 Task: Find connections with filter location Acton with filter topic #Jobhunterswith filter profile language English with filter current company Zigsaw with filter school CEPT University with filter industry Wholesale Import and Export with filter service category Coaching & Mentoring with filter keywords title President
Action: Mouse moved to (166, 270)
Screenshot: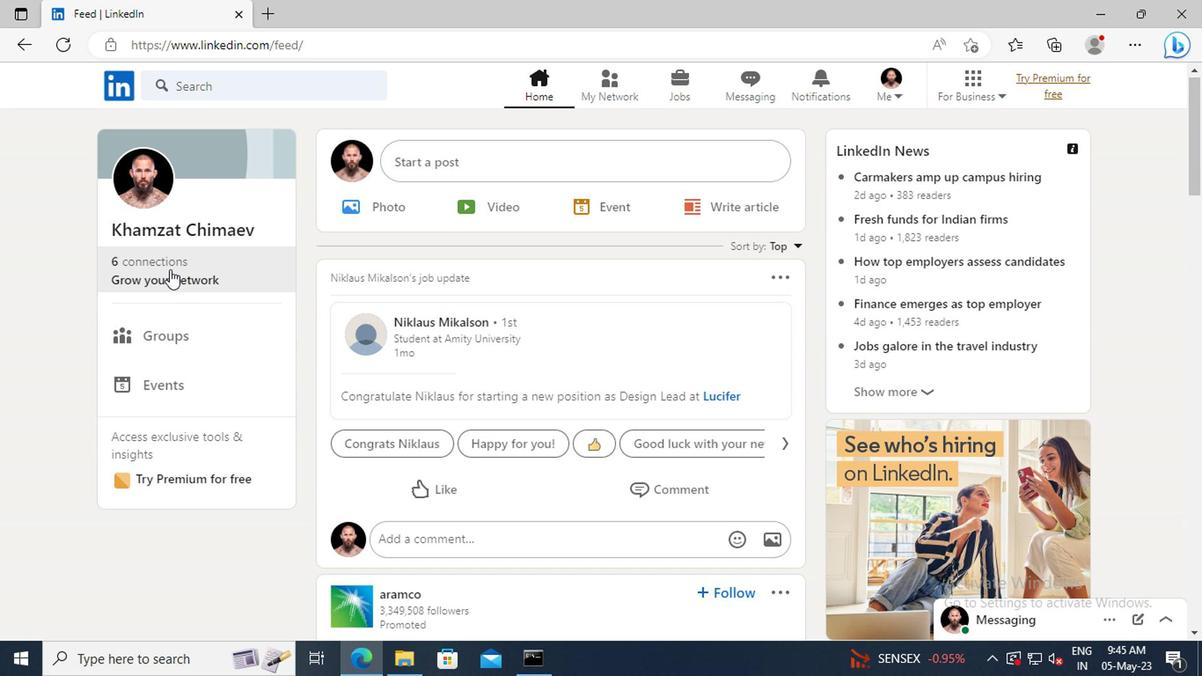 
Action: Mouse pressed left at (166, 270)
Screenshot: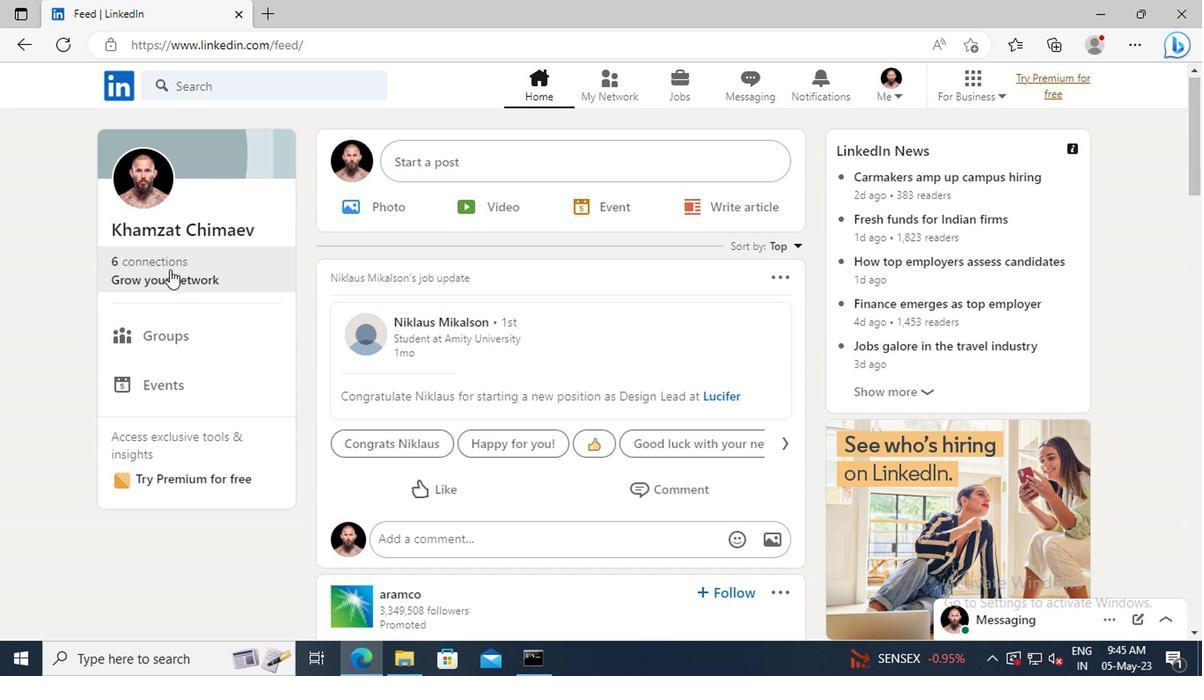 
Action: Mouse moved to (180, 187)
Screenshot: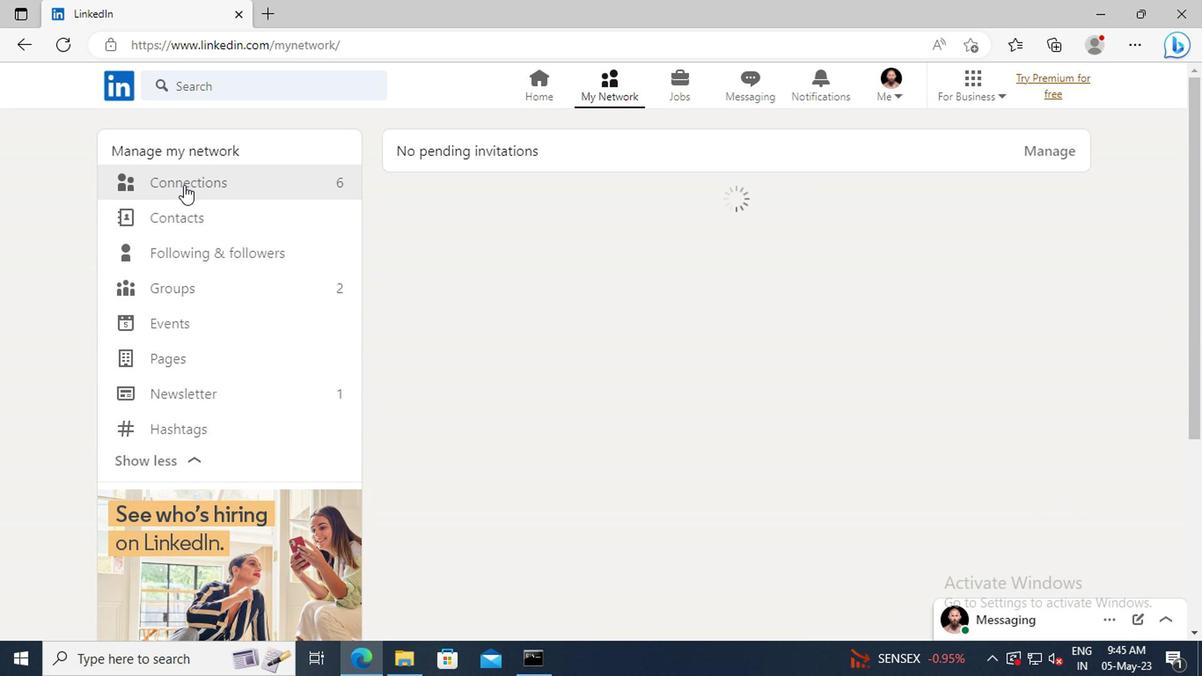 
Action: Mouse pressed left at (180, 187)
Screenshot: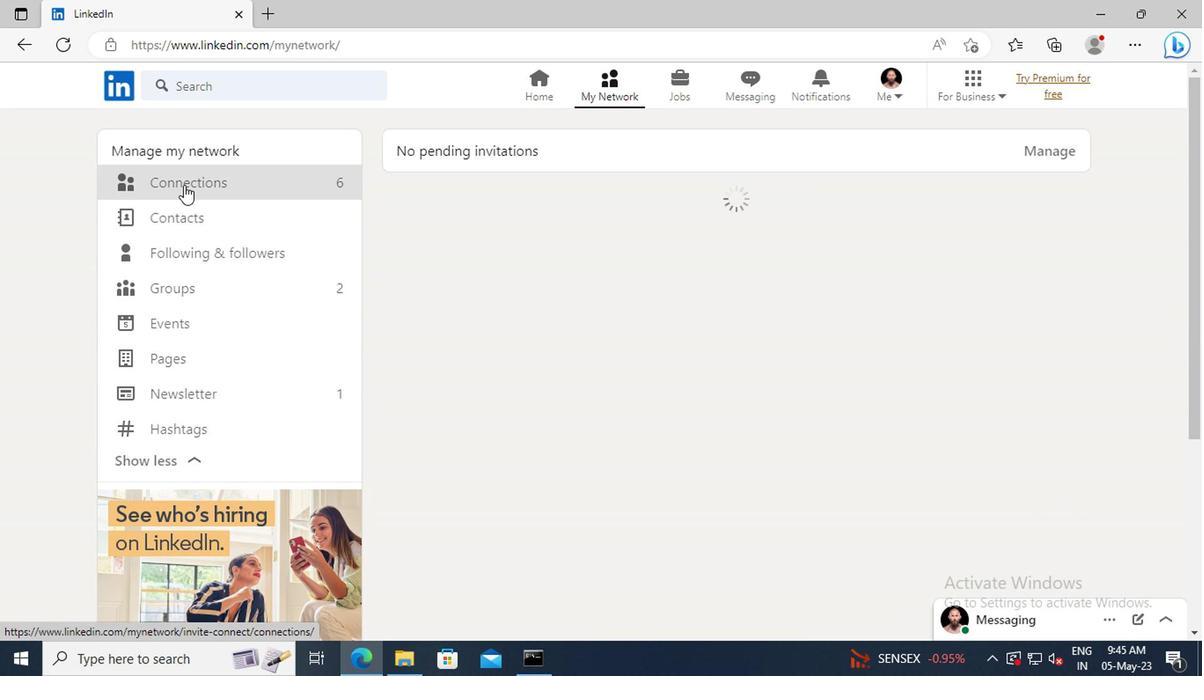 
Action: Mouse moved to (717, 192)
Screenshot: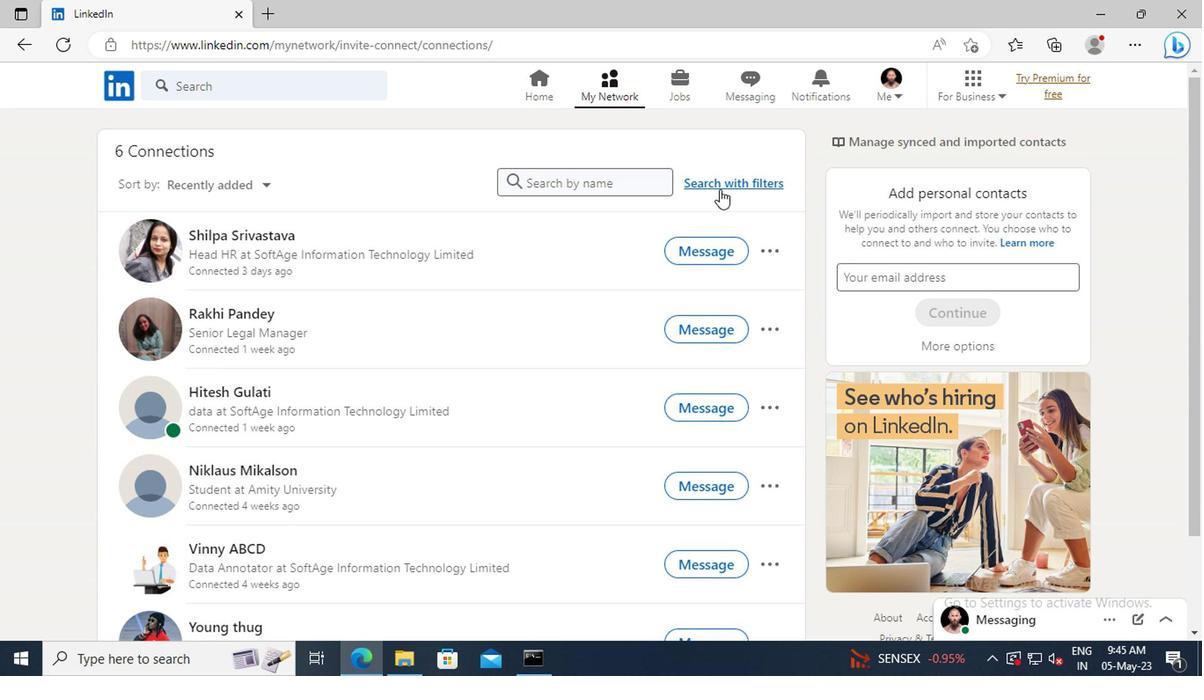 
Action: Mouse pressed left at (717, 192)
Screenshot: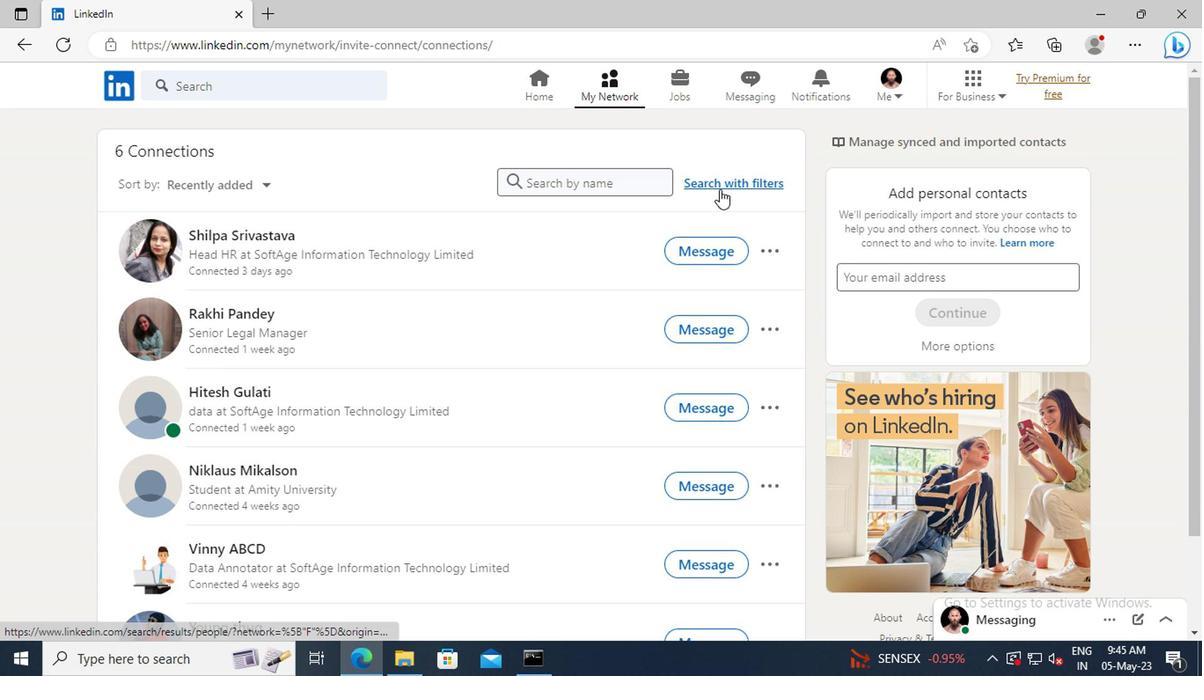 
Action: Mouse moved to (663, 144)
Screenshot: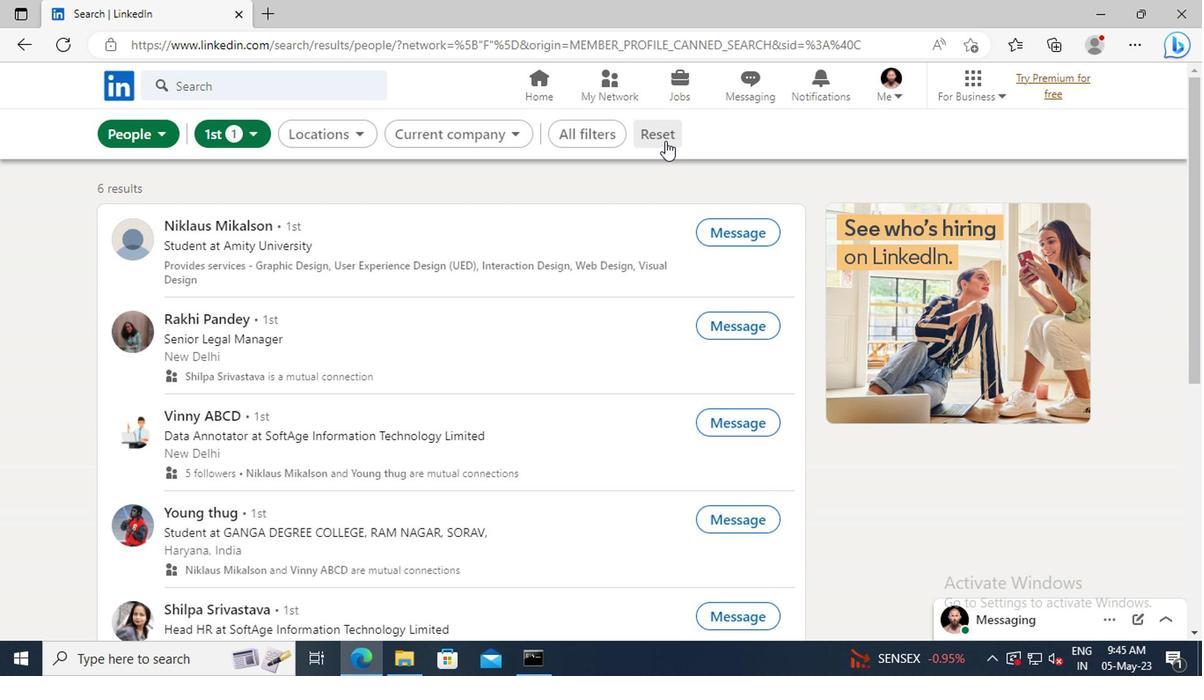 
Action: Mouse pressed left at (663, 144)
Screenshot: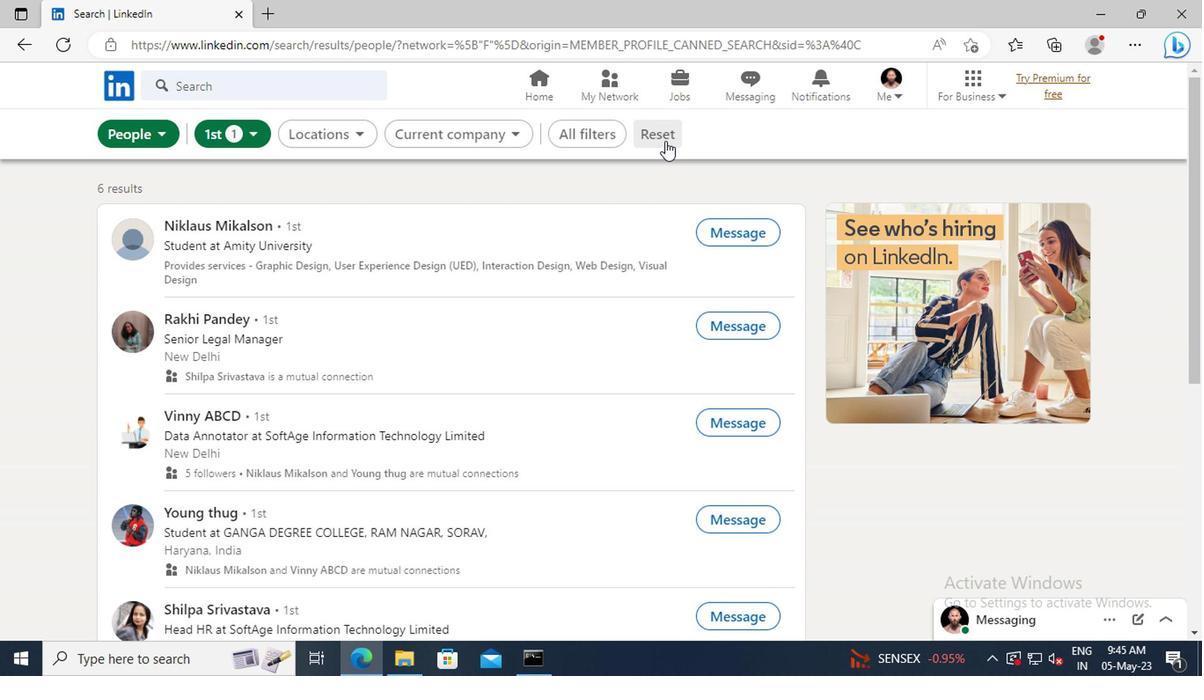 
Action: Mouse moved to (635, 142)
Screenshot: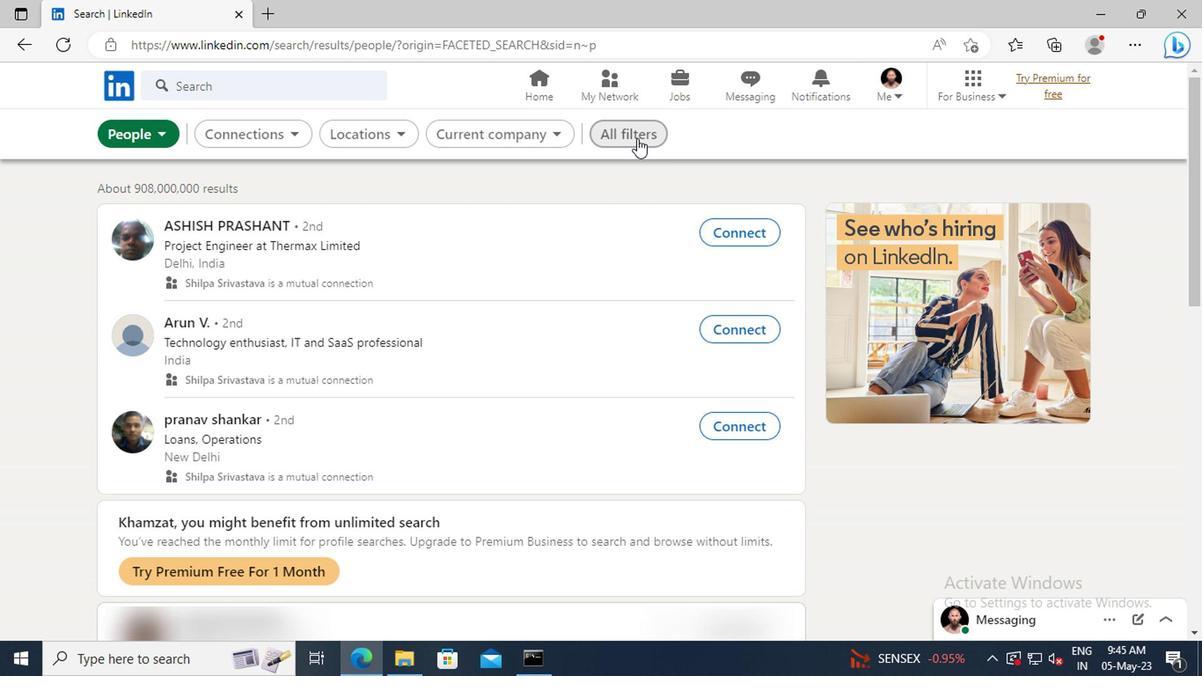 
Action: Mouse pressed left at (635, 142)
Screenshot: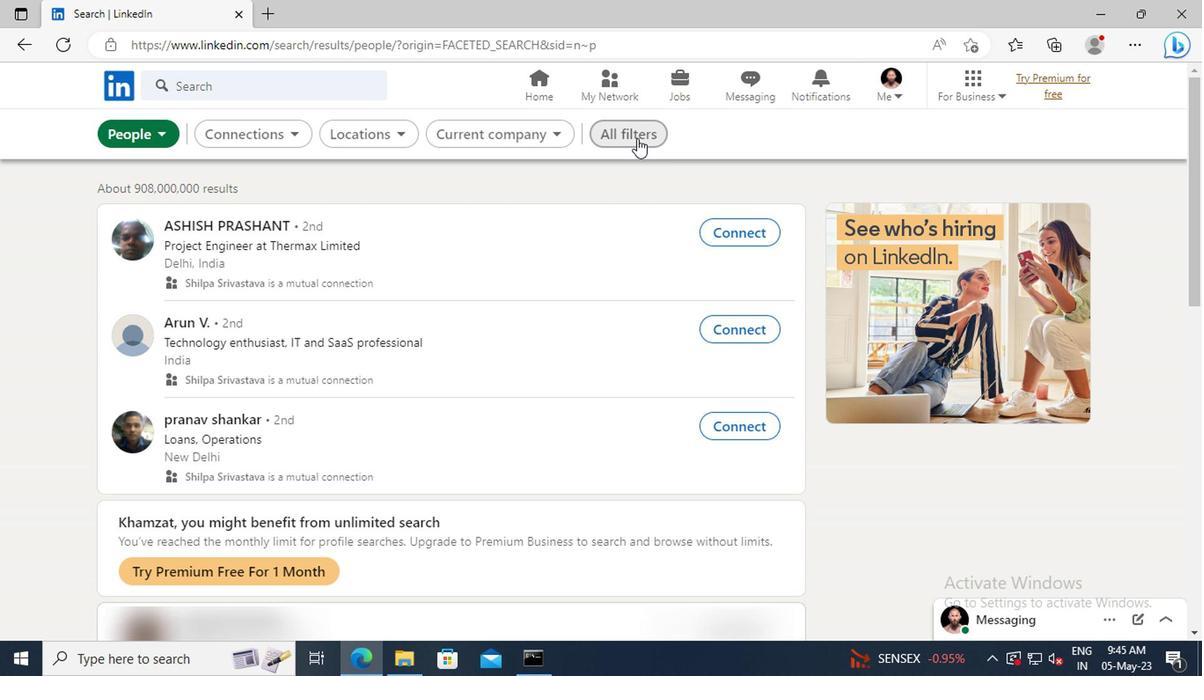 
Action: Mouse moved to (978, 326)
Screenshot: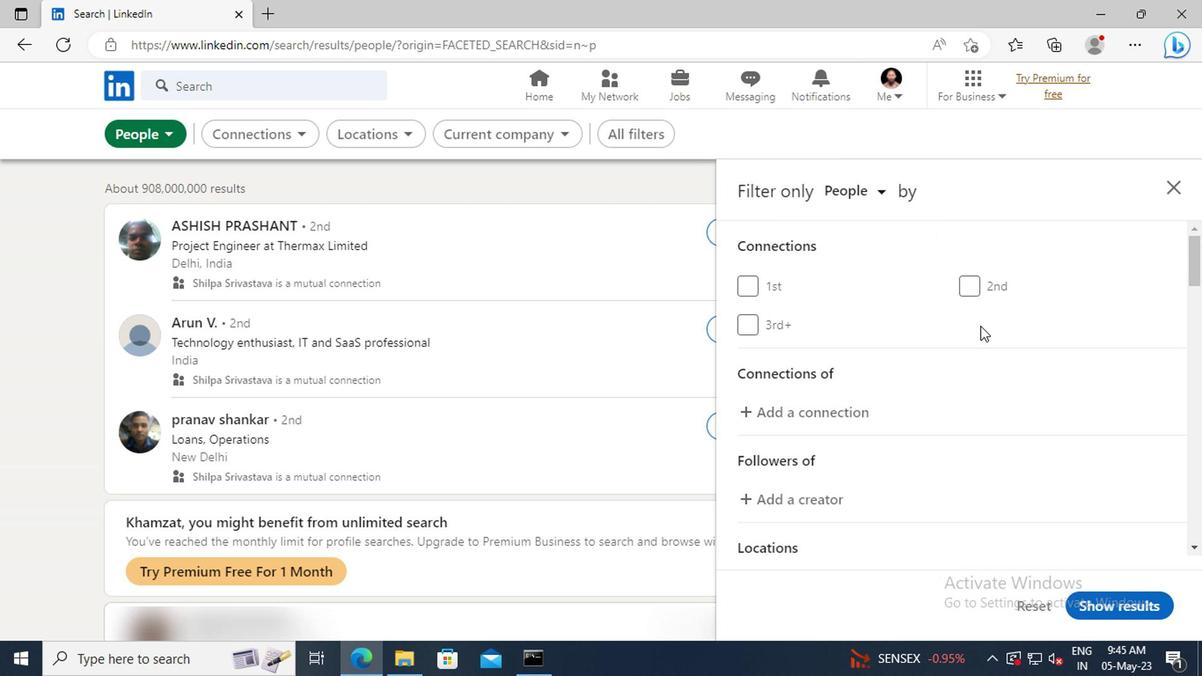 
Action: Mouse scrolled (978, 325) with delta (0, -1)
Screenshot: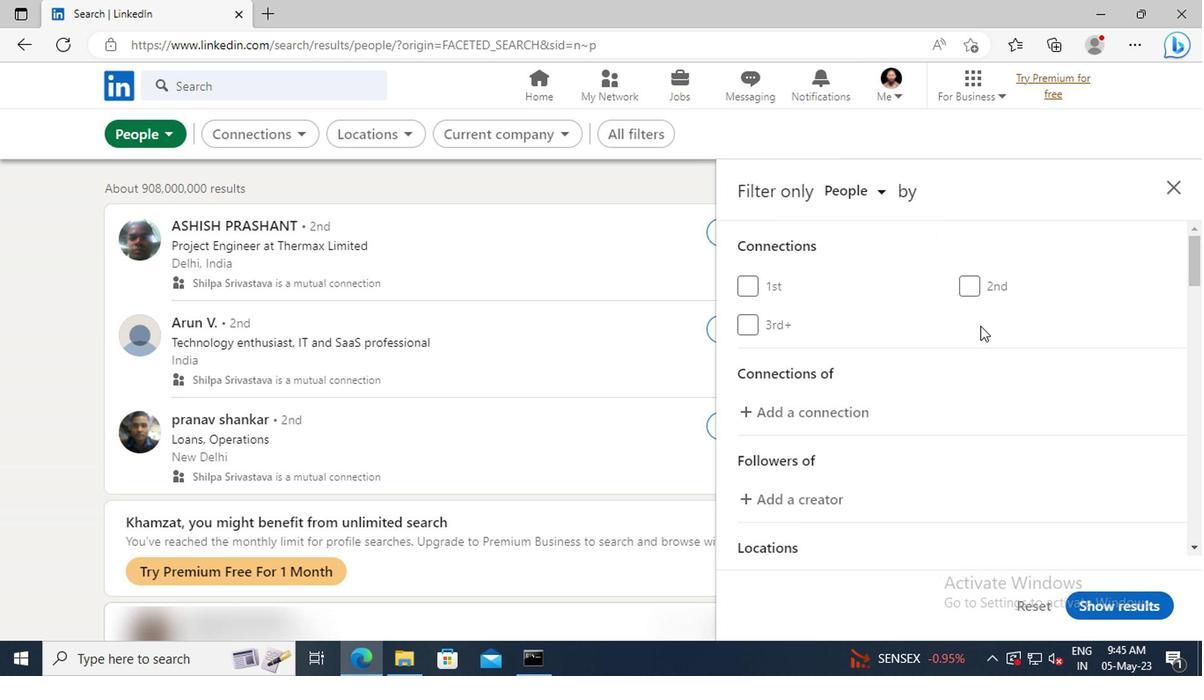 
Action: Mouse scrolled (978, 325) with delta (0, -1)
Screenshot: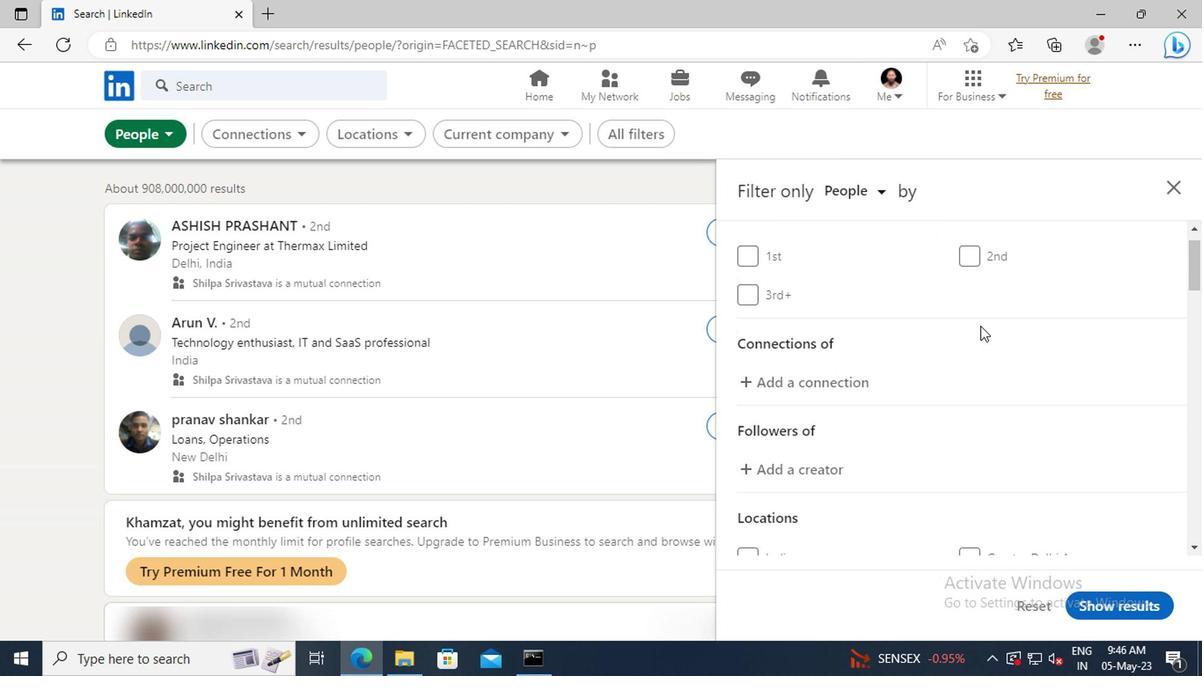 
Action: Mouse scrolled (978, 325) with delta (0, -1)
Screenshot: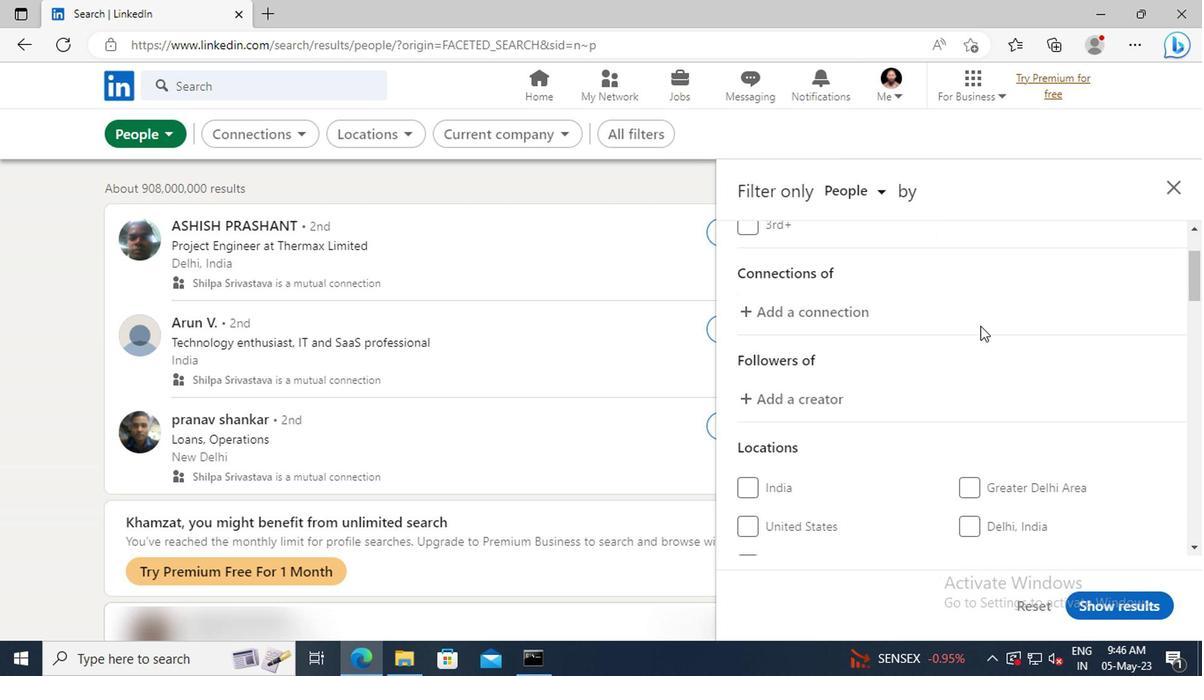 
Action: Mouse scrolled (978, 325) with delta (0, -1)
Screenshot: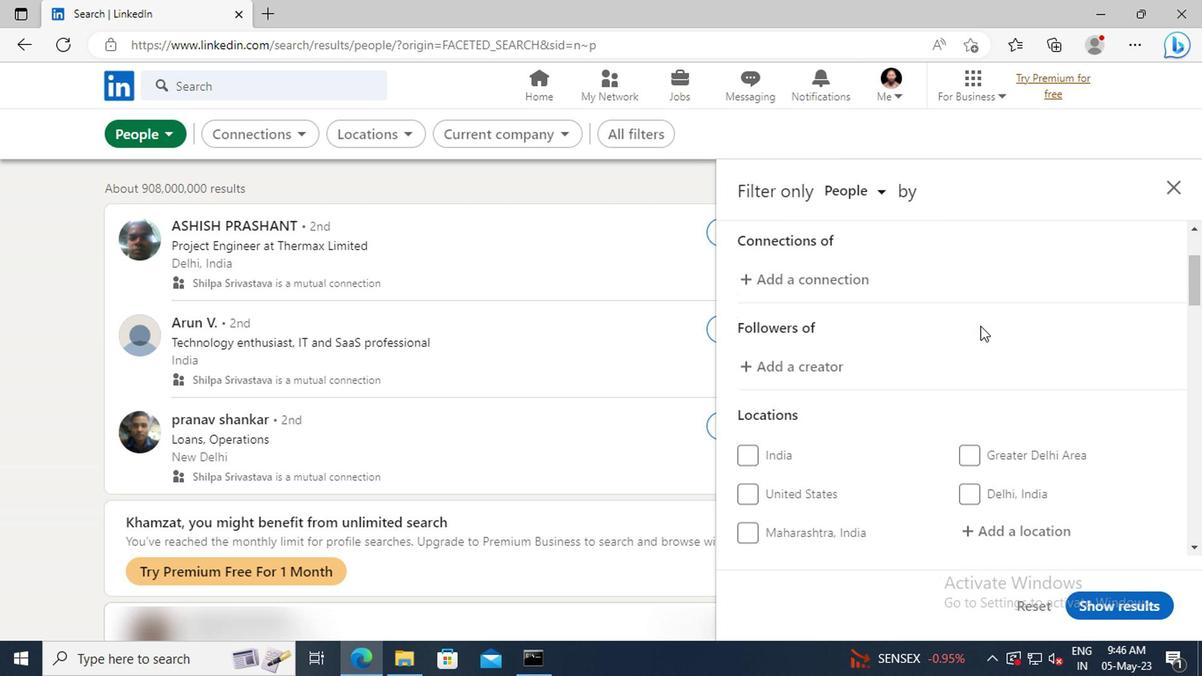 
Action: Mouse scrolled (978, 325) with delta (0, -1)
Screenshot: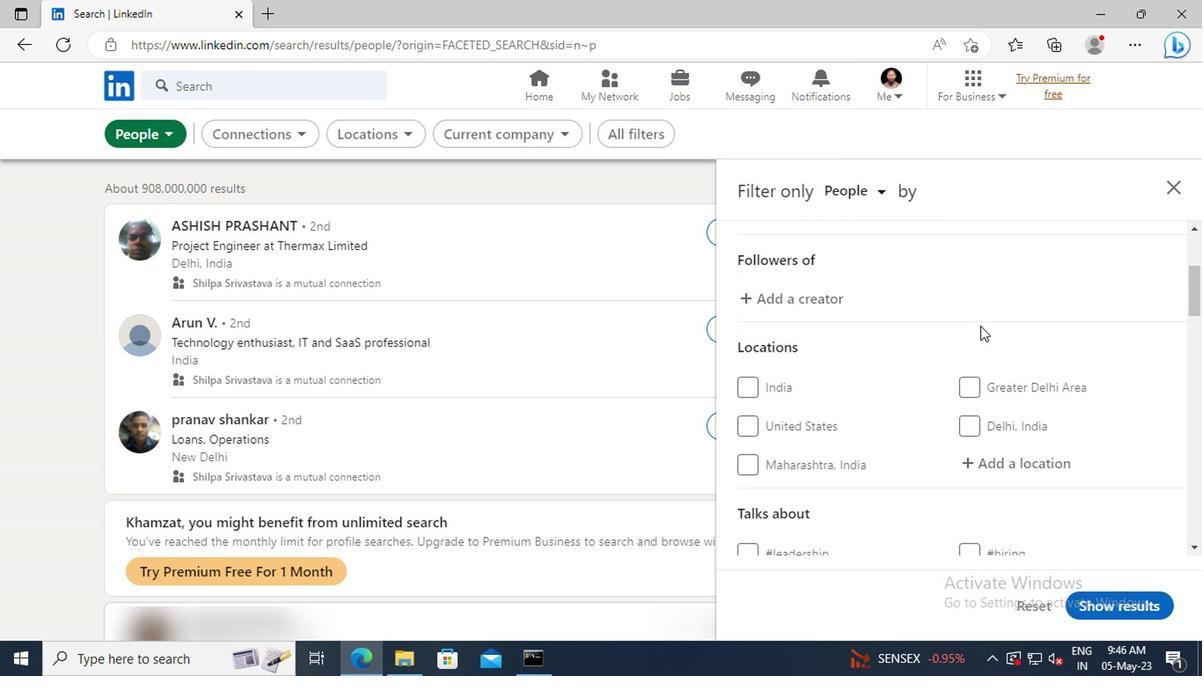 
Action: Mouse scrolled (978, 325) with delta (0, -1)
Screenshot: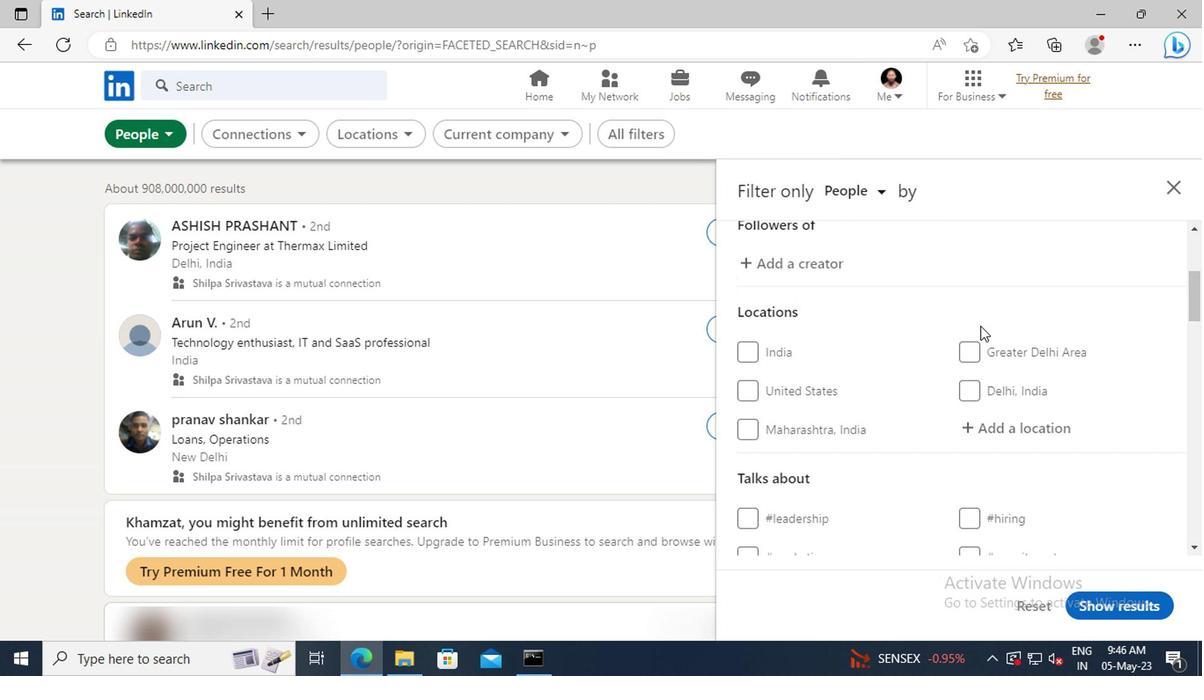 
Action: Mouse moved to (982, 357)
Screenshot: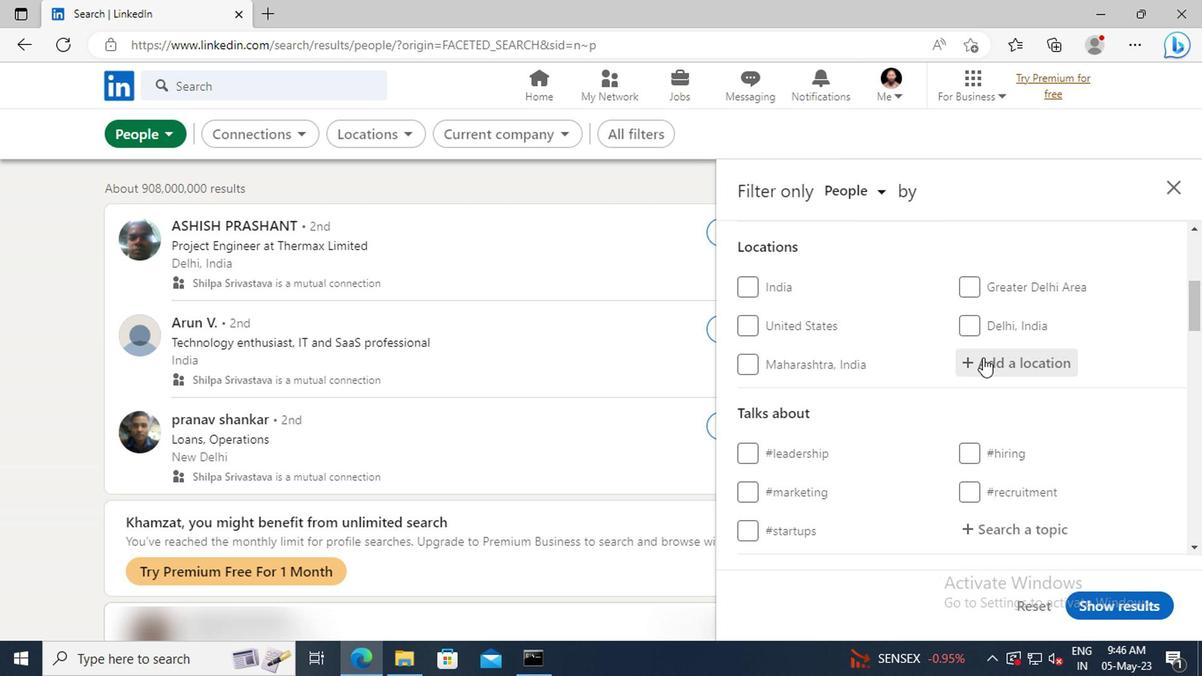 
Action: Mouse pressed left at (982, 357)
Screenshot: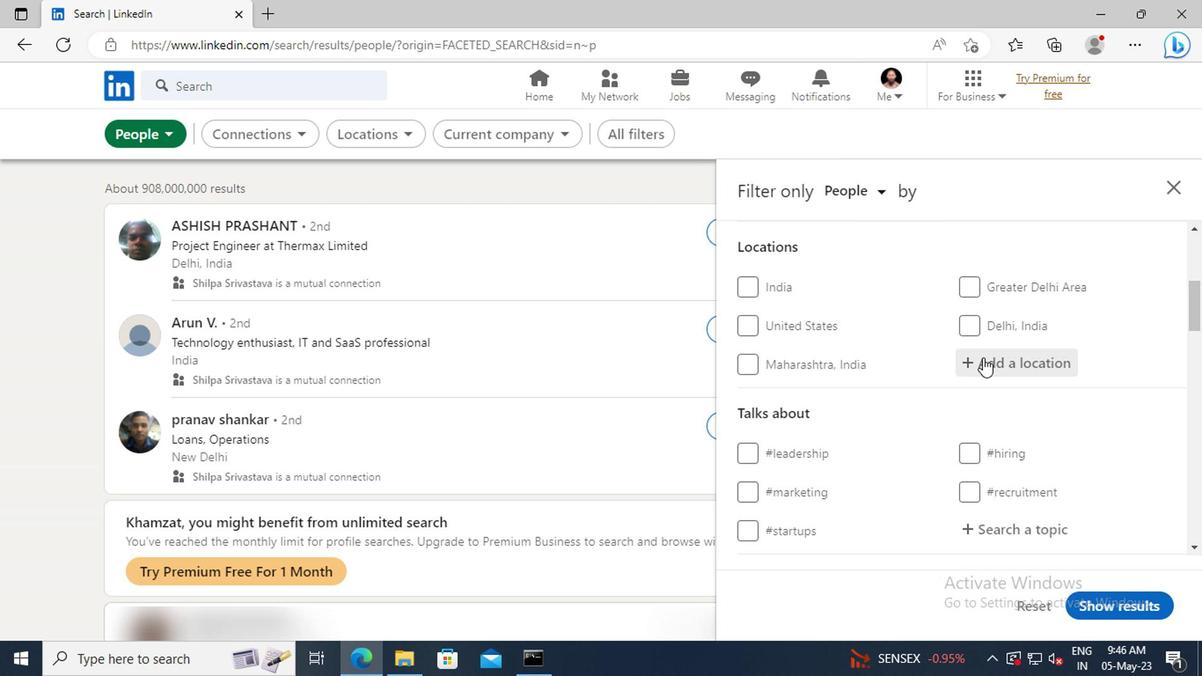 
Action: Key pressed <Key.shift>ACTON
Screenshot: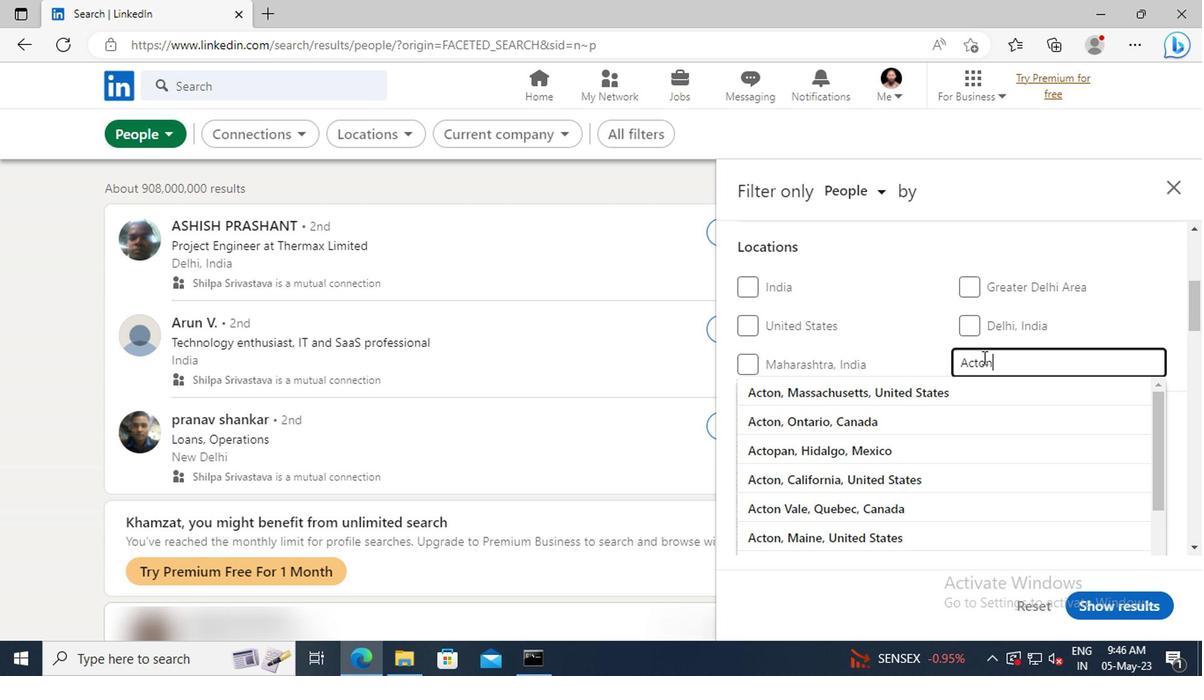 
Action: Mouse moved to (982, 385)
Screenshot: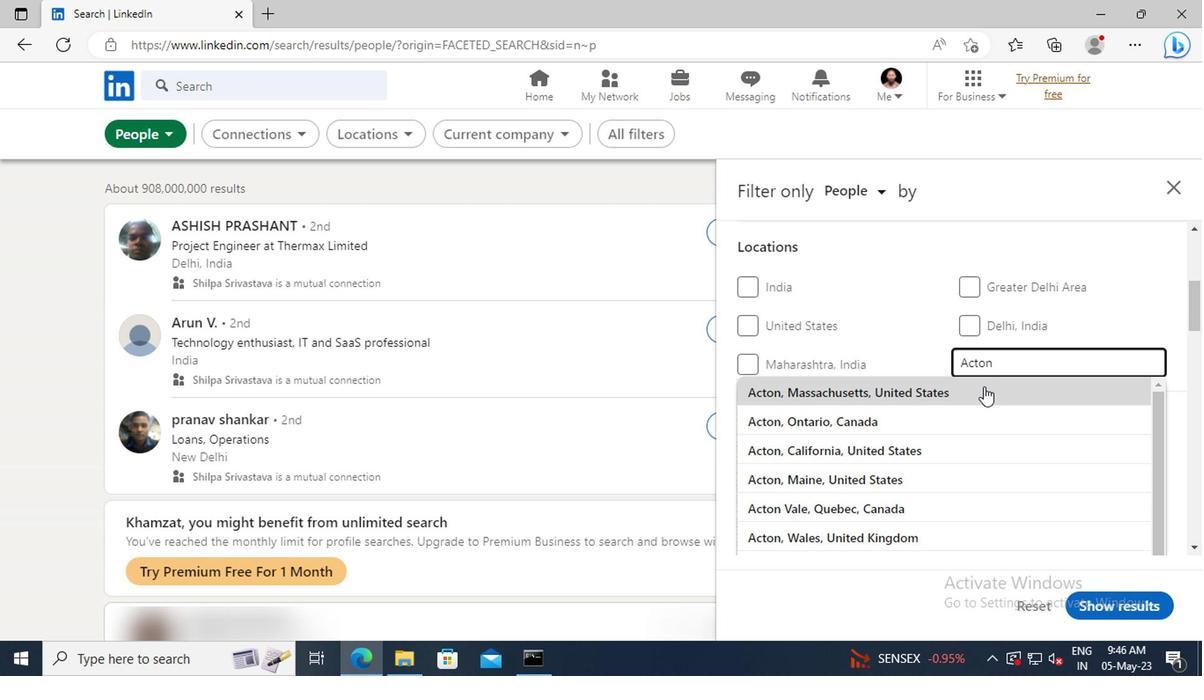 
Action: Mouse pressed left at (982, 385)
Screenshot: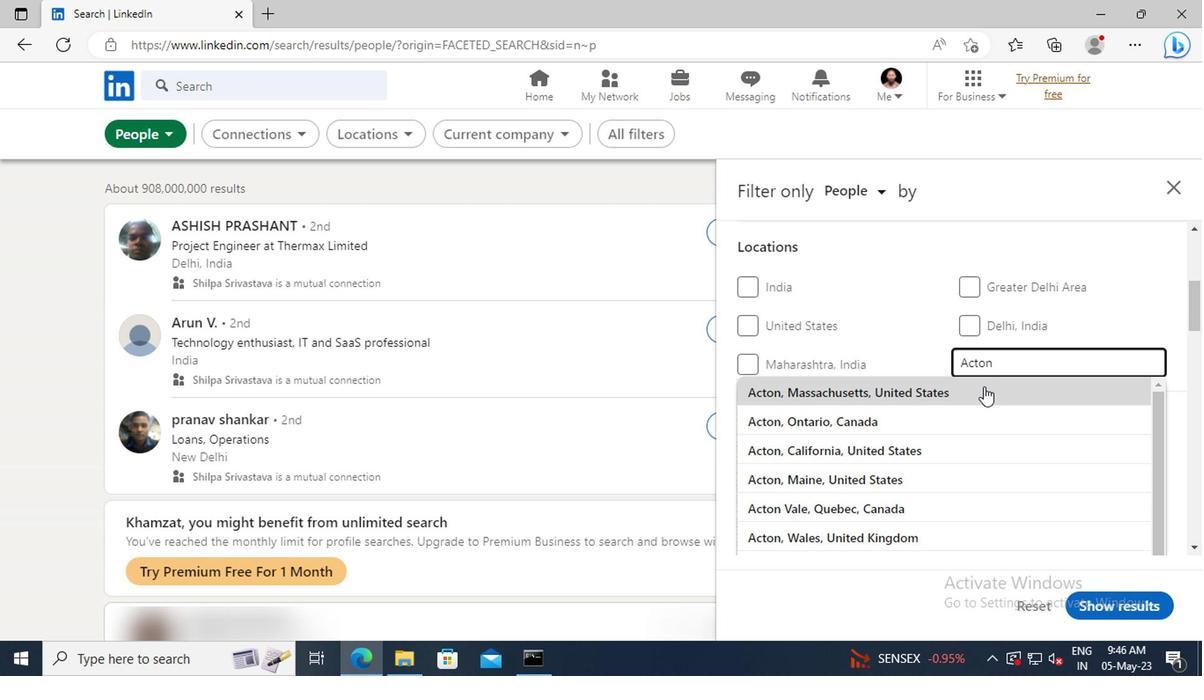 
Action: Mouse scrolled (982, 385) with delta (0, 0)
Screenshot: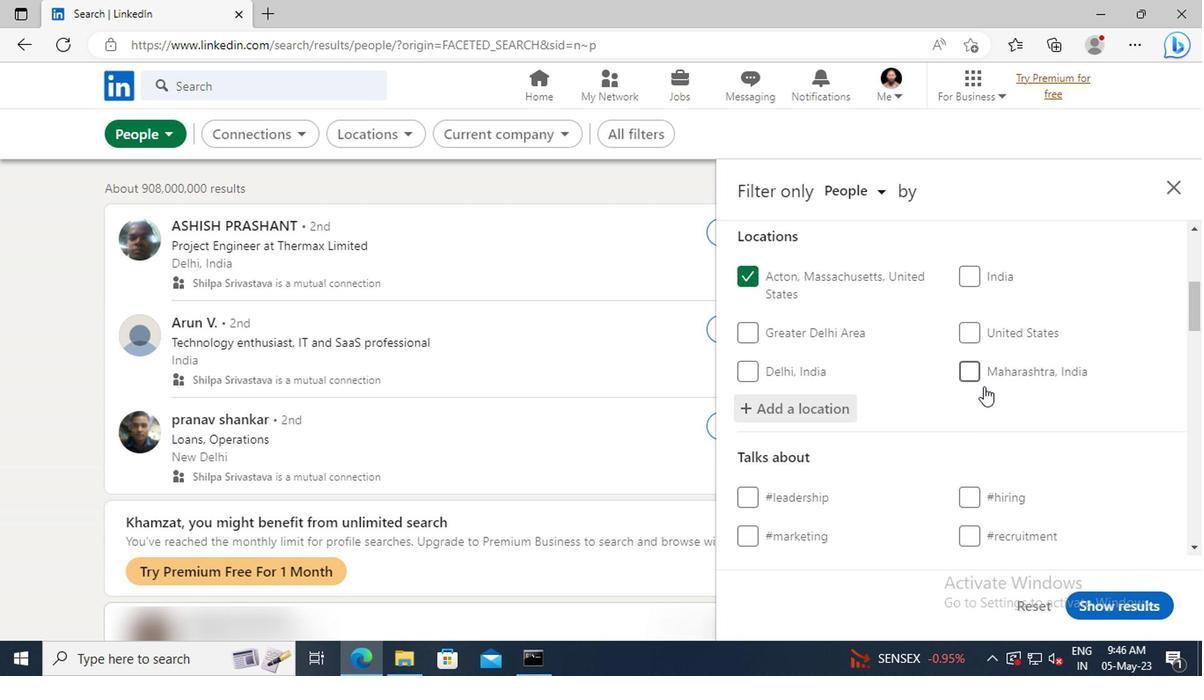 
Action: Mouse moved to (982, 378)
Screenshot: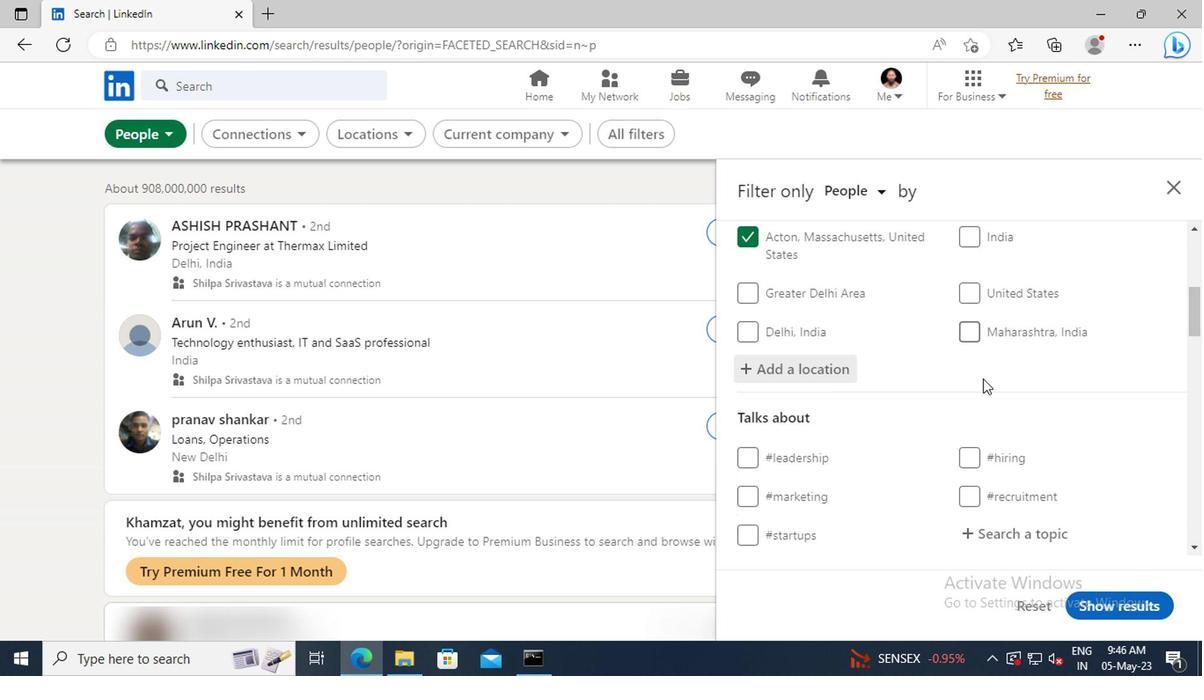 
Action: Mouse scrolled (982, 377) with delta (0, -1)
Screenshot: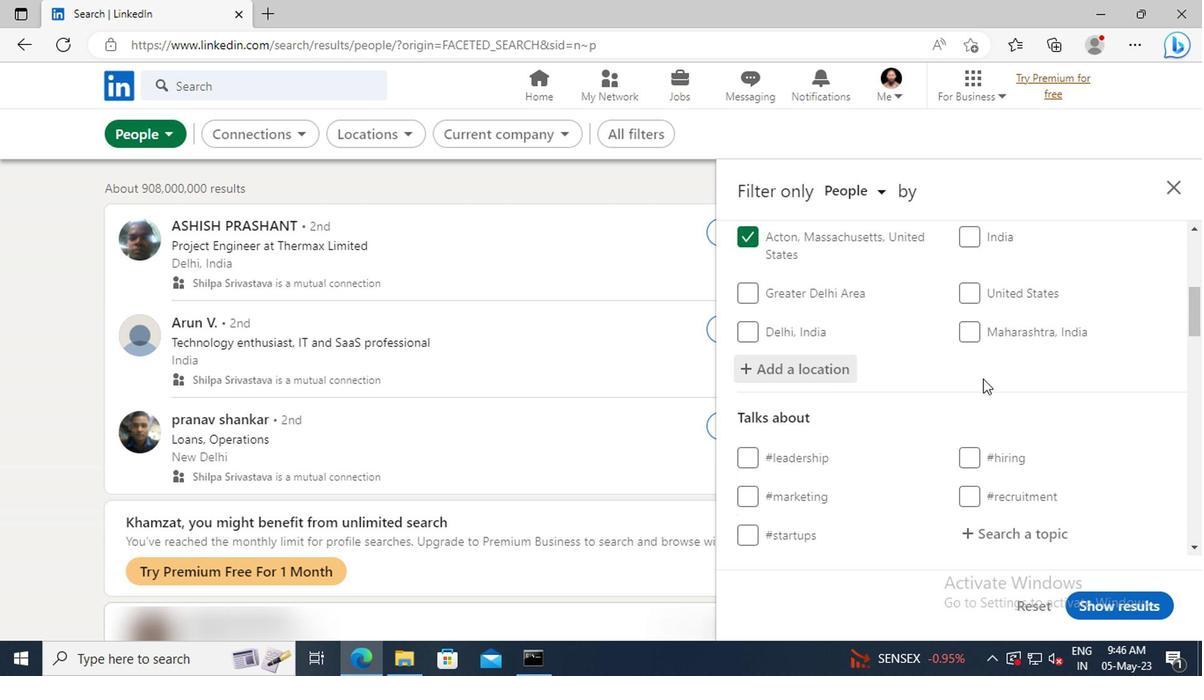 
Action: Mouse scrolled (982, 377) with delta (0, -1)
Screenshot: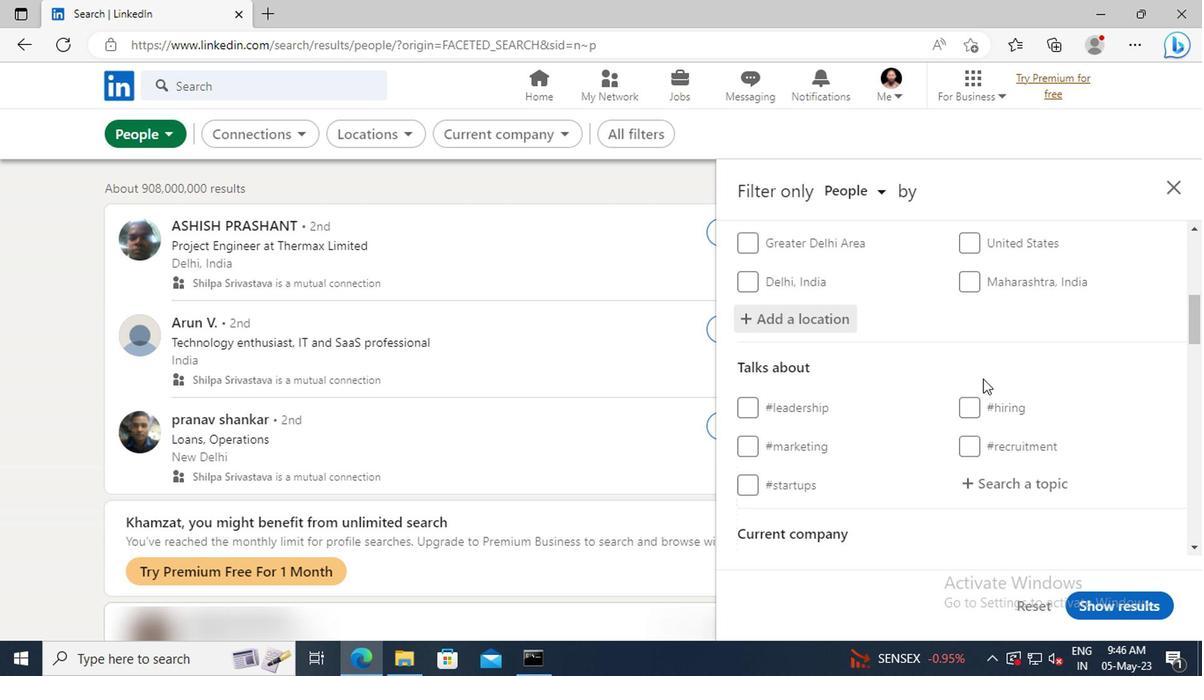 
Action: Mouse scrolled (982, 377) with delta (0, -1)
Screenshot: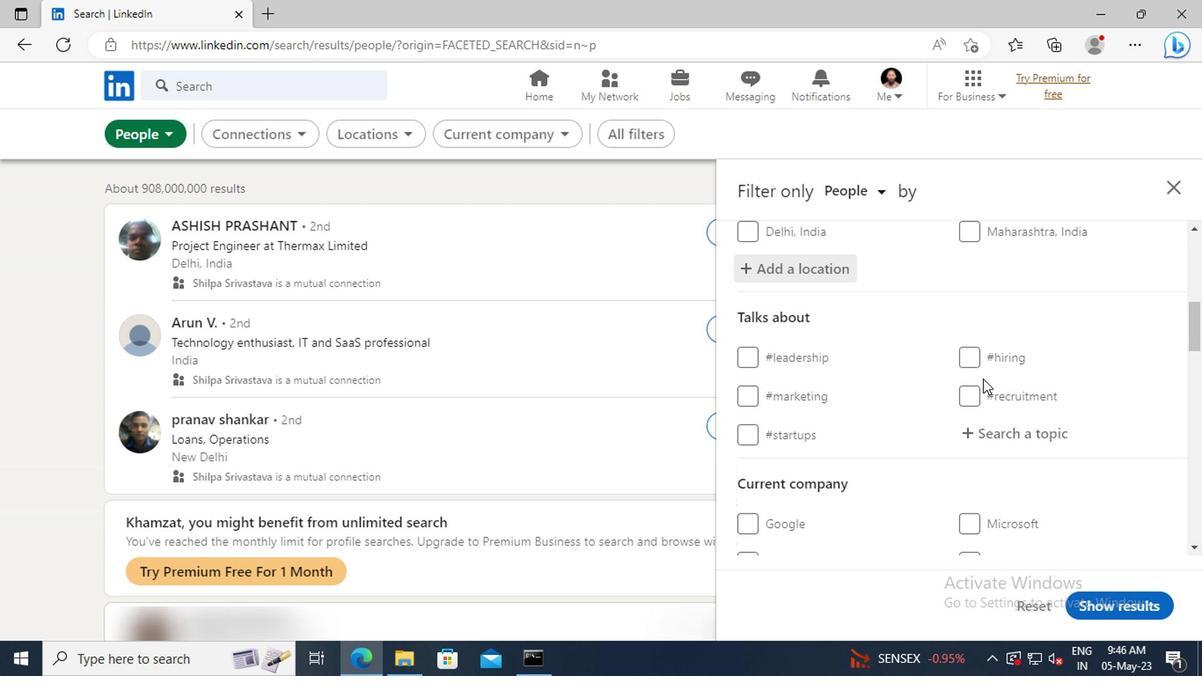 
Action: Mouse moved to (983, 382)
Screenshot: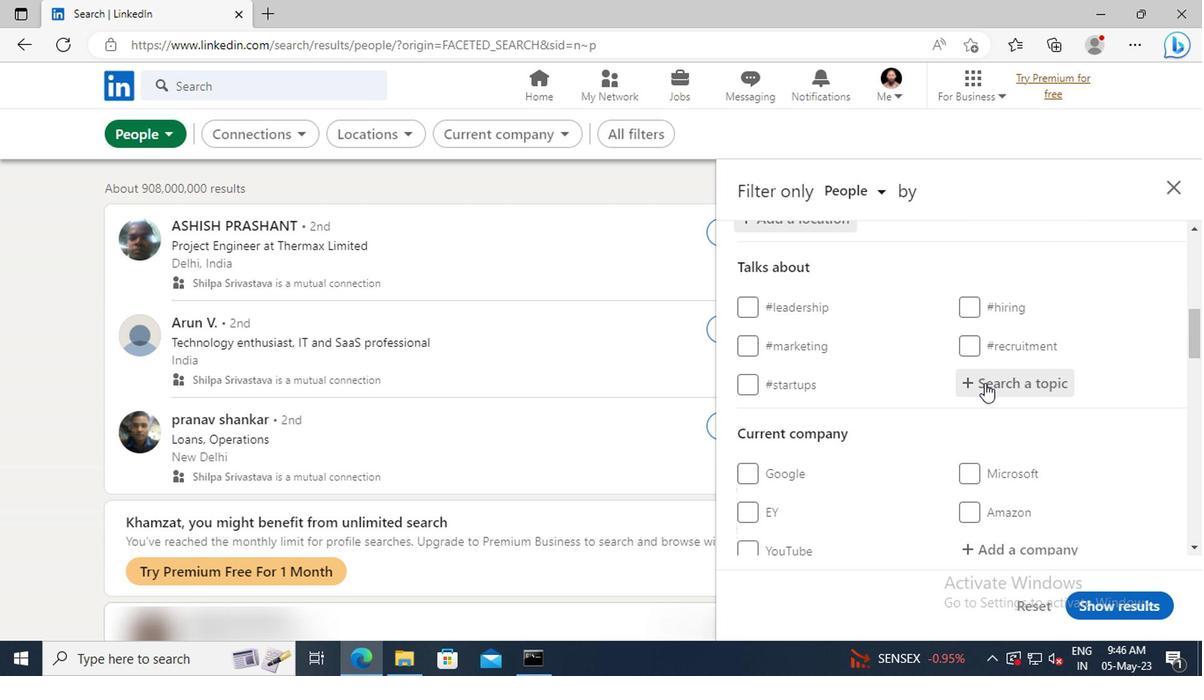 
Action: Mouse pressed left at (983, 382)
Screenshot: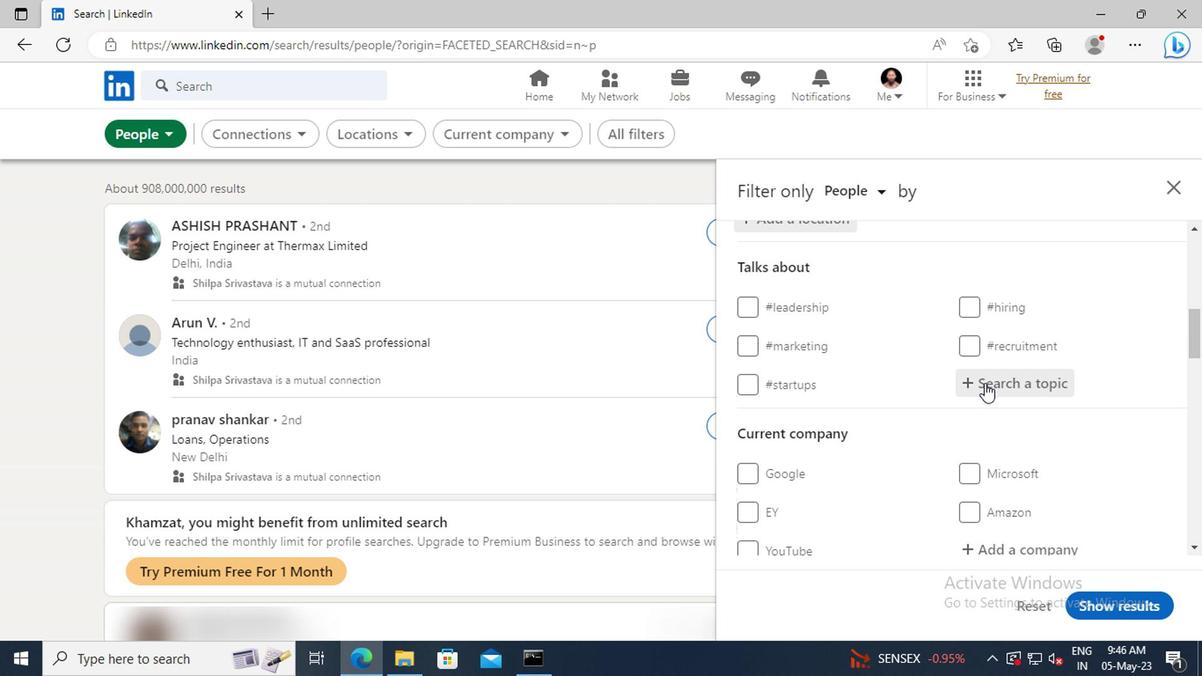
Action: Key pressed <Key.shift>JOBHUNTER
Screenshot: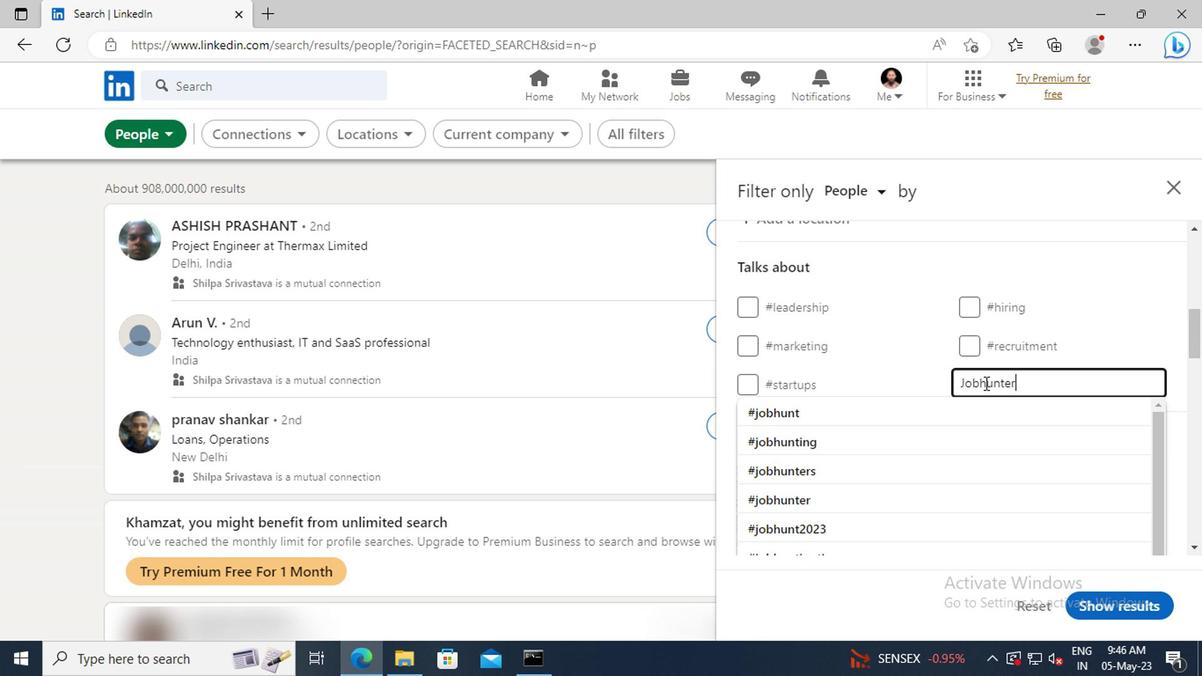 
Action: Mouse moved to (989, 406)
Screenshot: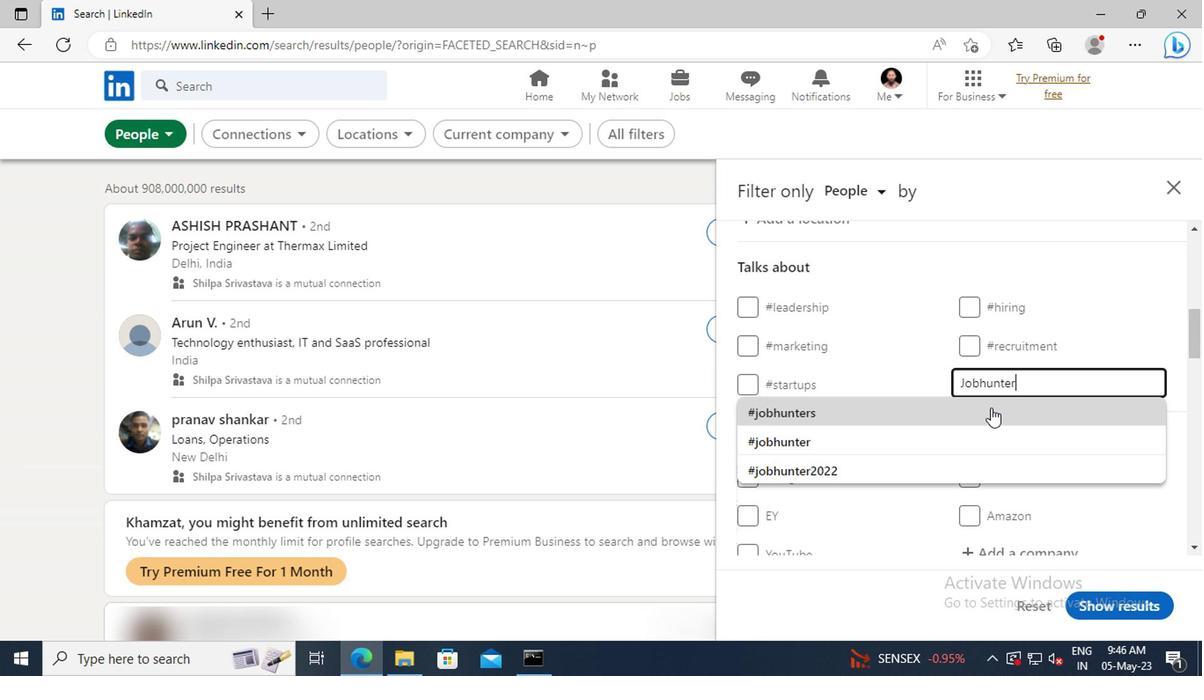 
Action: Mouse pressed left at (989, 406)
Screenshot: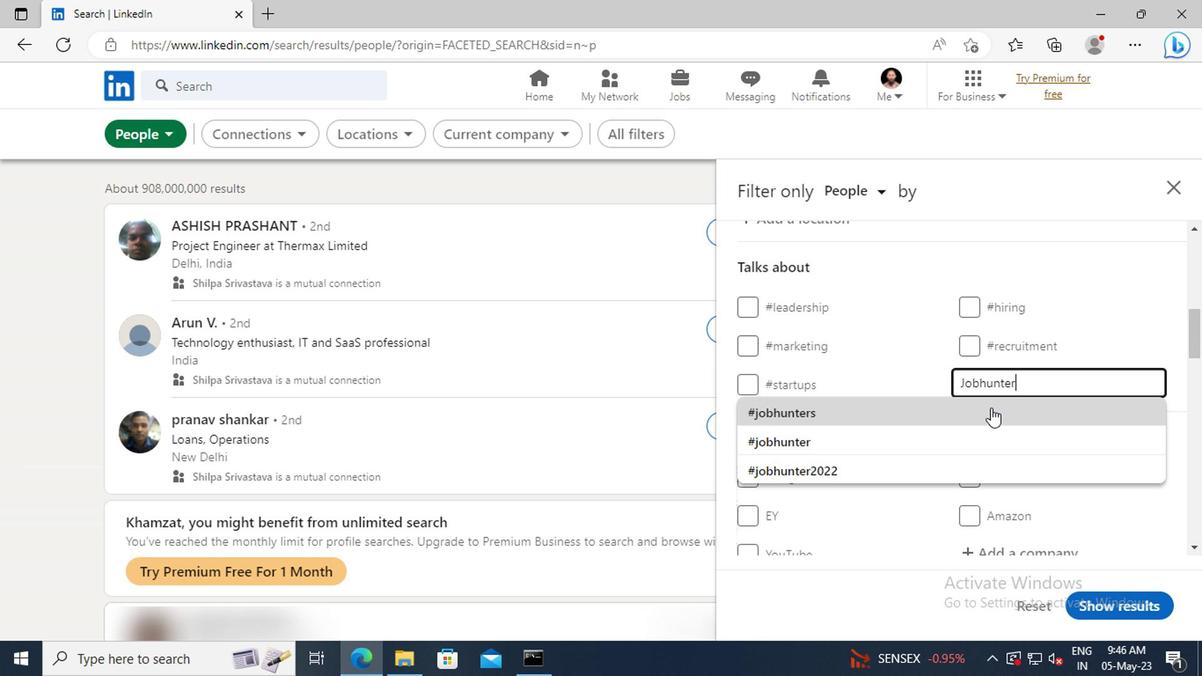 
Action: Mouse scrolled (989, 405) with delta (0, 0)
Screenshot: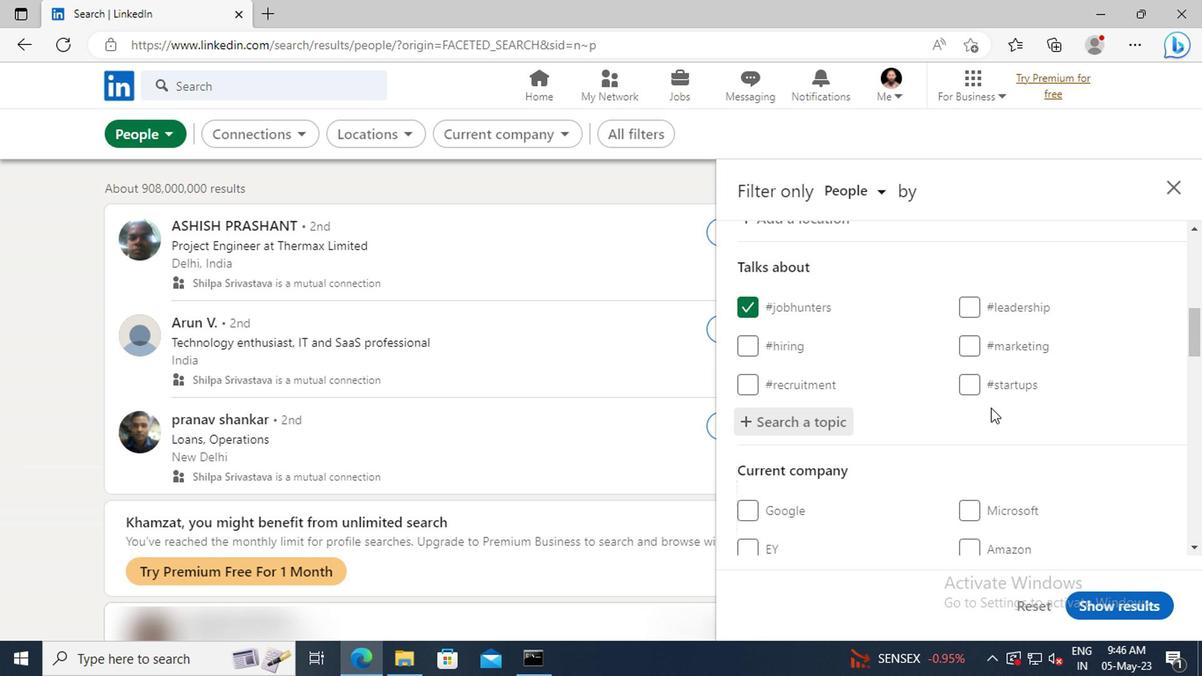 
Action: Mouse scrolled (989, 405) with delta (0, 0)
Screenshot: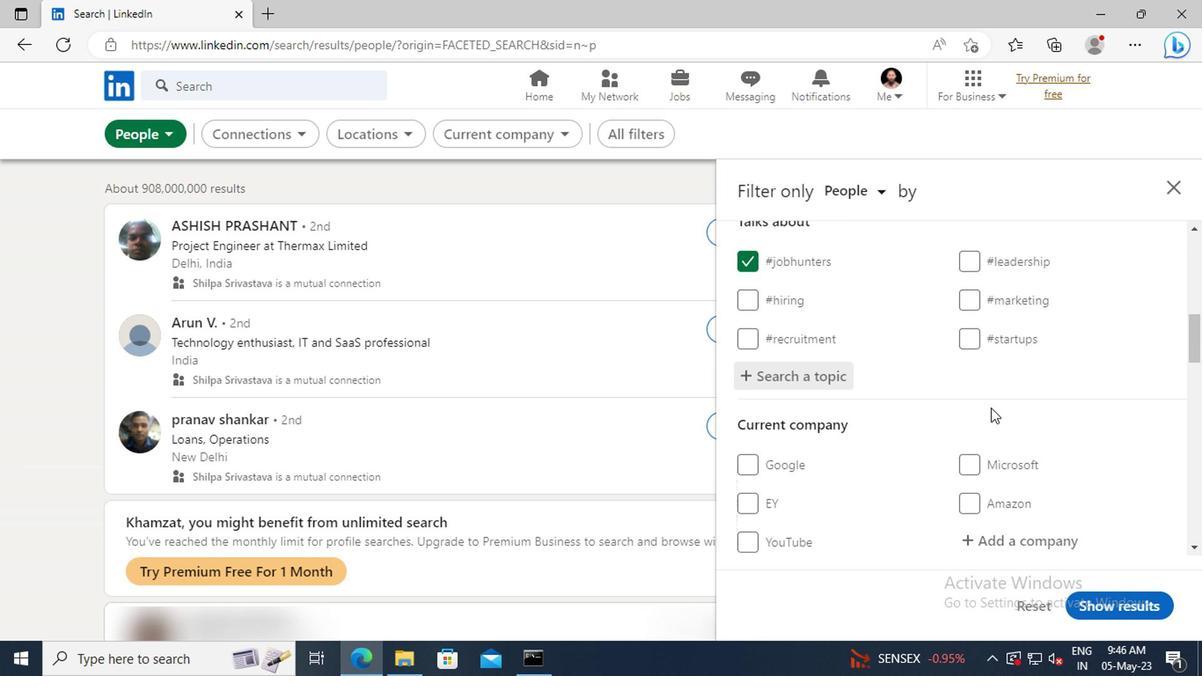 
Action: Mouse scrolled (989, 405) with delta (0, 0)
Screenshot: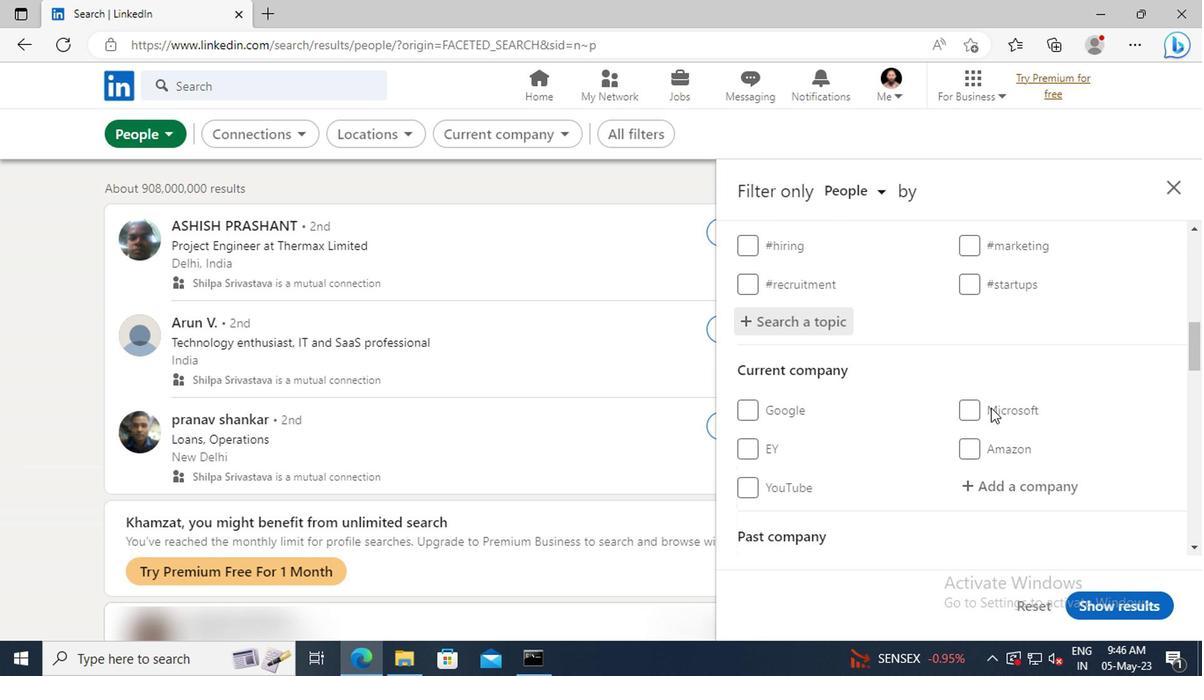
Action: Mouse scrolled (989, 405) with delta (0, 0)
Screenshot: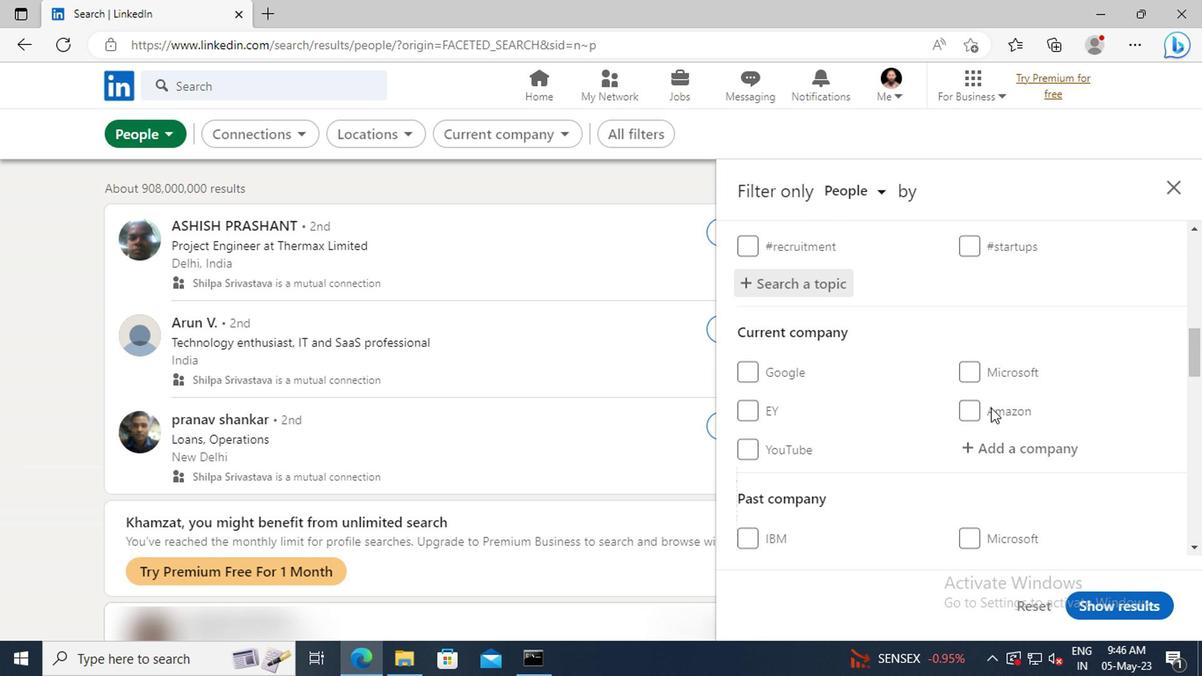 
Action: Mouse scrolled (989, 405) with delta (0, 0)
Screenshot: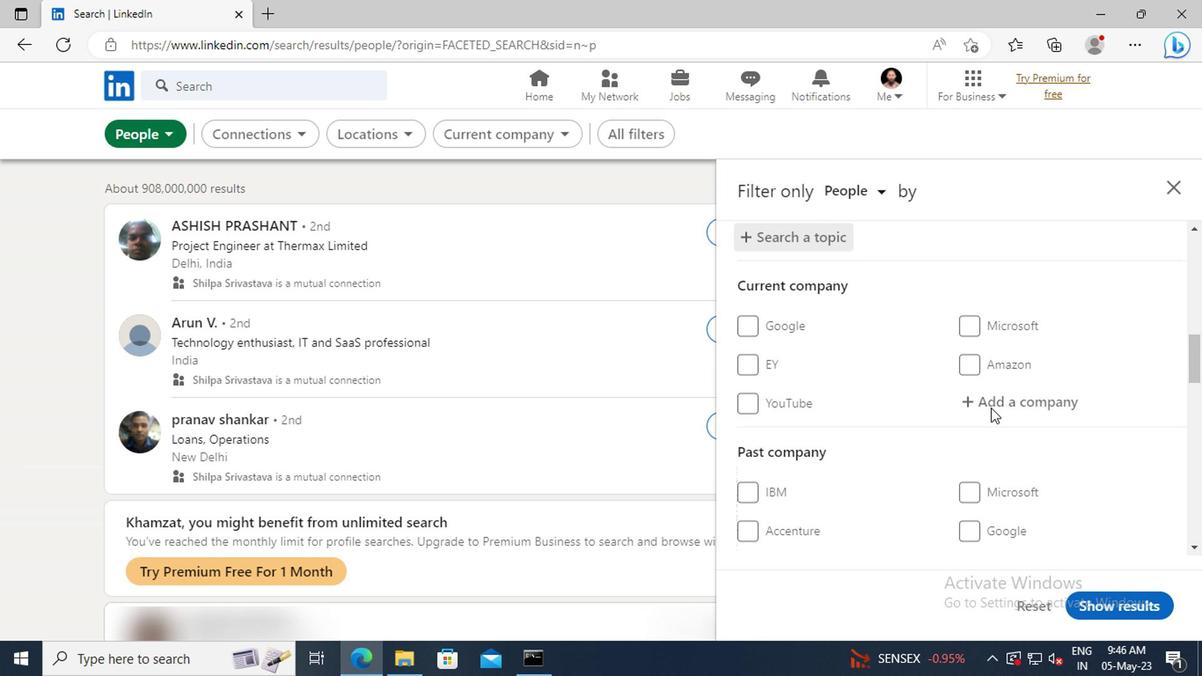 
Action: Mouse scrolled (989, 405) with delta (0, 0)
Screenshot: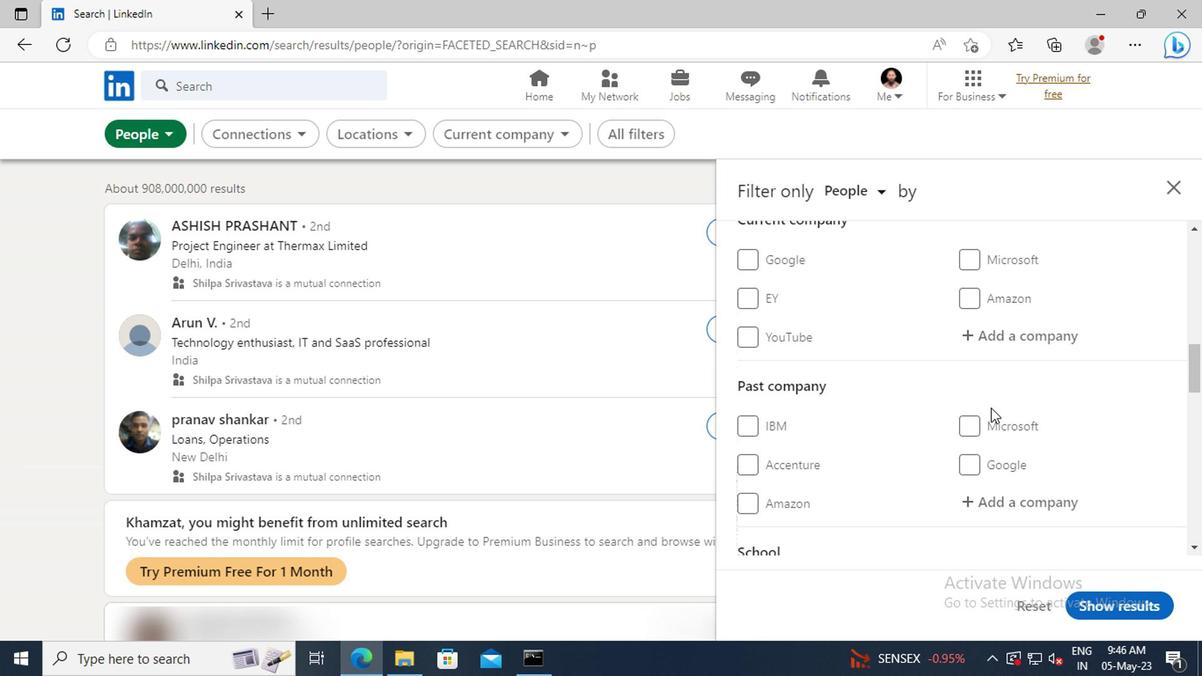 
Action: Mouse scrolled (989, 405) with delta (0, 0)
Screenshot: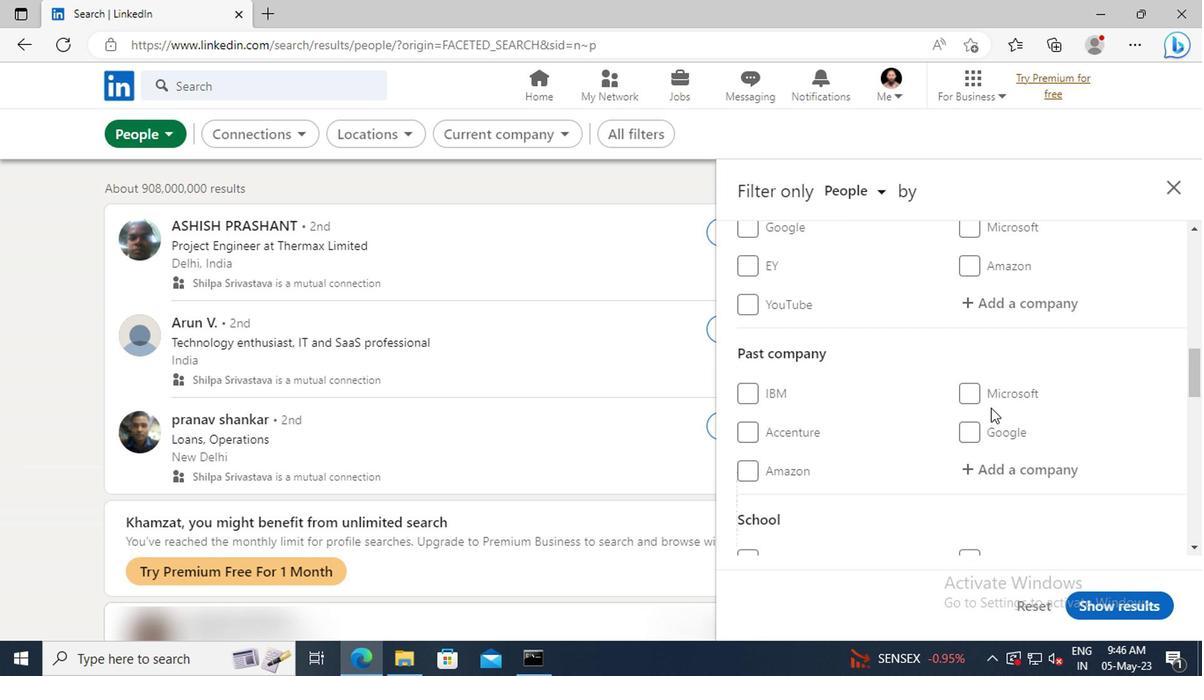 
Action: Mouse scrolled (989, 405) with delta (0, 0)
Screenshot: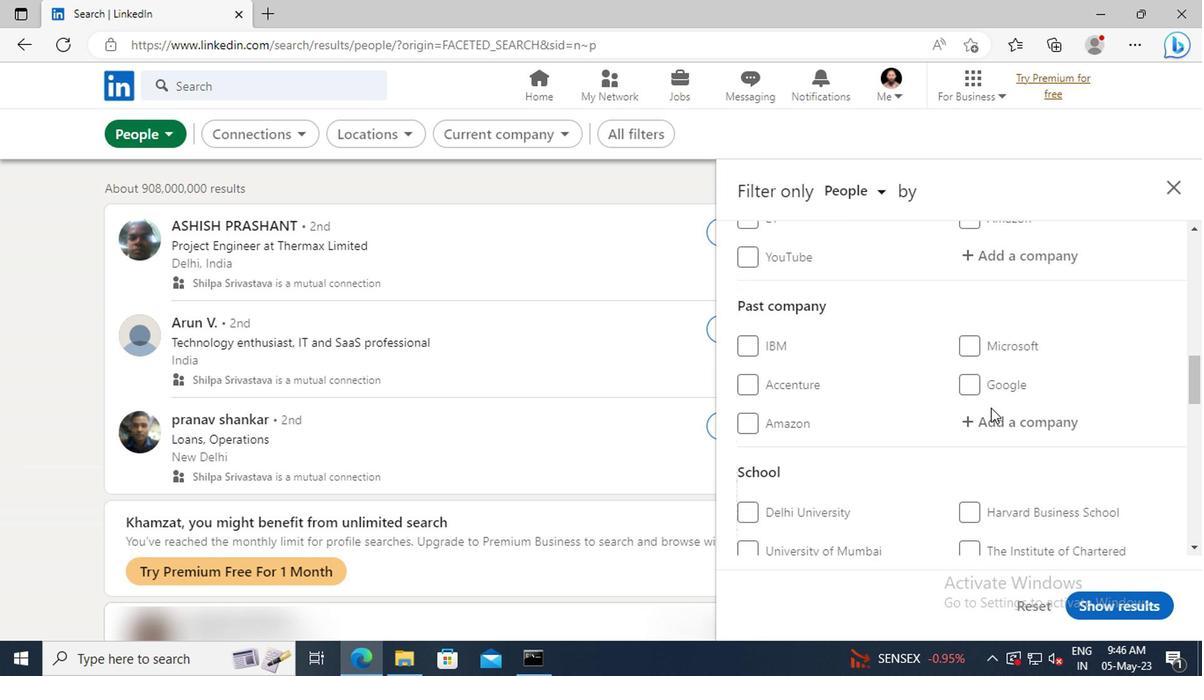 
Action: Mouse scrolled (989, 405) with delta (0, 0)
Screenshot: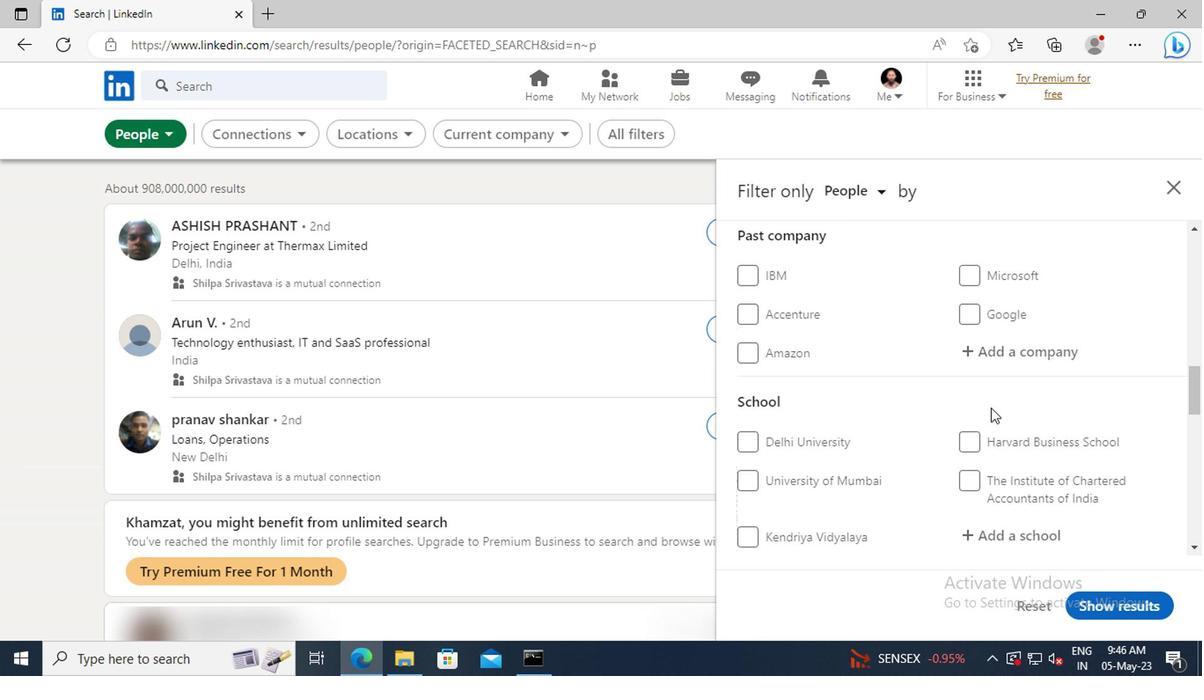 
Action: Mouse scrolled (989, 405) with delta (0, 0)
Screenshot: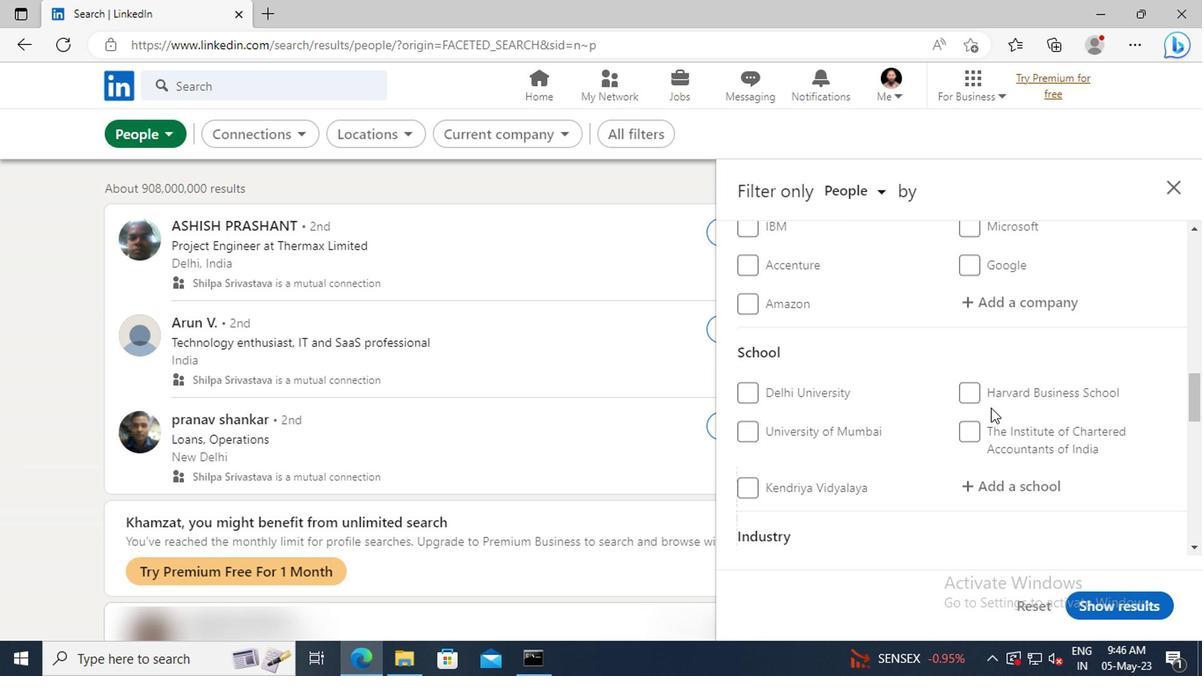 
Action: Mouse scrolled (989, 405) with delta (0, 0)
Screenshot: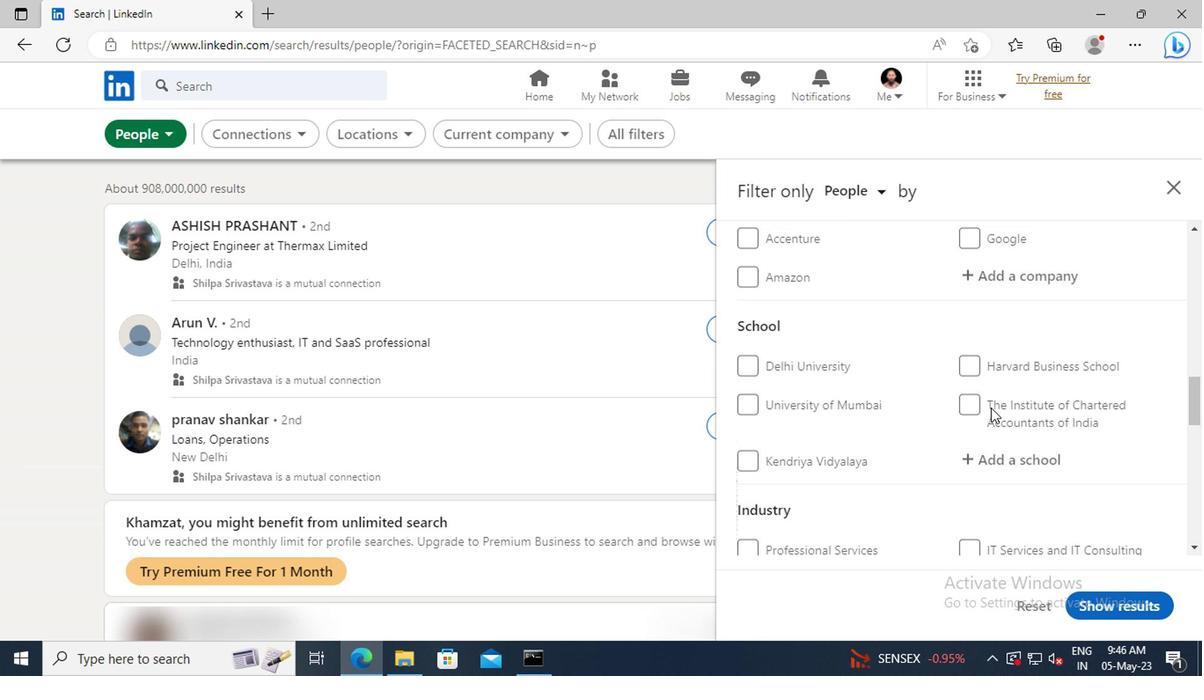 
Action: Mouse scrolled (989, 405) with delta (0, 0)
Screenshot: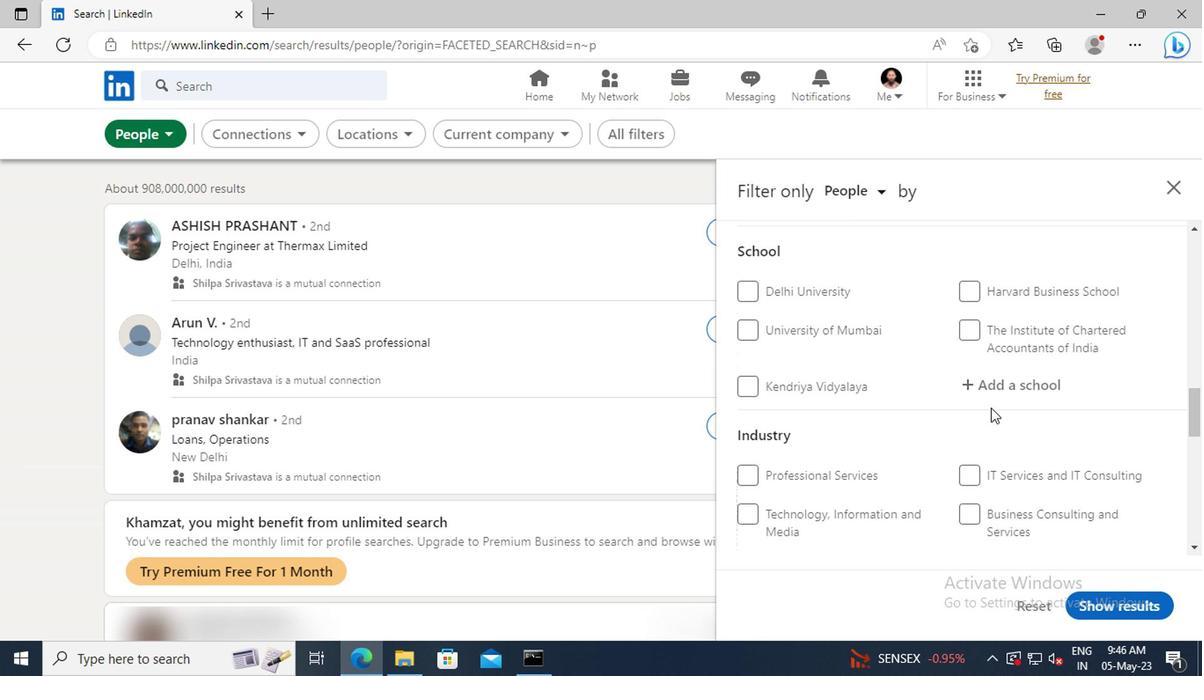 
Action: Mouse scrolled (989, 405) with delta (0, 0)
Screenshot: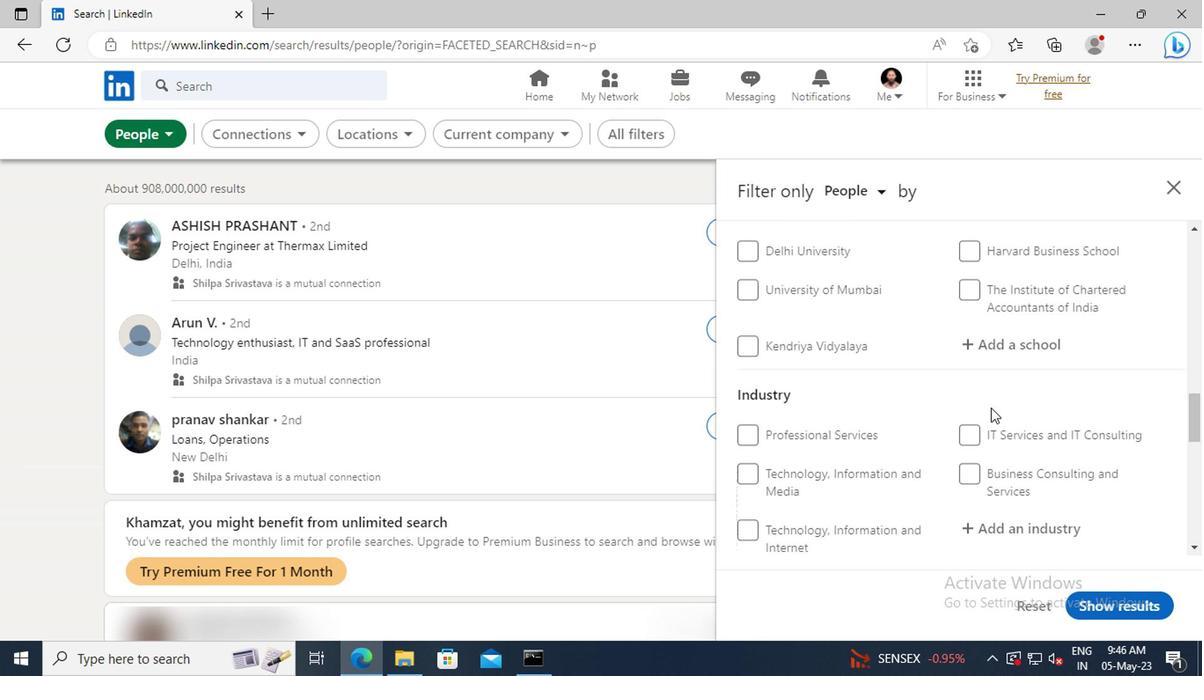 
Action: Mouse scrolled (989, 405) with delta (0, 0)
Screenshot: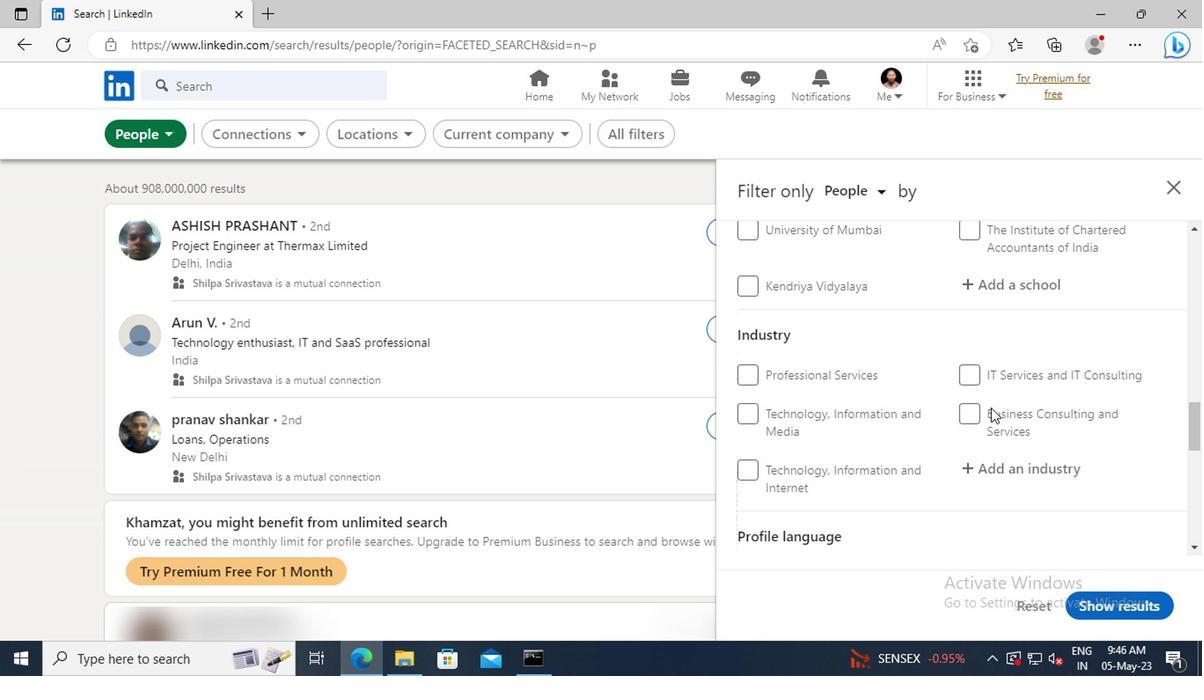 
Action: Mouse scrolled (989, 405) with delta (0, 0)
Screenshot: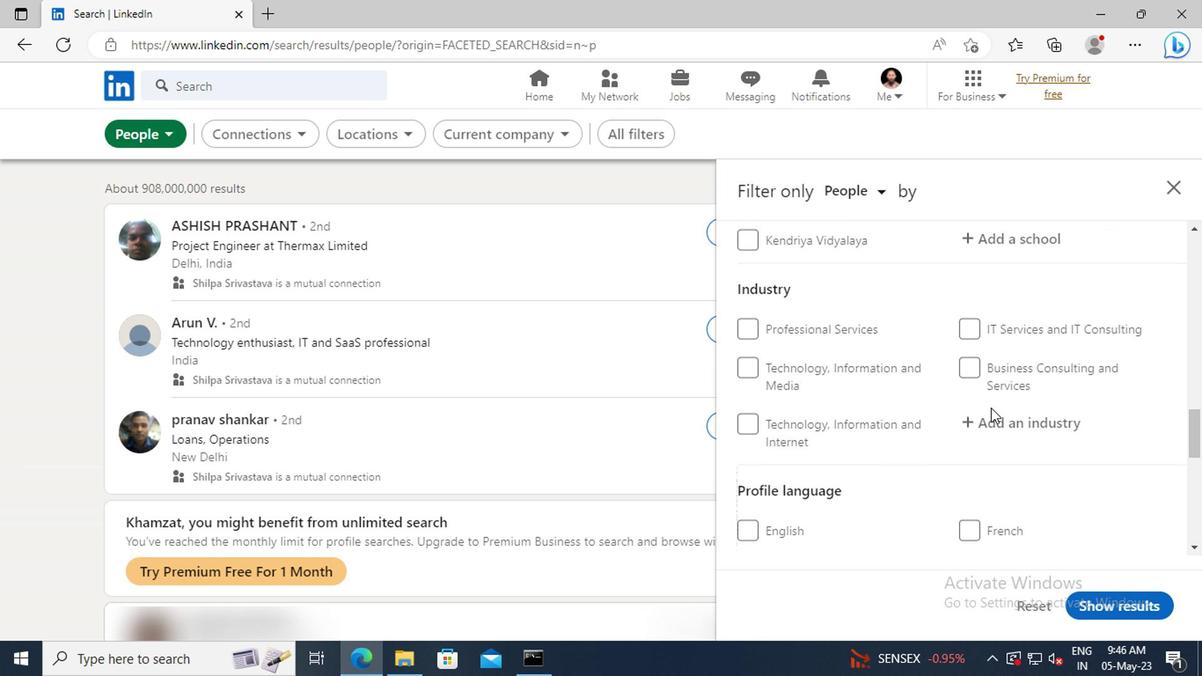 
Action: Mouse moved to (740, 474)
Screenshot: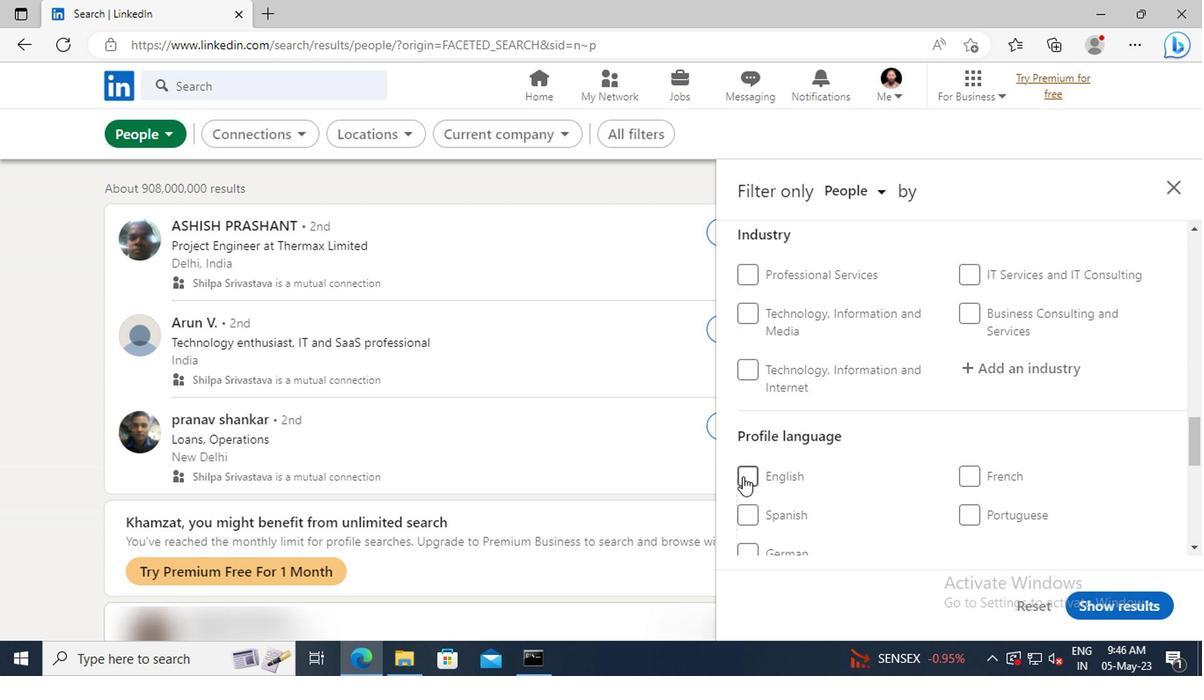 
Action: Mouse pressed left at (740, 474)
Screenshot: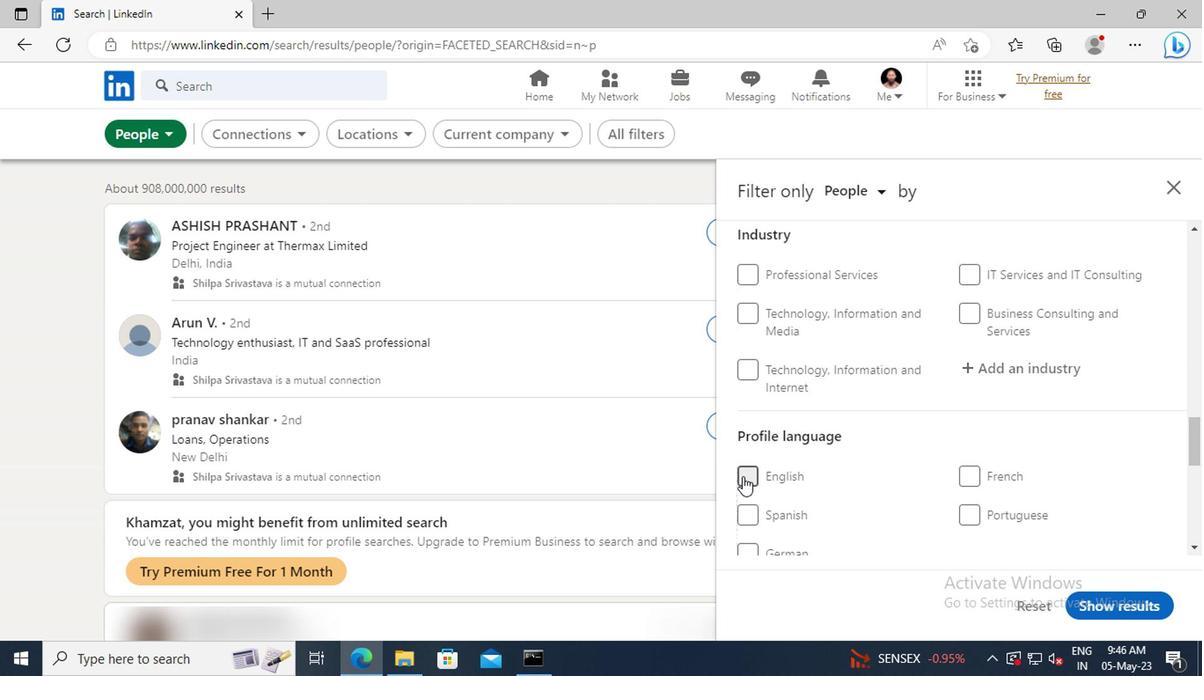 
Action: Mouse moved to (956, 444)
Screenshot: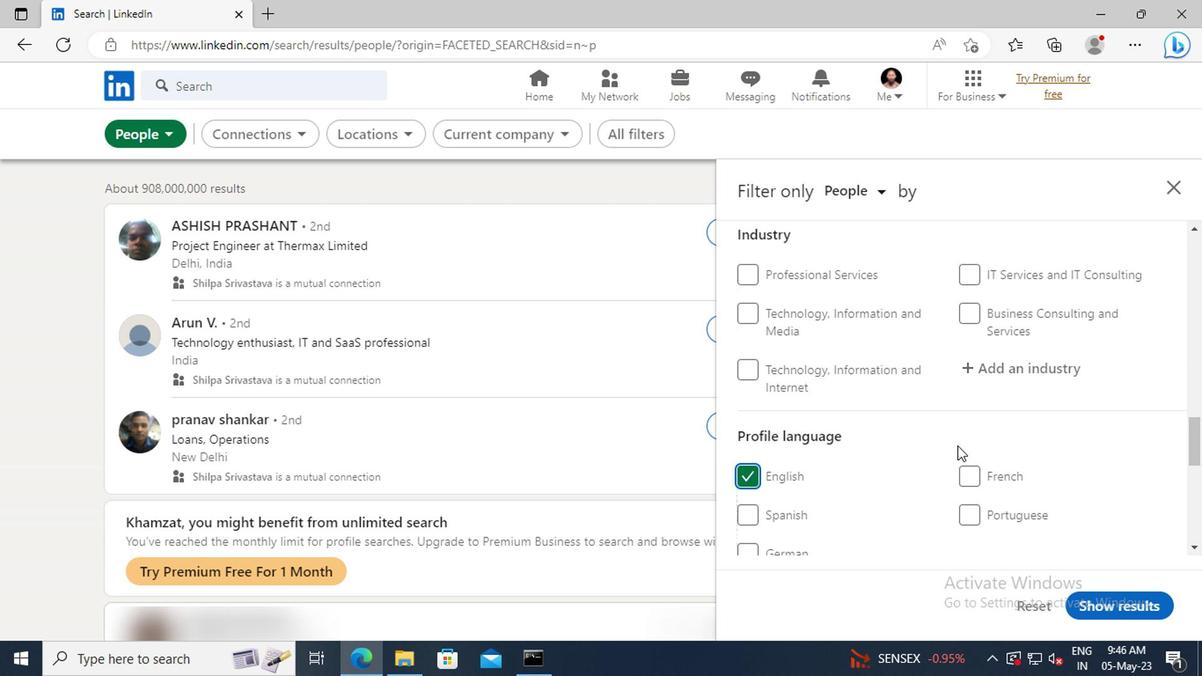 
Action: Mouse scrolled (956, 444) with delta (0, 0)
Screenshot: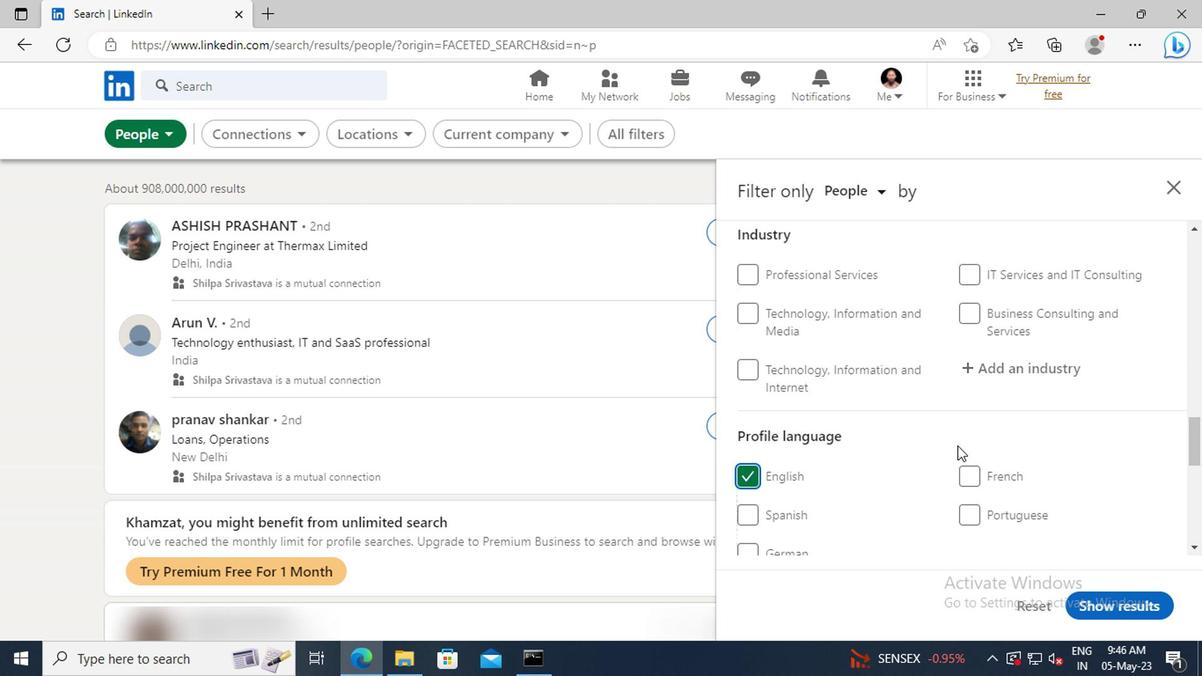 
Action: Mouse scrolled (956, 444) with delta (0, 0)
Screenshot: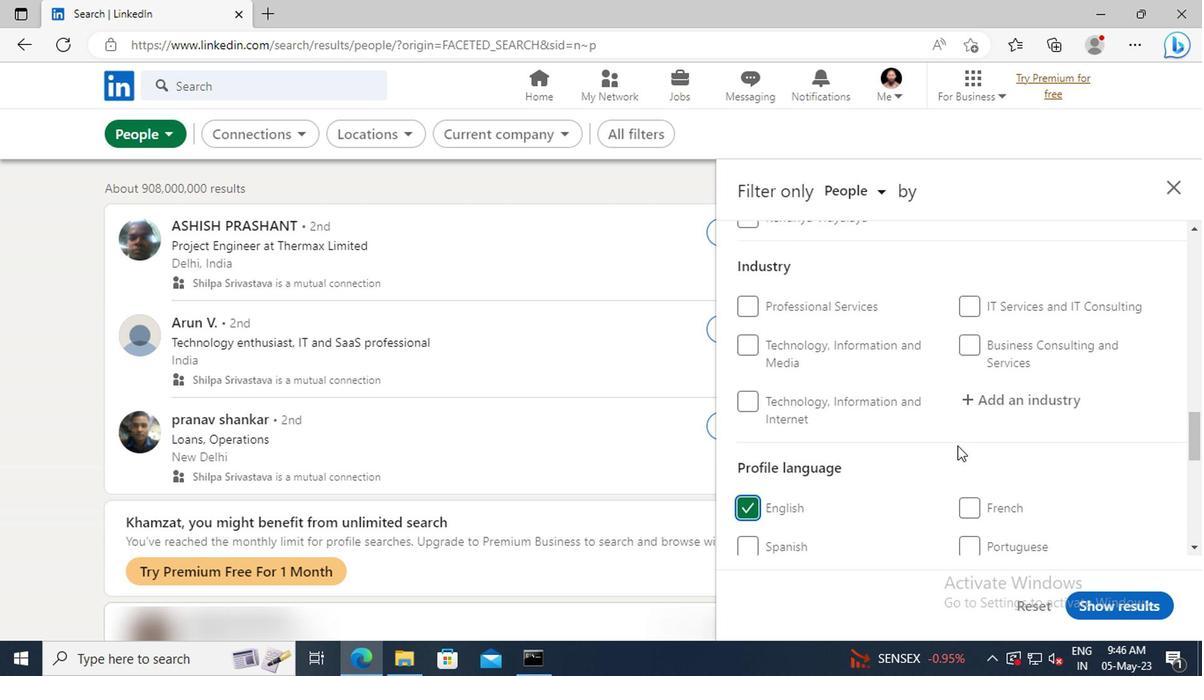 
Action: Mouse scrolled (956, 444) with delta (0, 0)
Screenshot: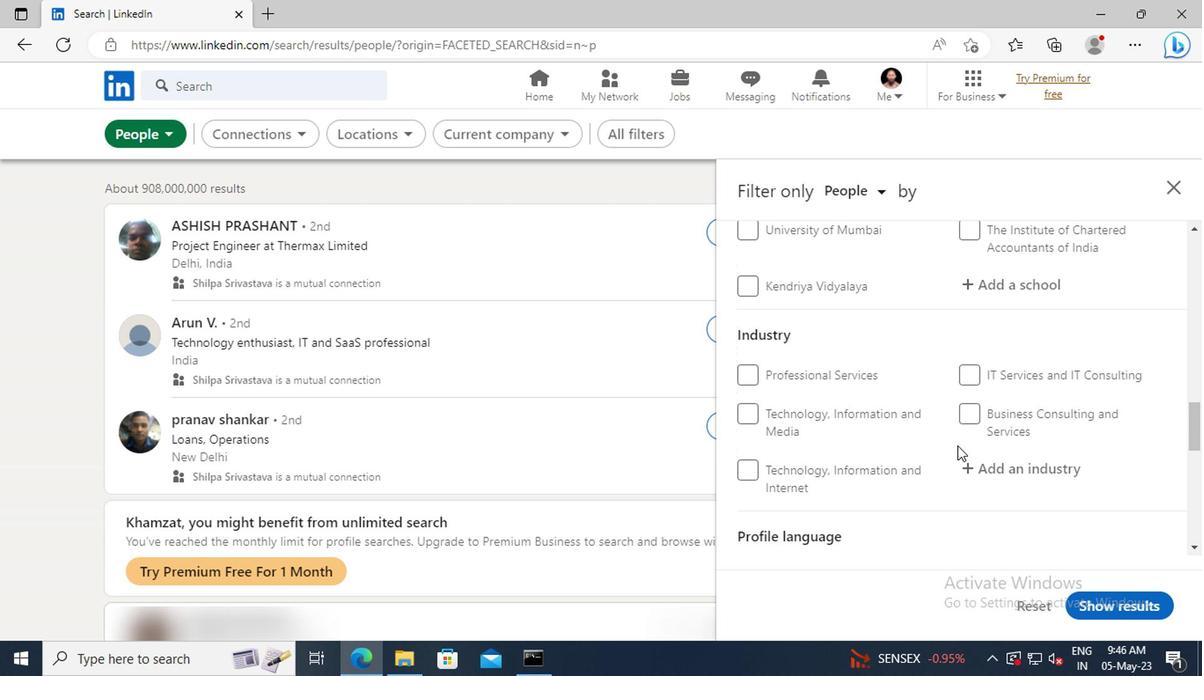 
Action: Mouse scrolled (956, 444) with delta (0, 0)
Screenshot: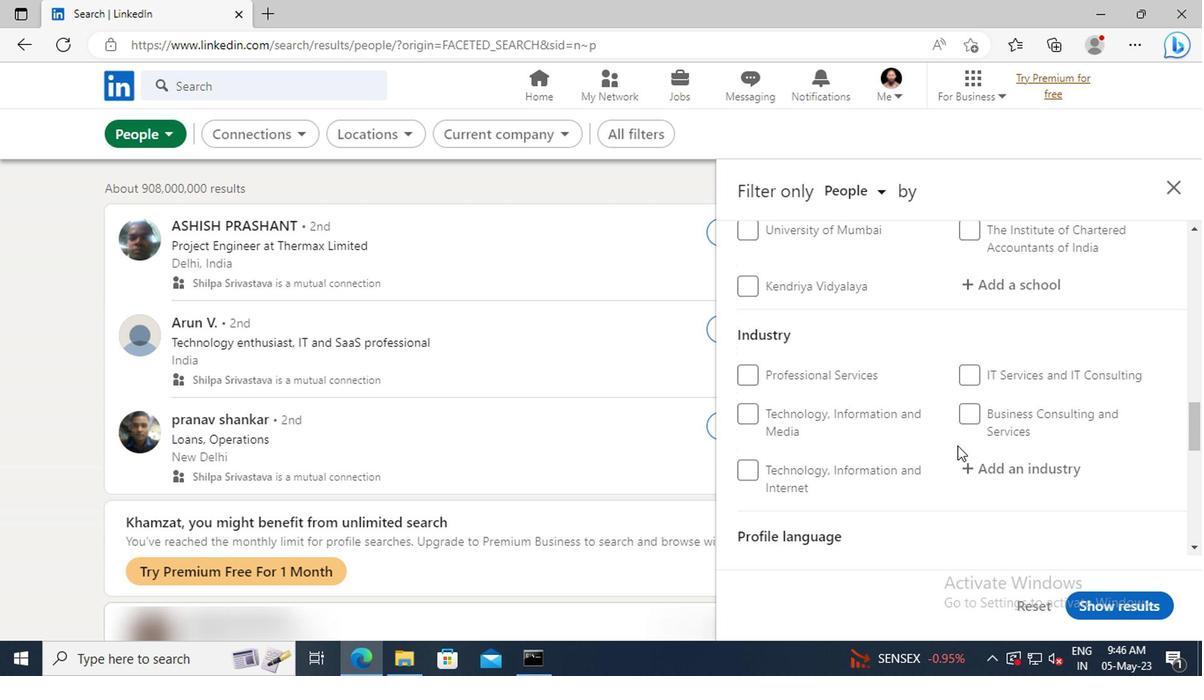 
Action: Mouse scrolled (956, 444) with delta (0, 0)
Screenshot: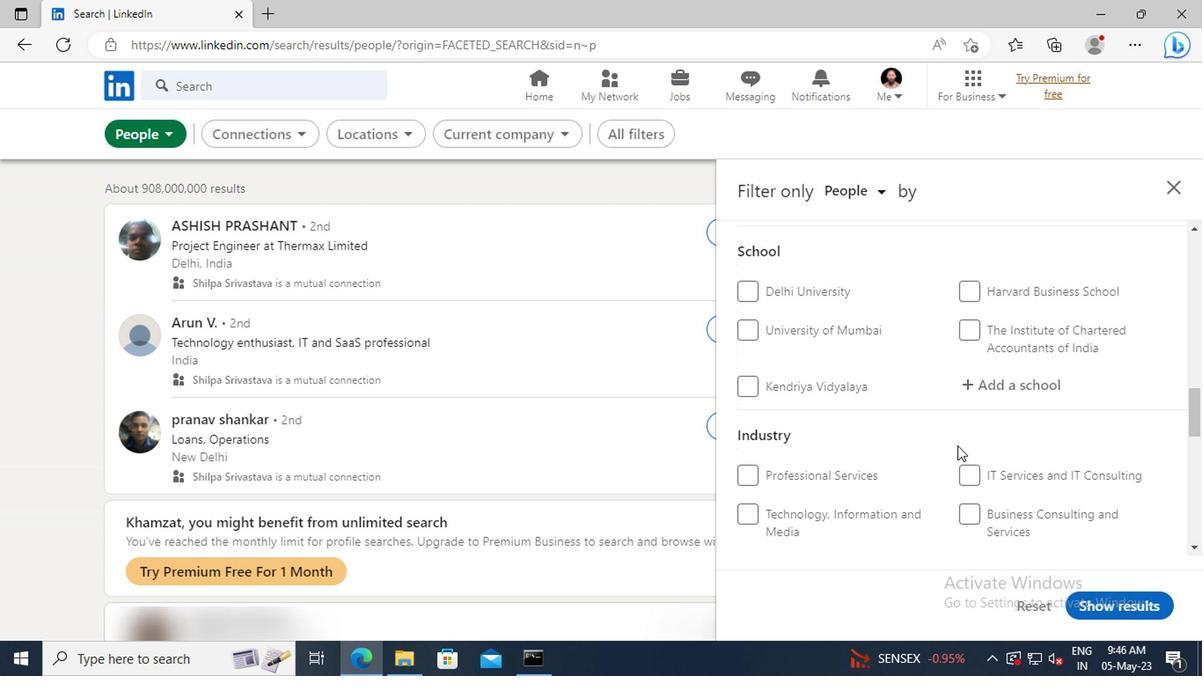 
Action: Mouse scrolled (956, 444) with delta (0, 0)
Screenshot: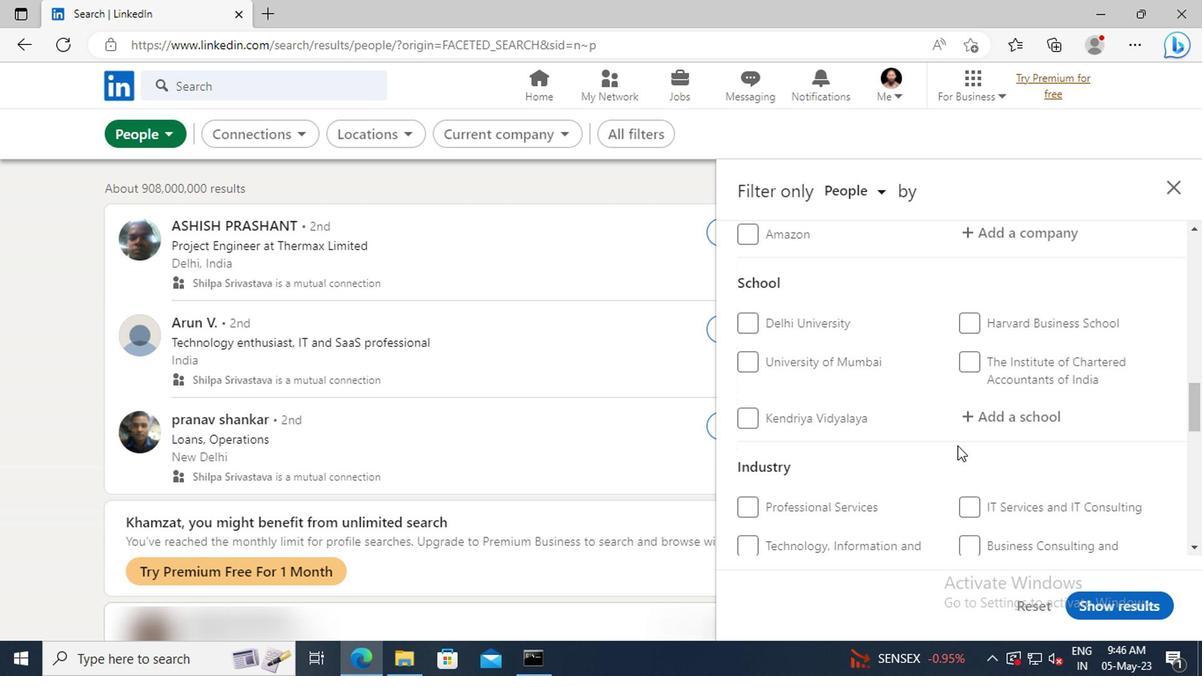 
Action: Mouse scrolled (956, 444) with delta (0, 0)
Screenshot: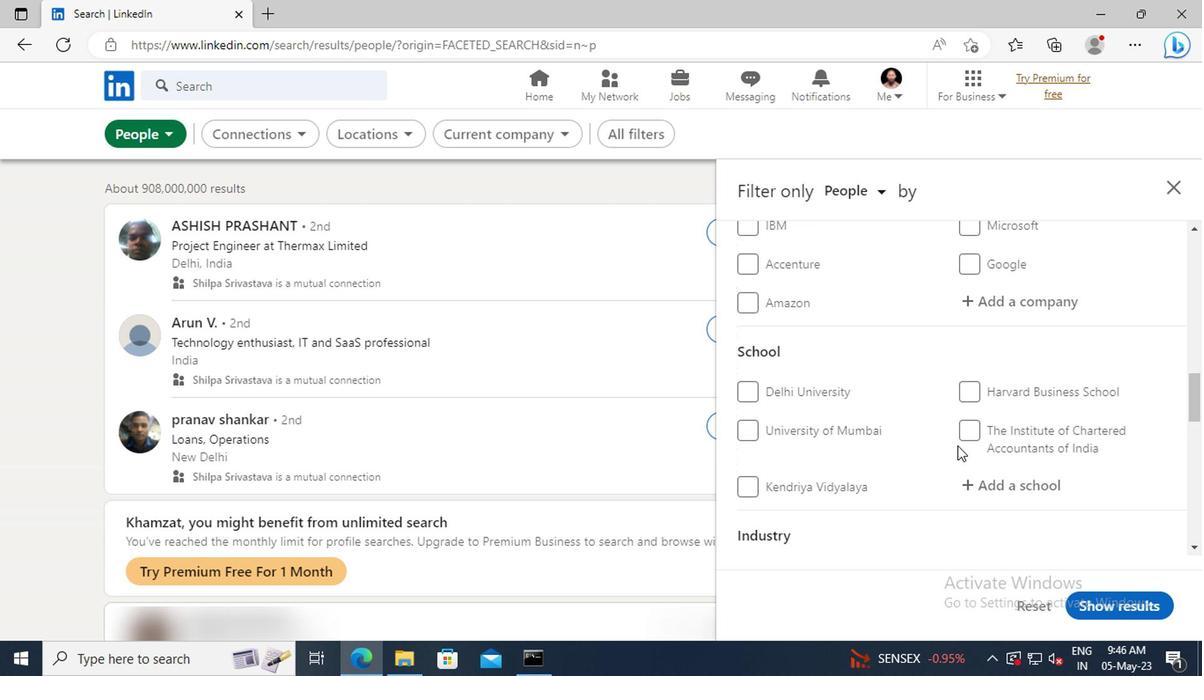 
Action: Mouse scrolled (956, 444) with delta (0, 0)
Screenshot: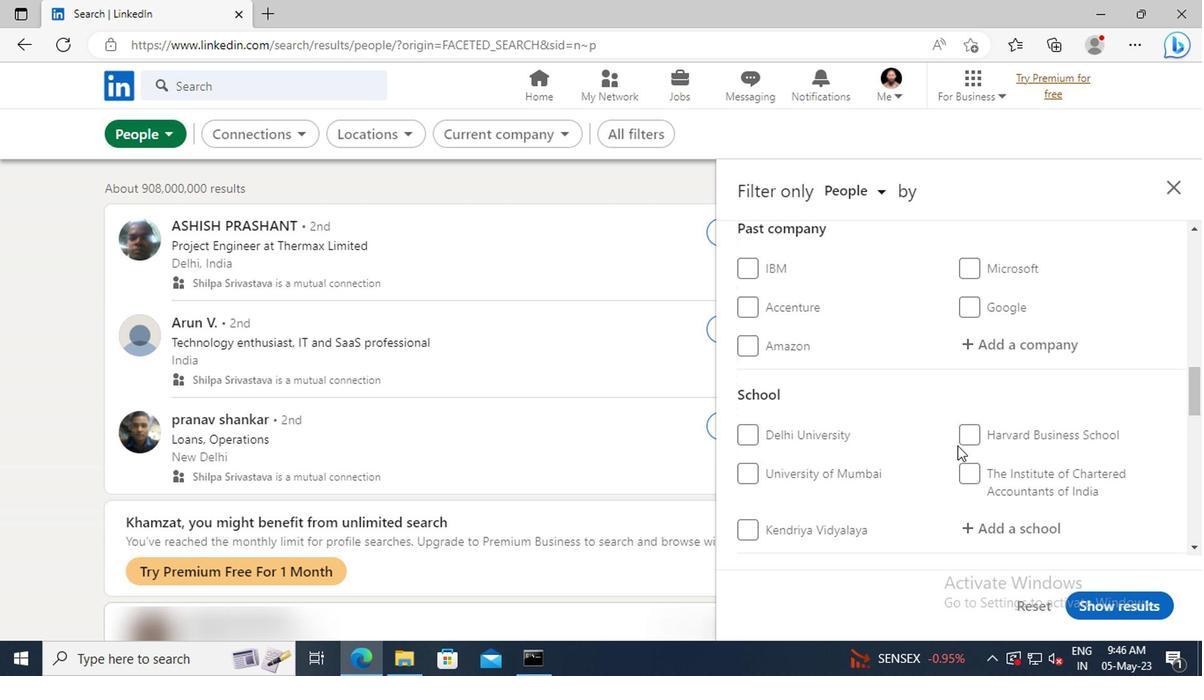 
Action: Mouse scrolled (956, 444) with delta (0, 0)
Screenshot: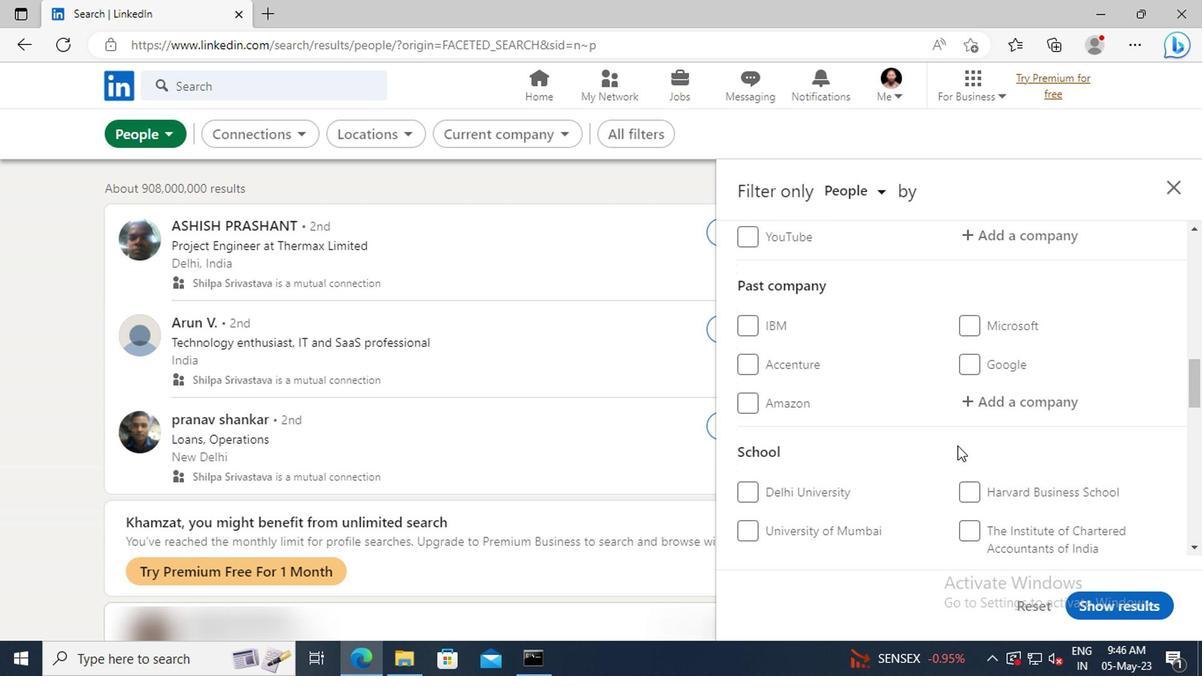 
Action: Mouse scrolled (956, 444) with delta (0, 0)
Screenshot: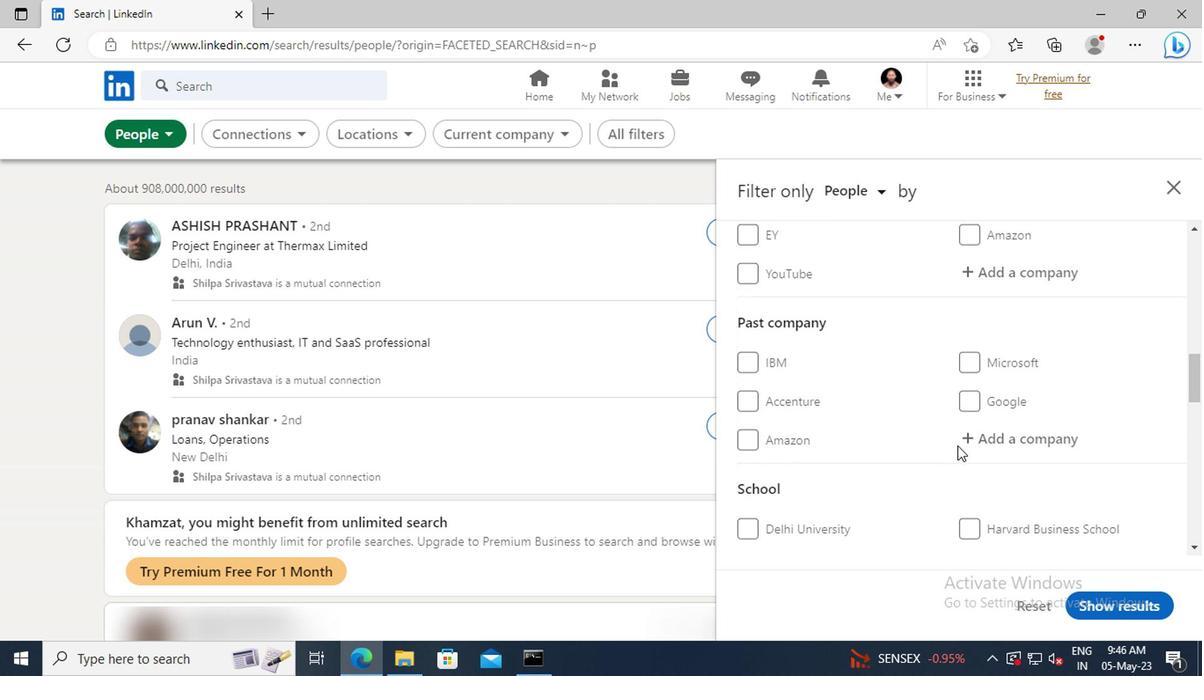 
Action: Mouse scrolled (956, 444) with delta (0, 0)
Screenshot: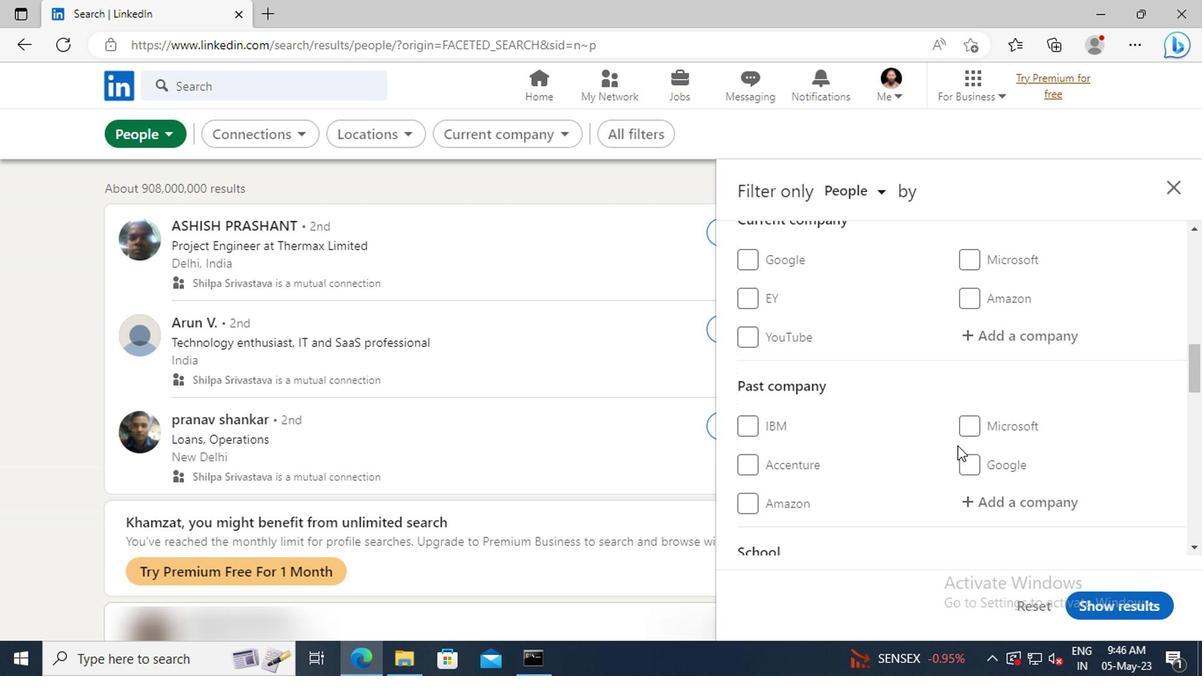 
Action: Mouse scrolled (956, 444) with delta (0, 0)
Screenshot: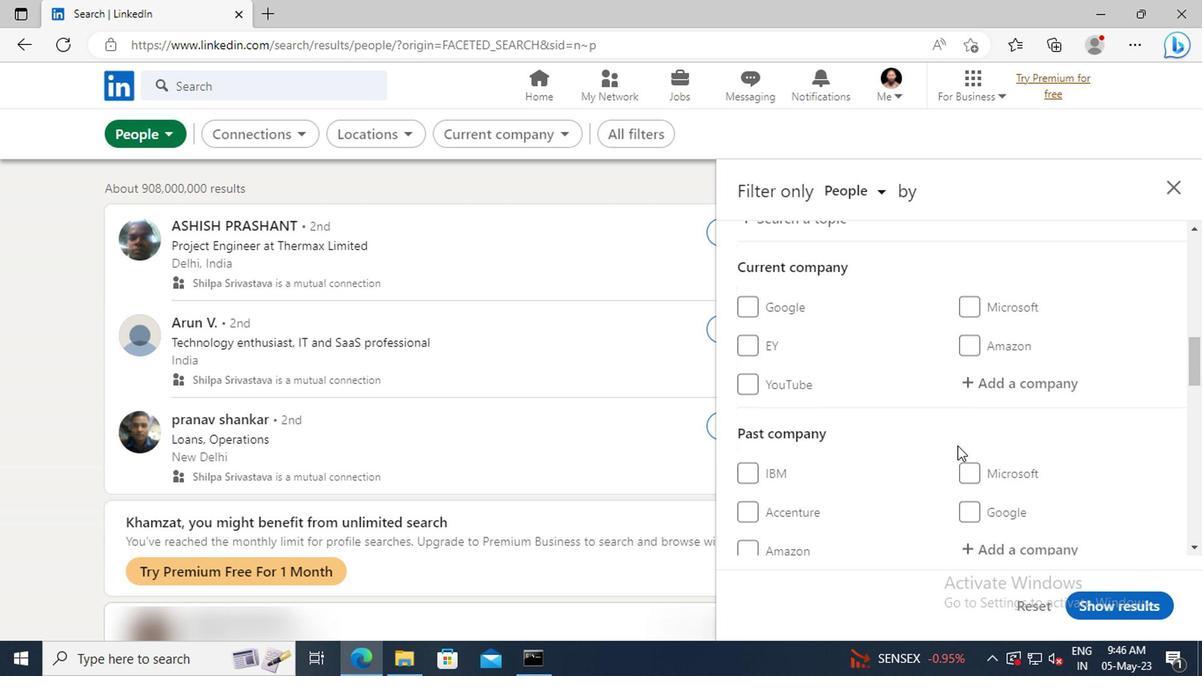 
Action: Mouse moved to (967, 437)
Screenshot: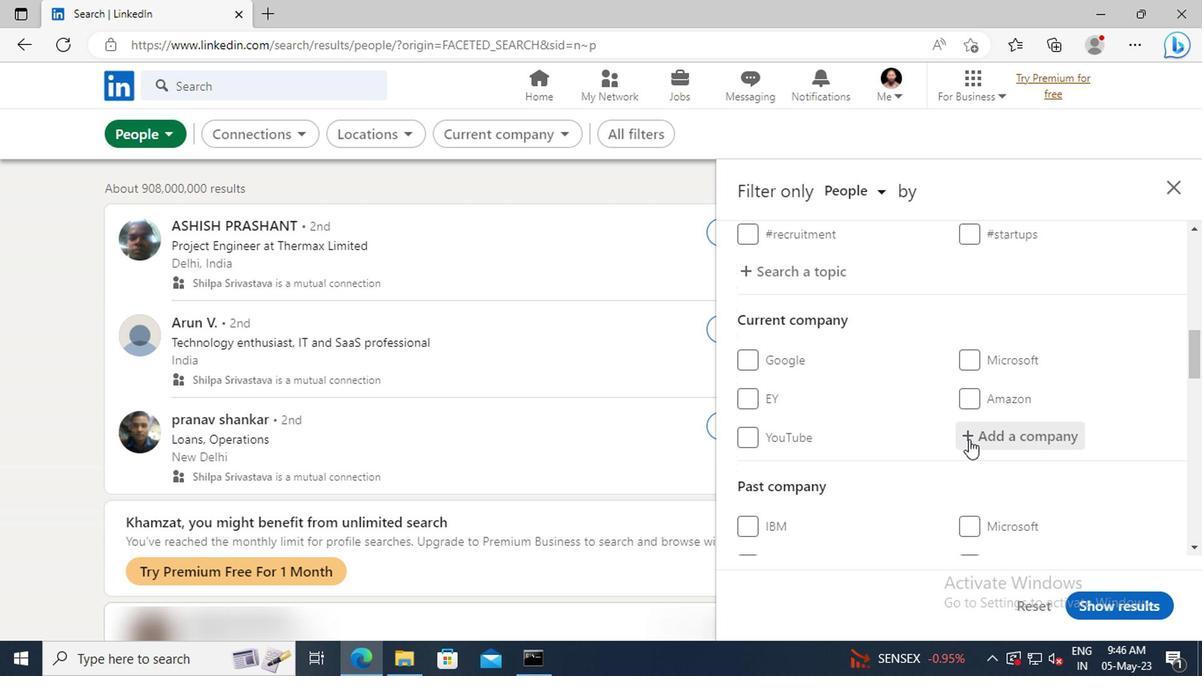 
Action: Mouse pressed left at (967, 437)
Screenshot: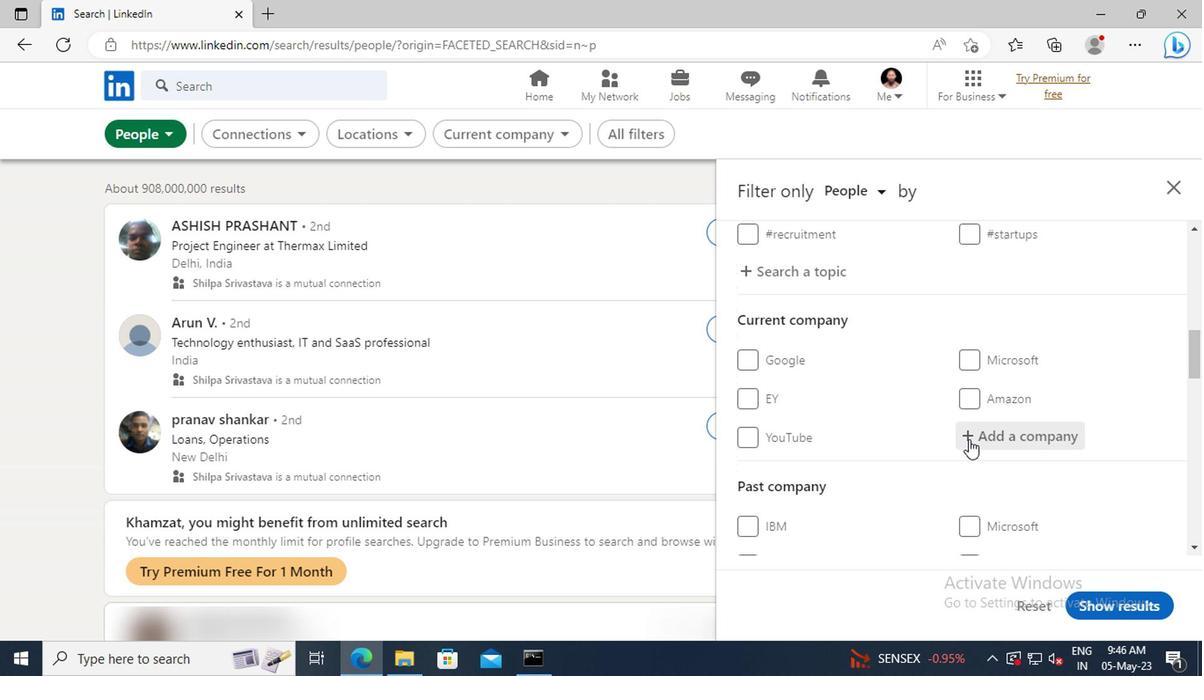 
Action: Key pressed <Key.shift>ZIGSAW
Screenshot: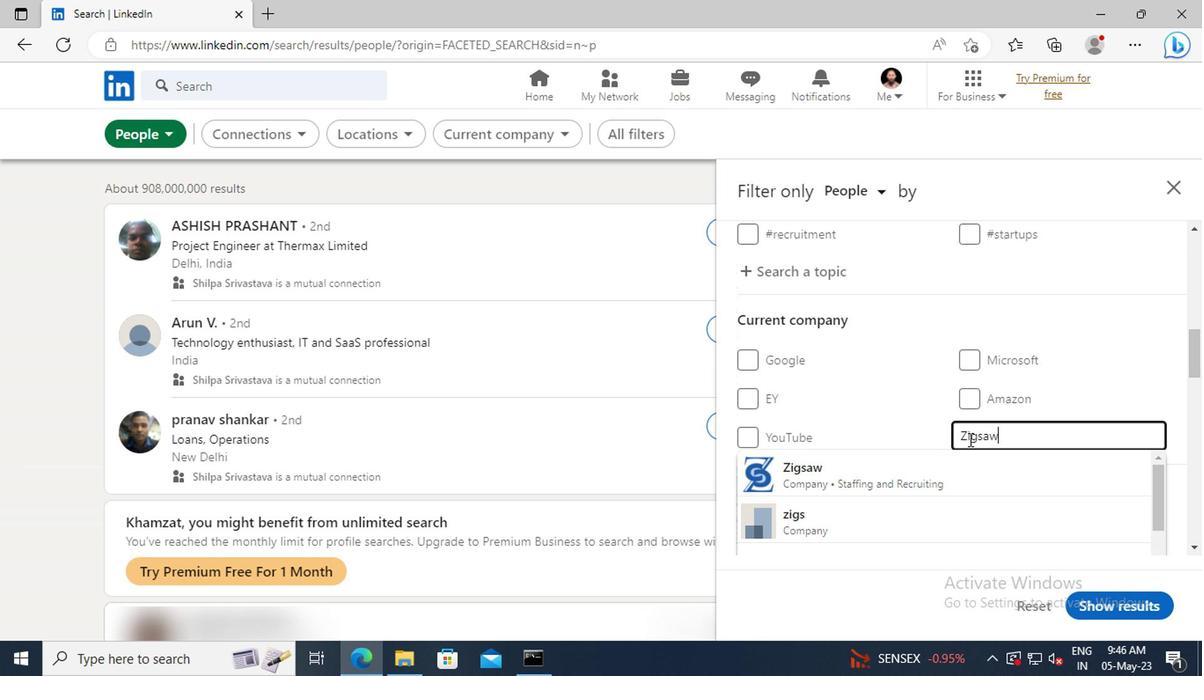 
Action: Mouse moved to (972, 462)
Screenshot: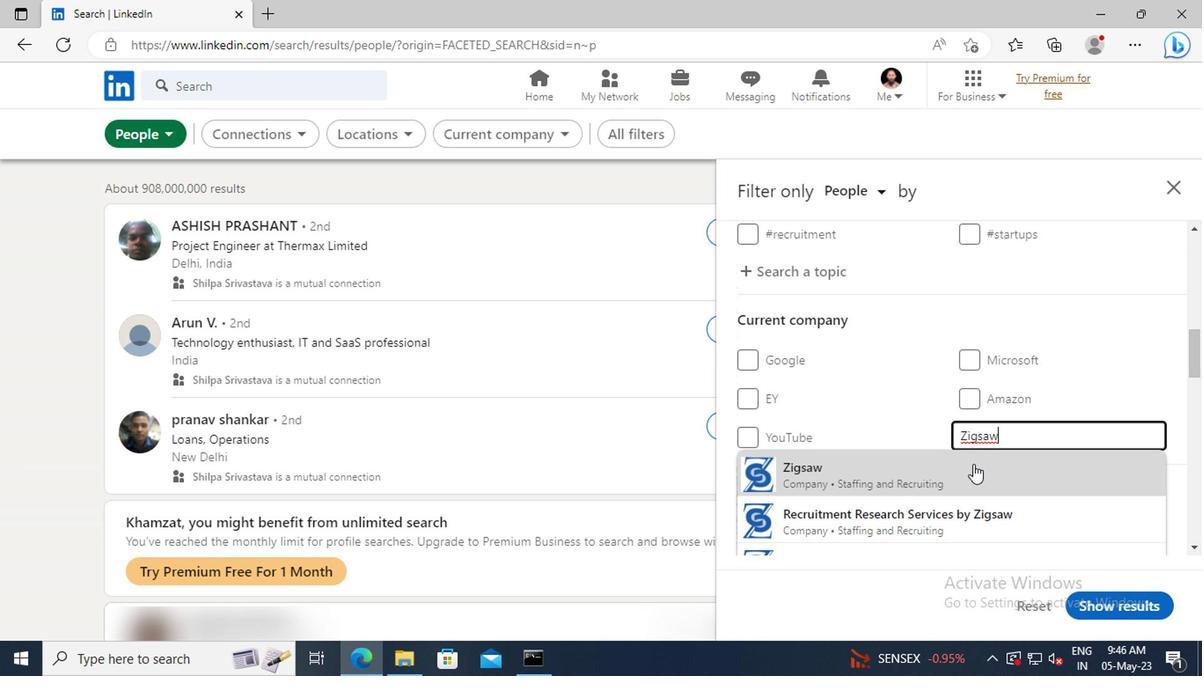 
Action: Mouse pressed left at (972, 462)
Screenshot: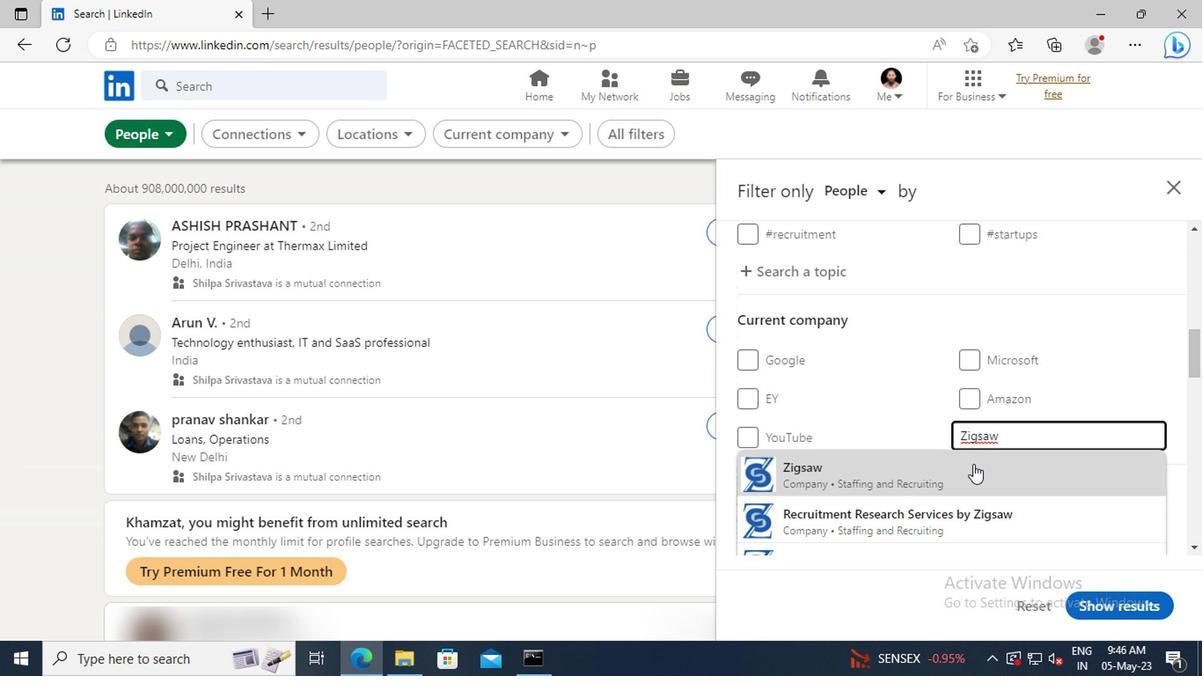 
Action: Mouse scrolled (972, 460) with delta (0, -1)
Screenshot: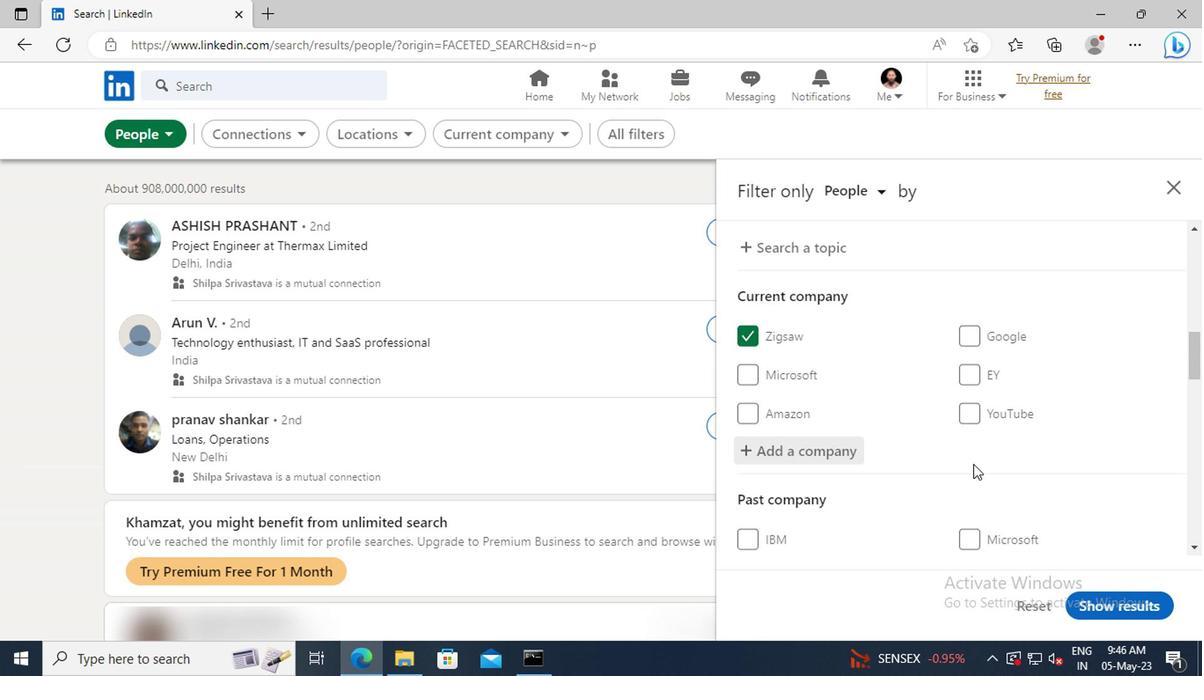 
Action: Mouse moved to (961, 431)
Screenshot: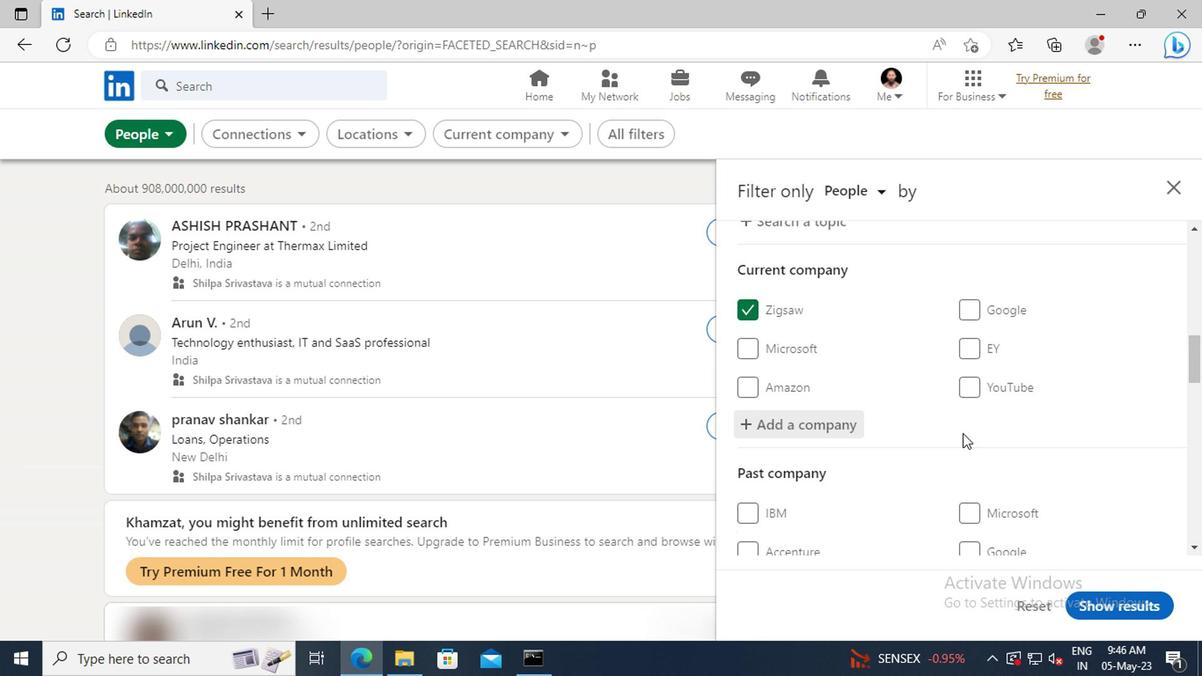 
Action: Mouse scrolled (961, 430) with delta (0, 0)
Screenshot: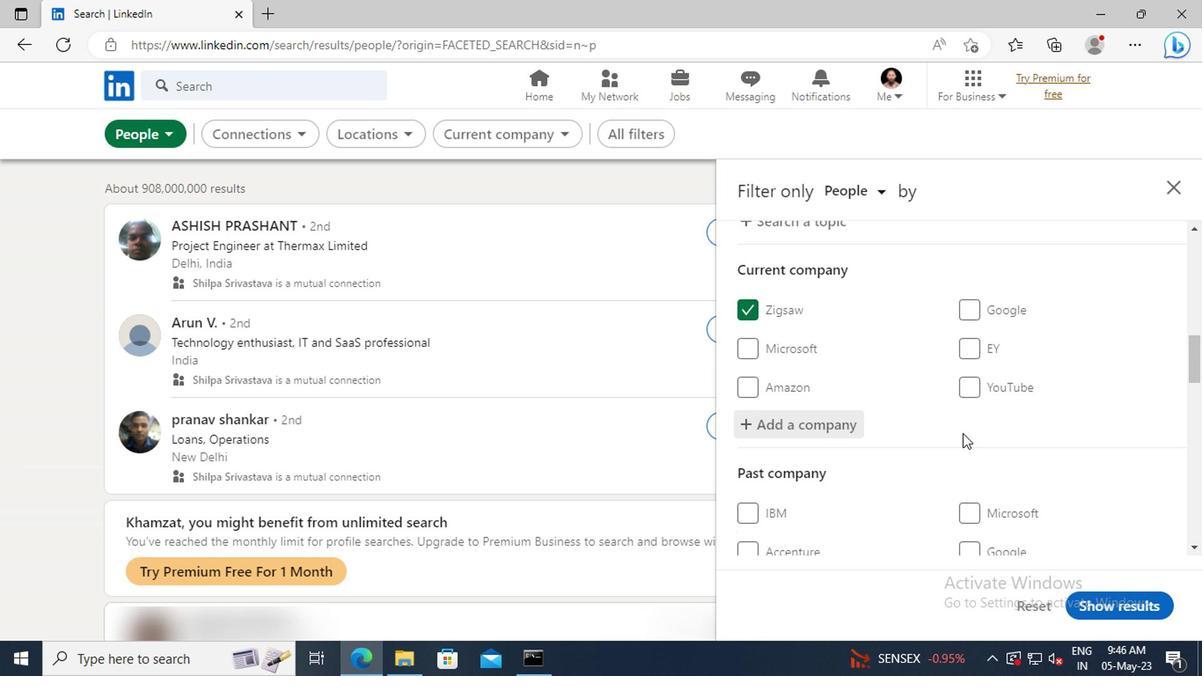 
Action: Mouse moved to (960, 429)
Screenshot: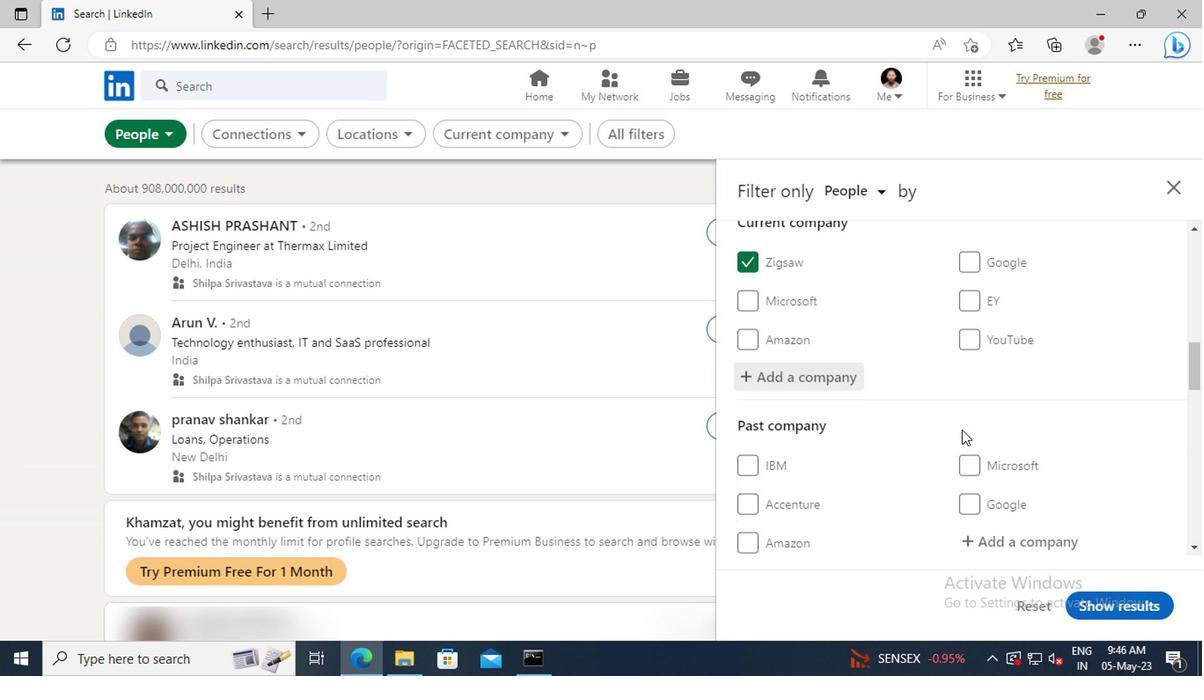
Action: Mouse scrolled (960, 428) with delta (0, 0)
Screenshot: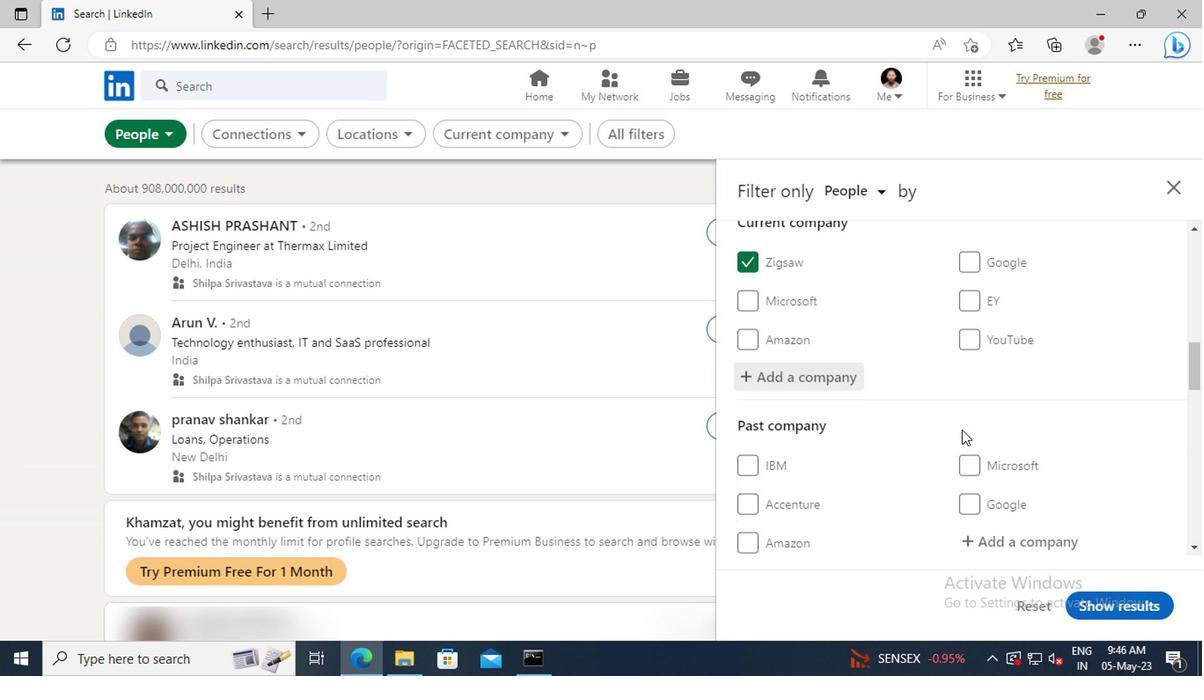 
Action: Mouse moved to (952, 380)
Screenshot: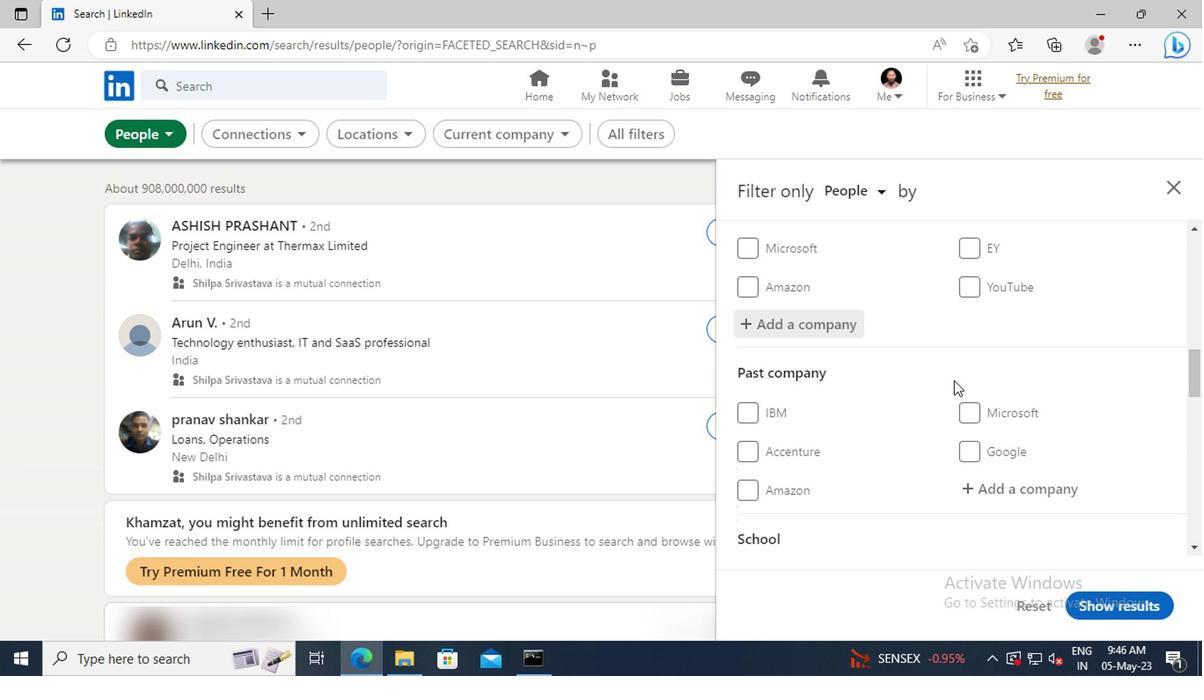 
Action: Mouse scrolled (952, 378) with delta (0, -1)
Screenshot: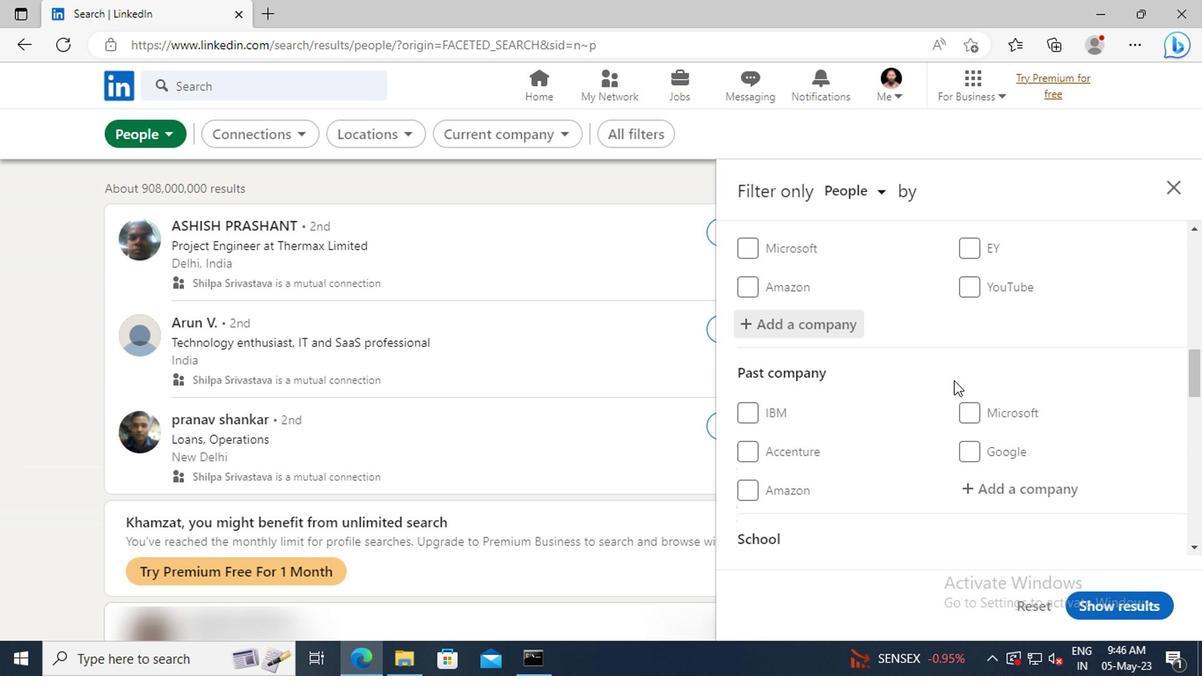 
Action: Mouse scrolled (952, 378) with delta (0, -1)
Screenshot: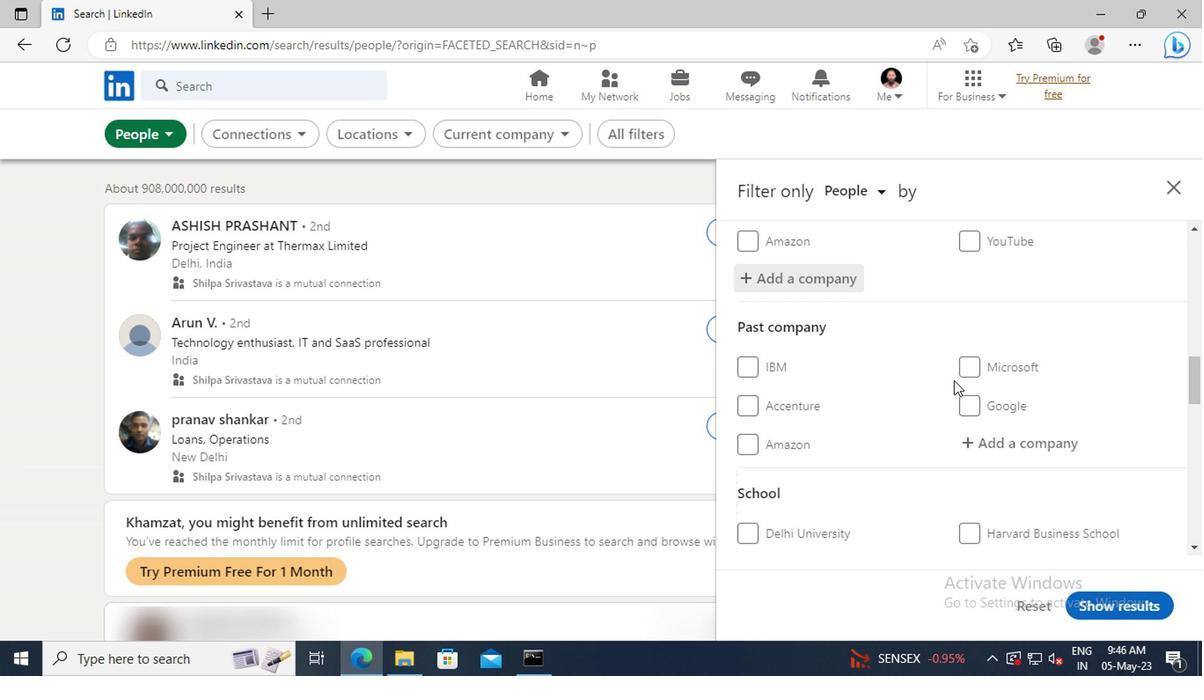 
Action: Mouse moved to (952, 369)
Screenshot: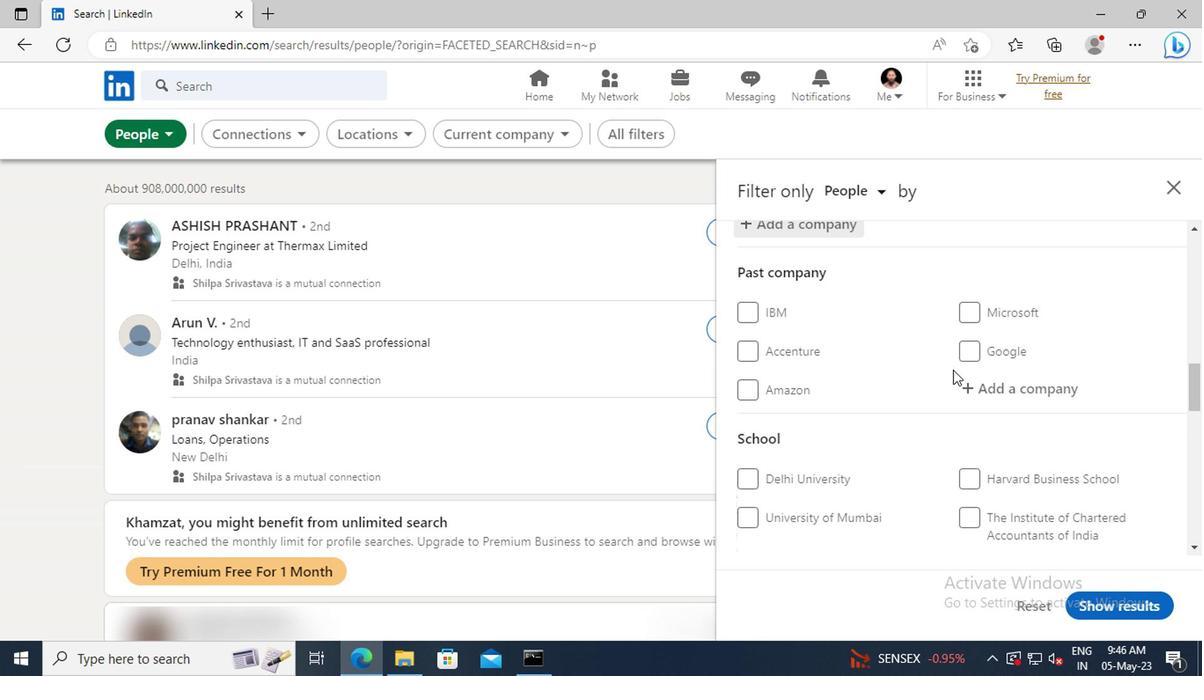 
Action: Mouse scrolled (952, 368) with delta (0, 0)
Screenshot: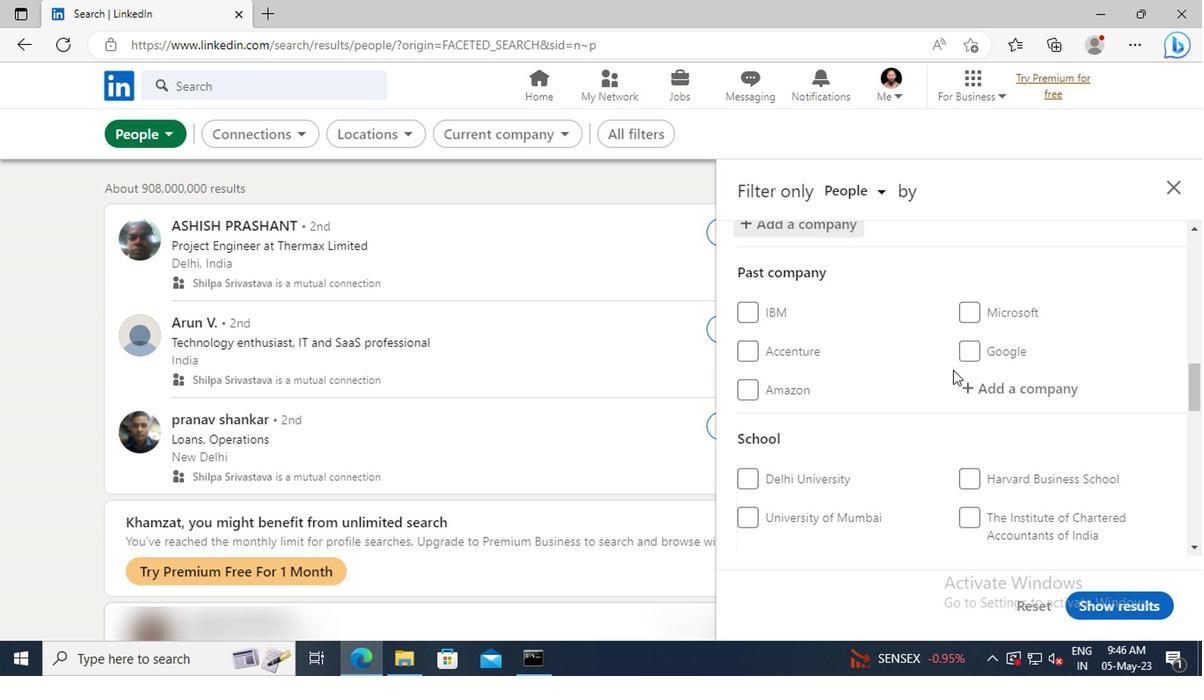 
Action: Mouse scrolled (952, 368) with delta (0, 0)
Screenshot: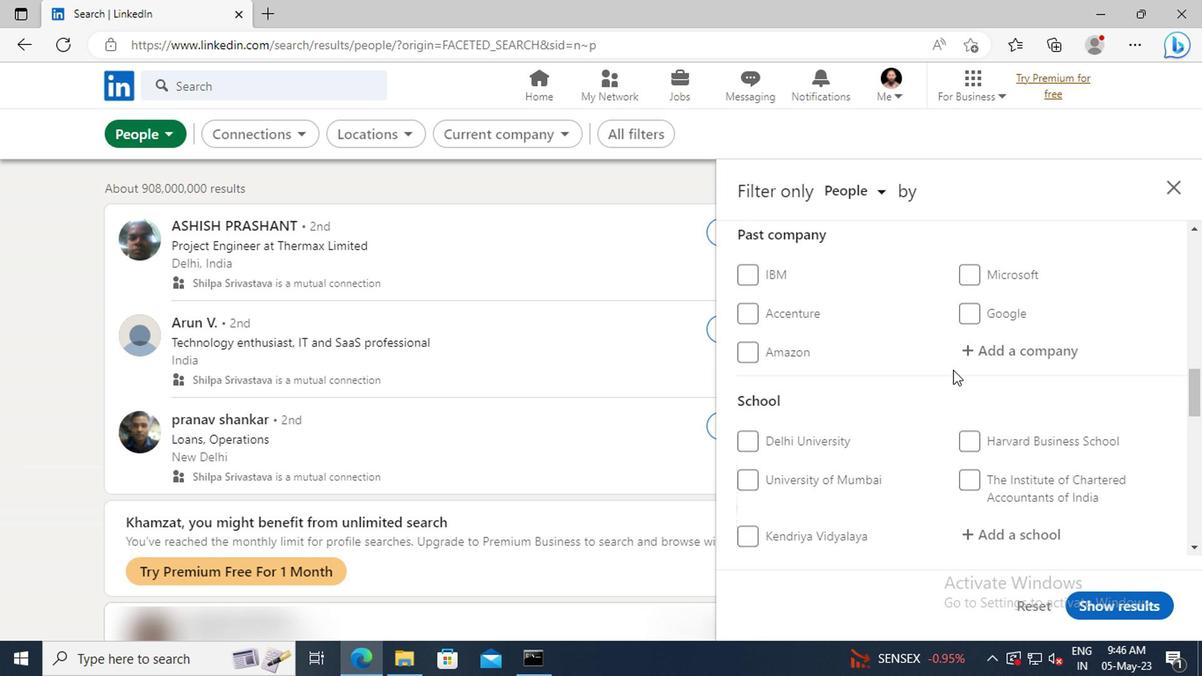 
Action: Mouse moved to (952, 368)
Screenshot: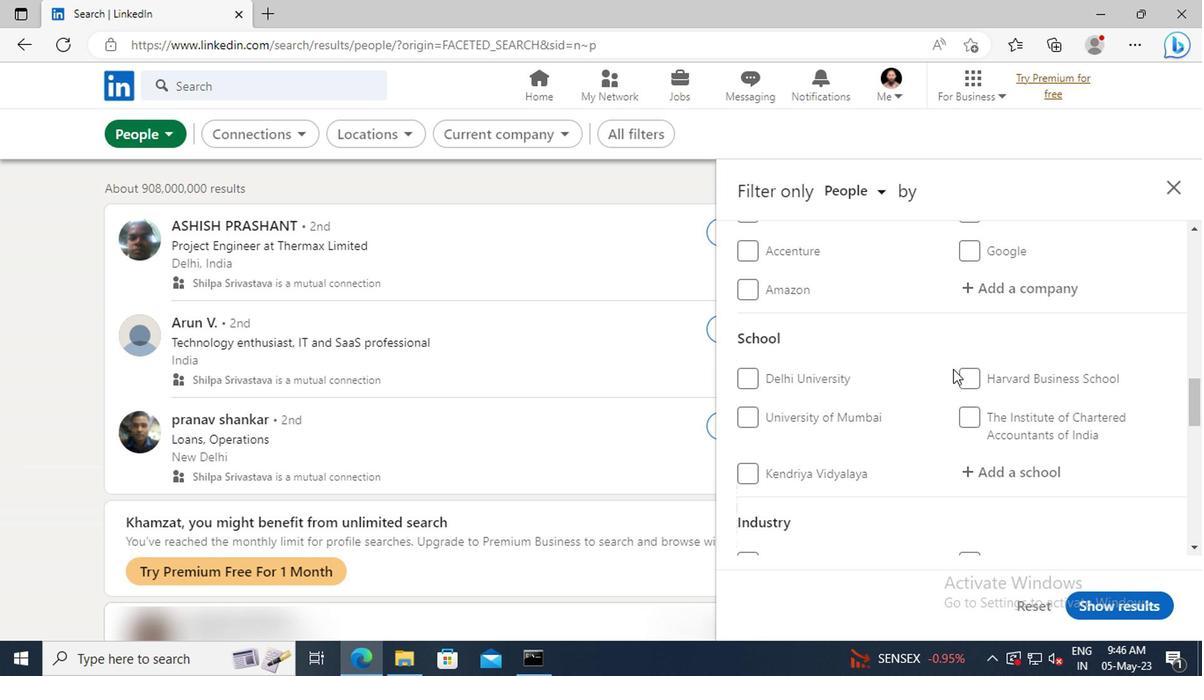 
Action: Mouse scrolled (952, 367) with delta (0, -1)
Screenshot: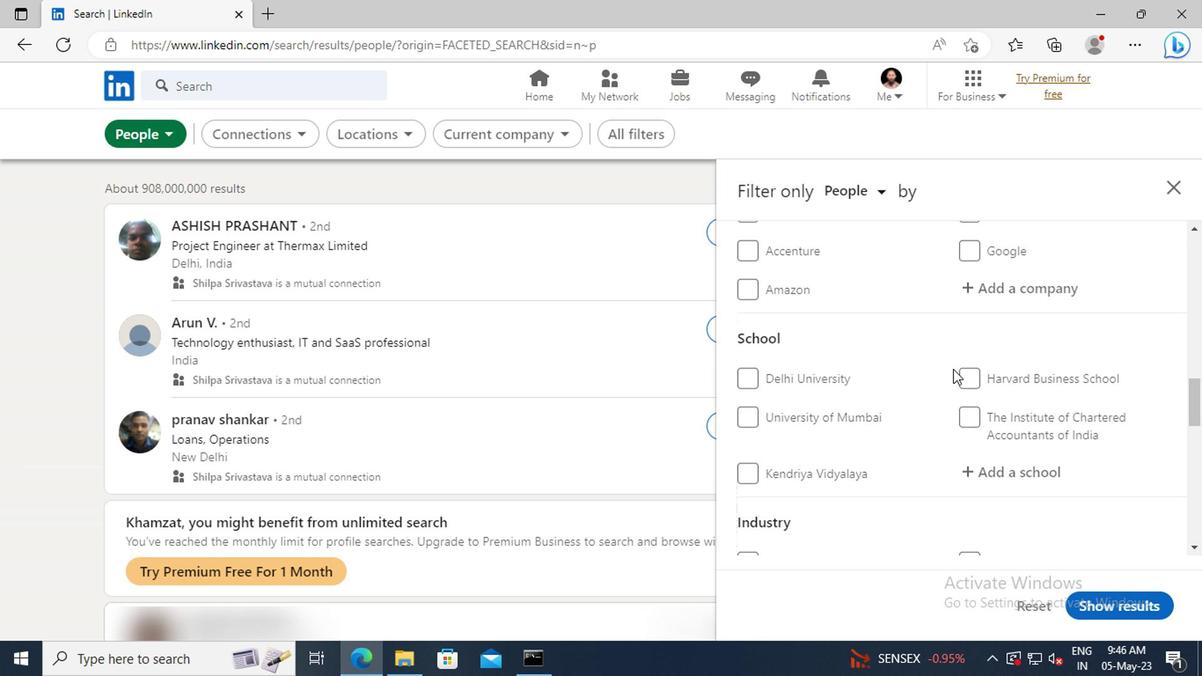 
Action: Mouse scrolled (952, 367) with delta (0, -1)
Screenshot: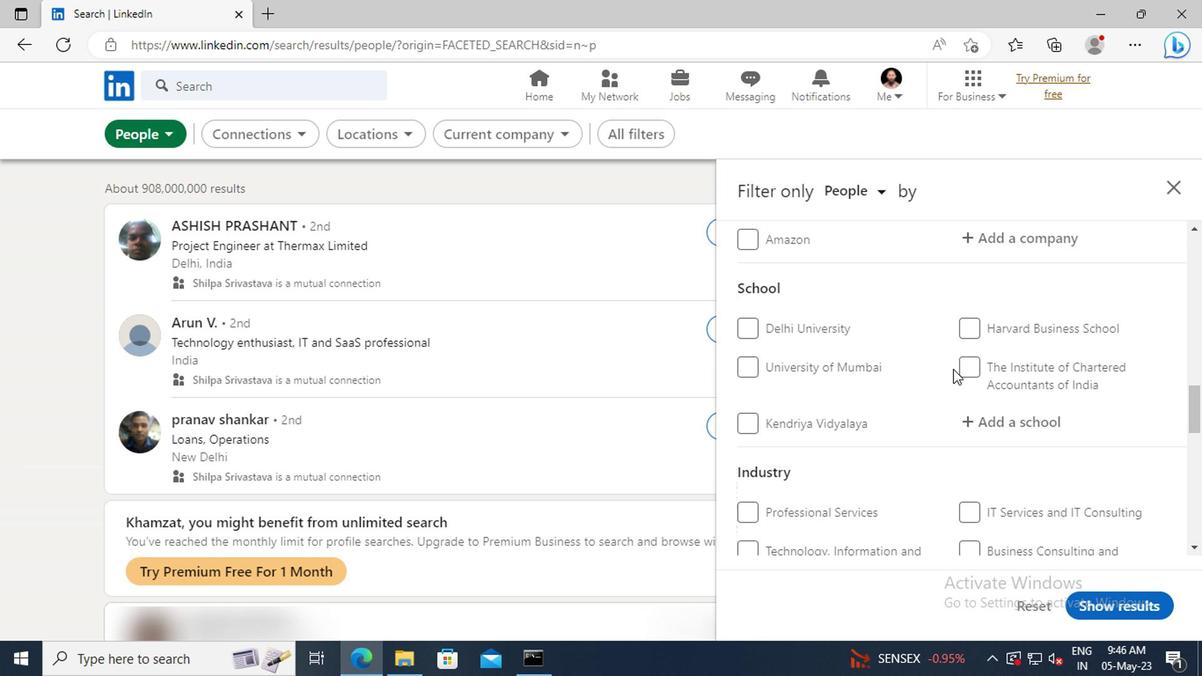 
Action: Mouse moved to (976, 369)
Screenshot: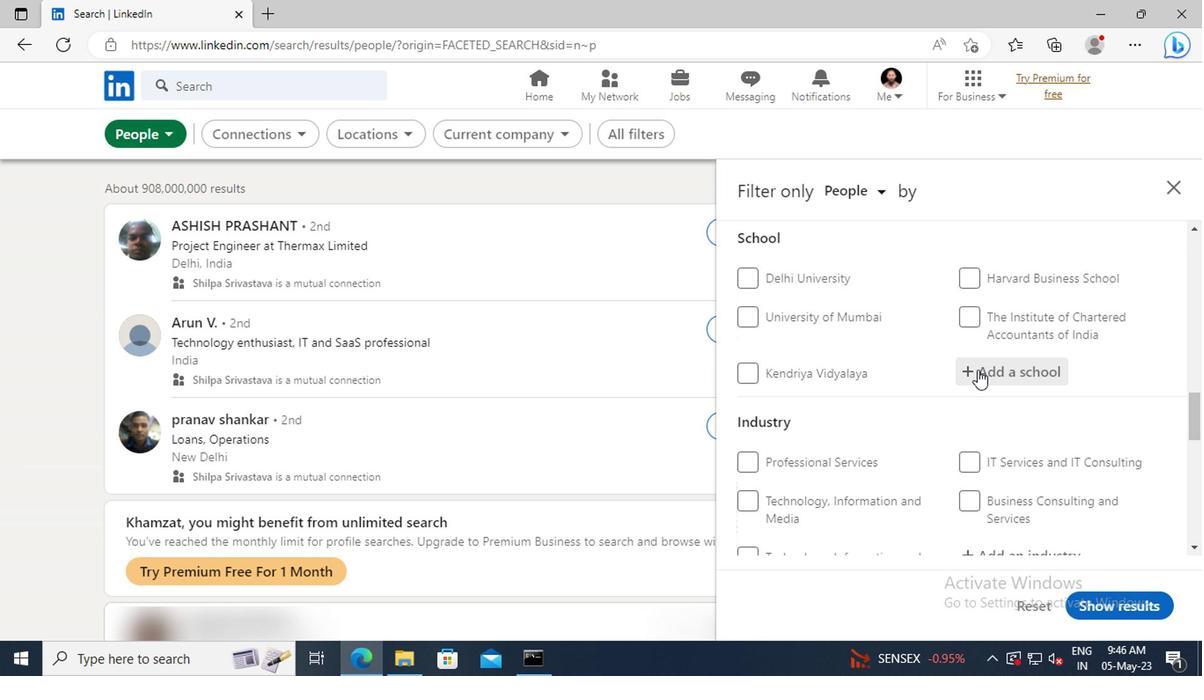 
Action: Mouse pressed left at (976, 369)
Screenshot: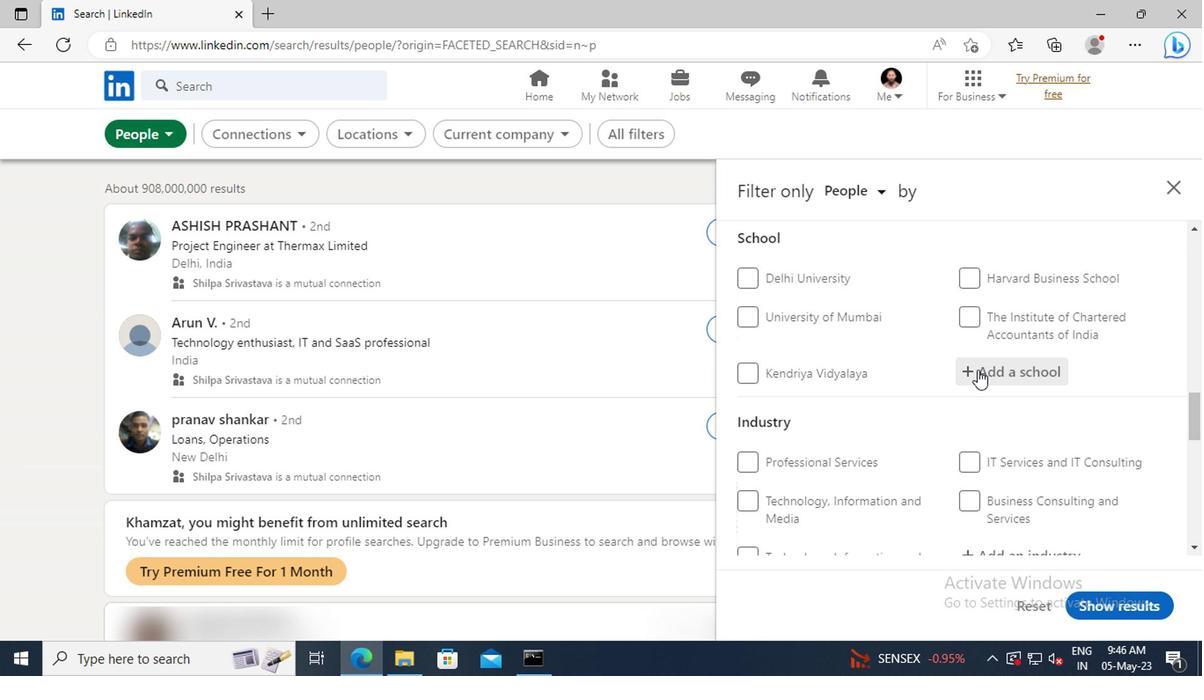 
Action: Key pressed <Key.shift>CEPT<Key.space><Key.shift>U
Screenshot: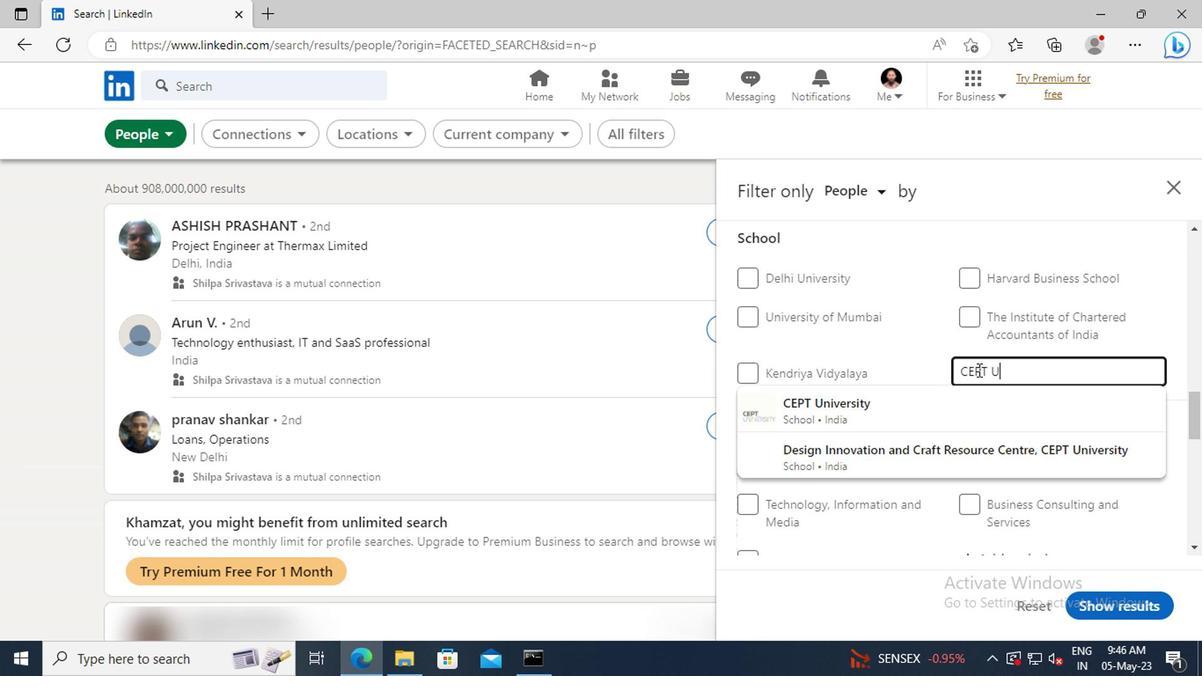 
Action: Mouse moved to (978, 403)
Screenshot: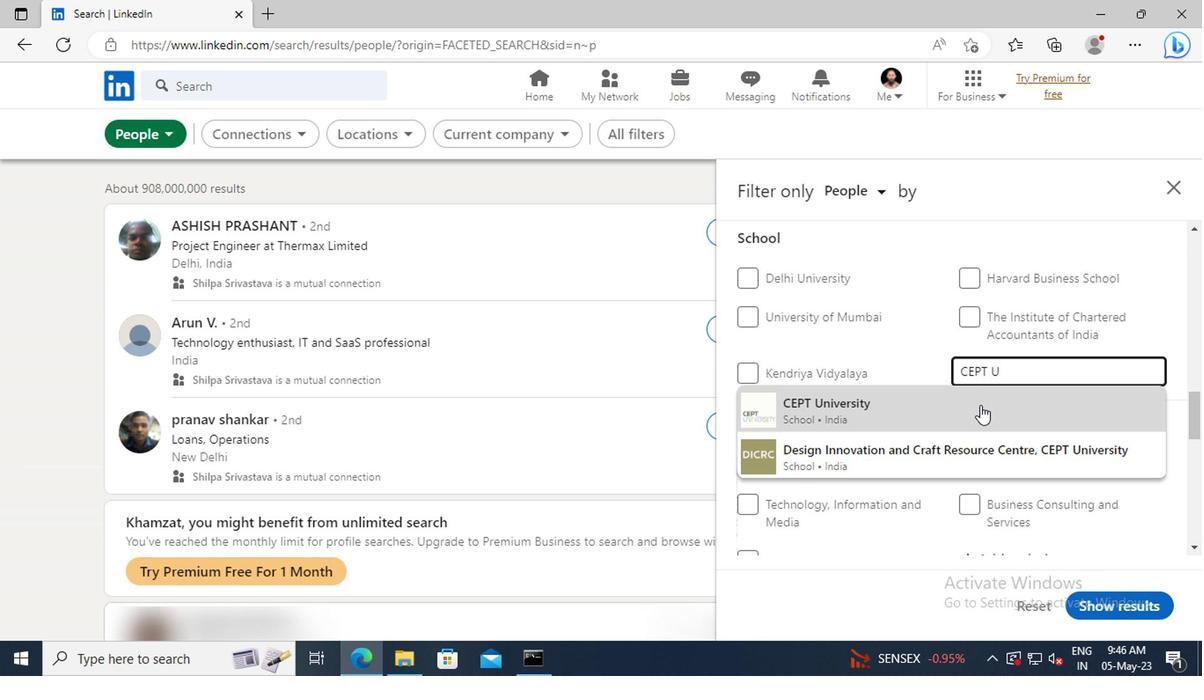 
Action: Mouse pressed left at (978, 403)
Screenshot: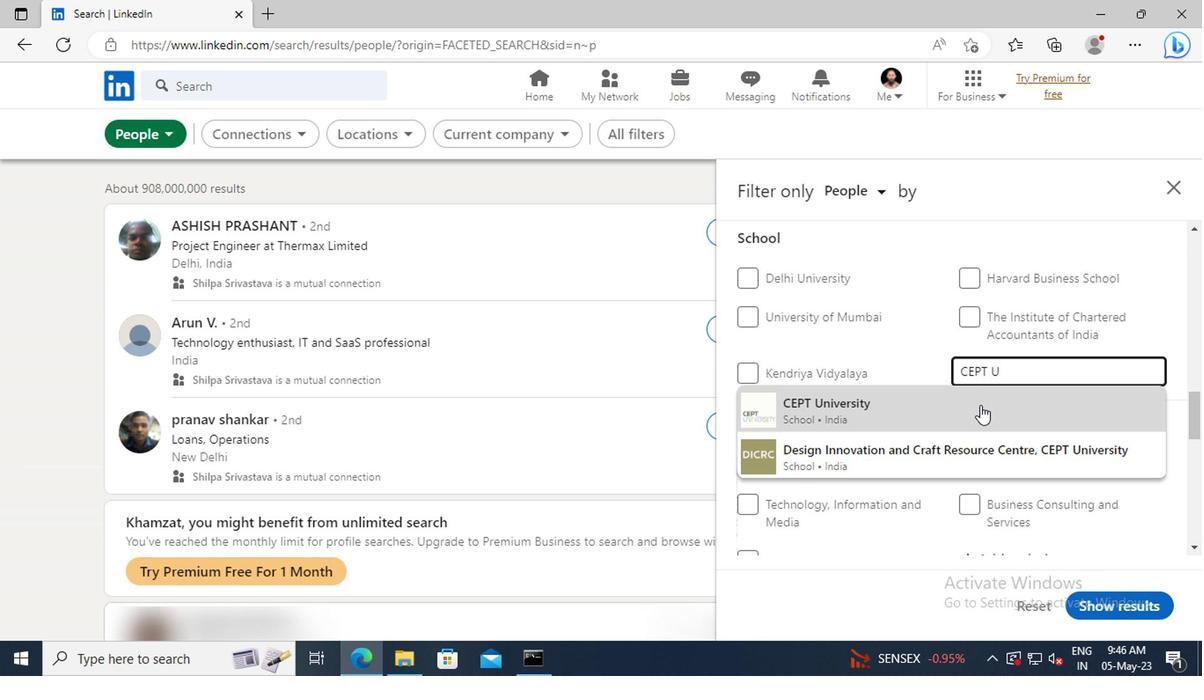 
Action: Mouse scrolled (978, 403) with delta (0, 0)
Screenshot: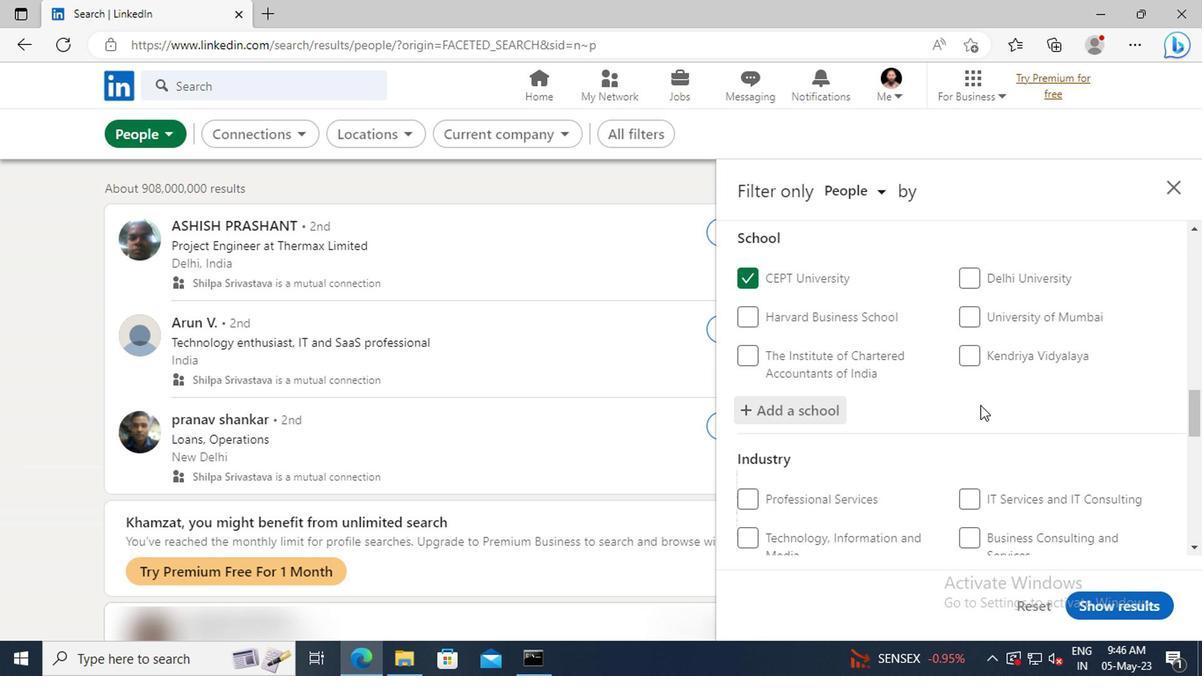 
Action: Mouse moved to (978, 405)
Screenshot: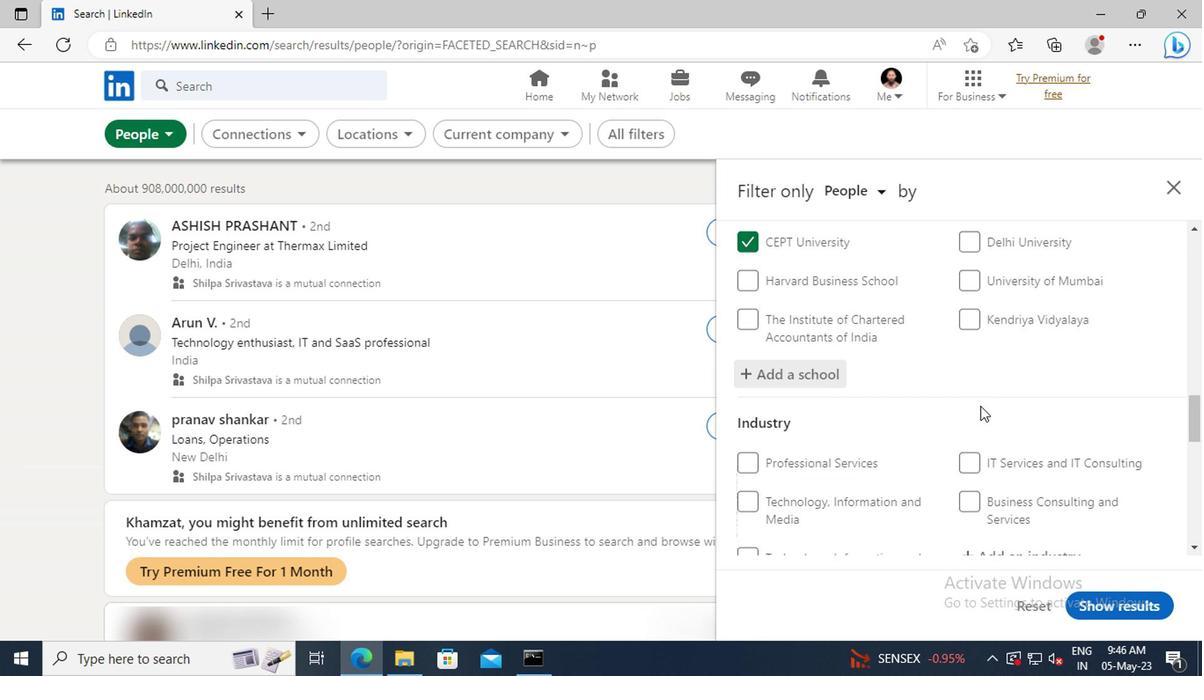 
Action: Mouse scrolled (978, 403) with delta (0, -1)
Screenshot: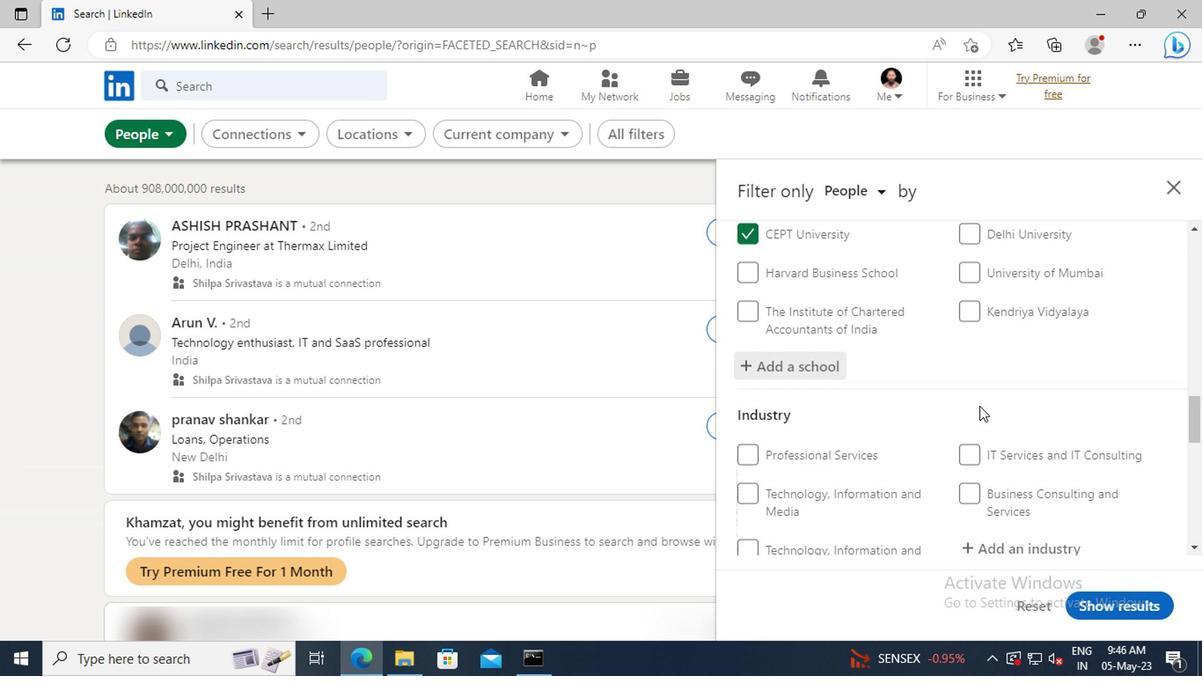 
Action: Mouse moved to (976, 382)
Screenshot: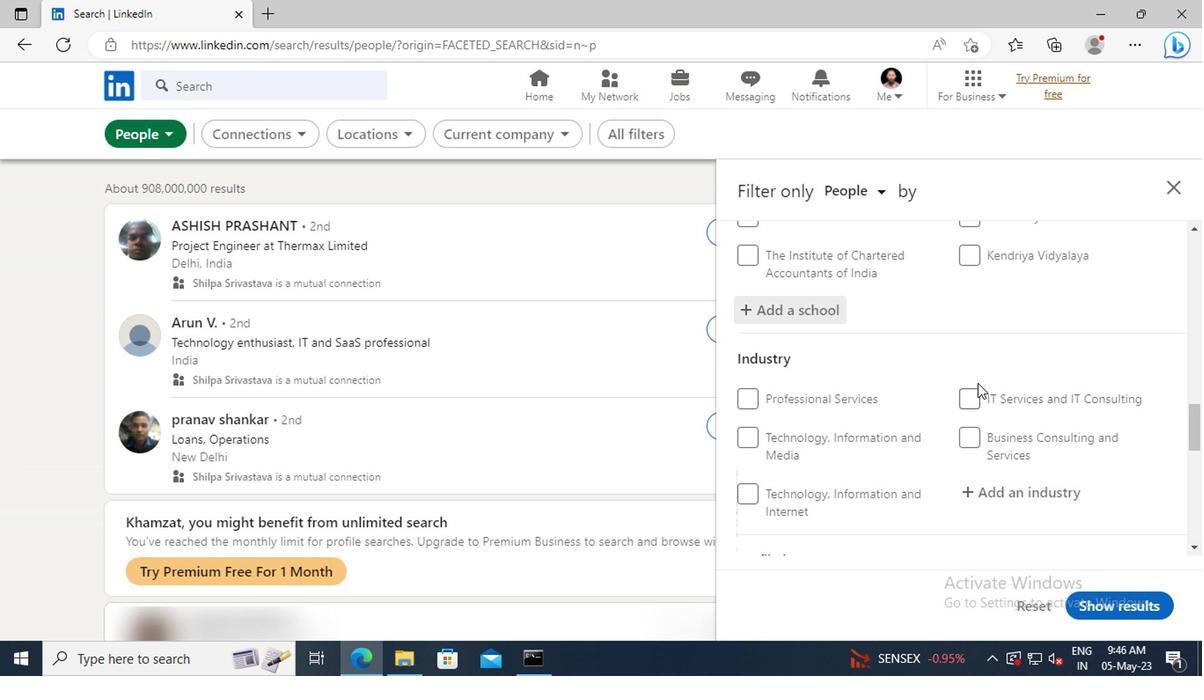 
Action: Mouse scrolled (976, 381) with delta (0, -1)
Screenshot: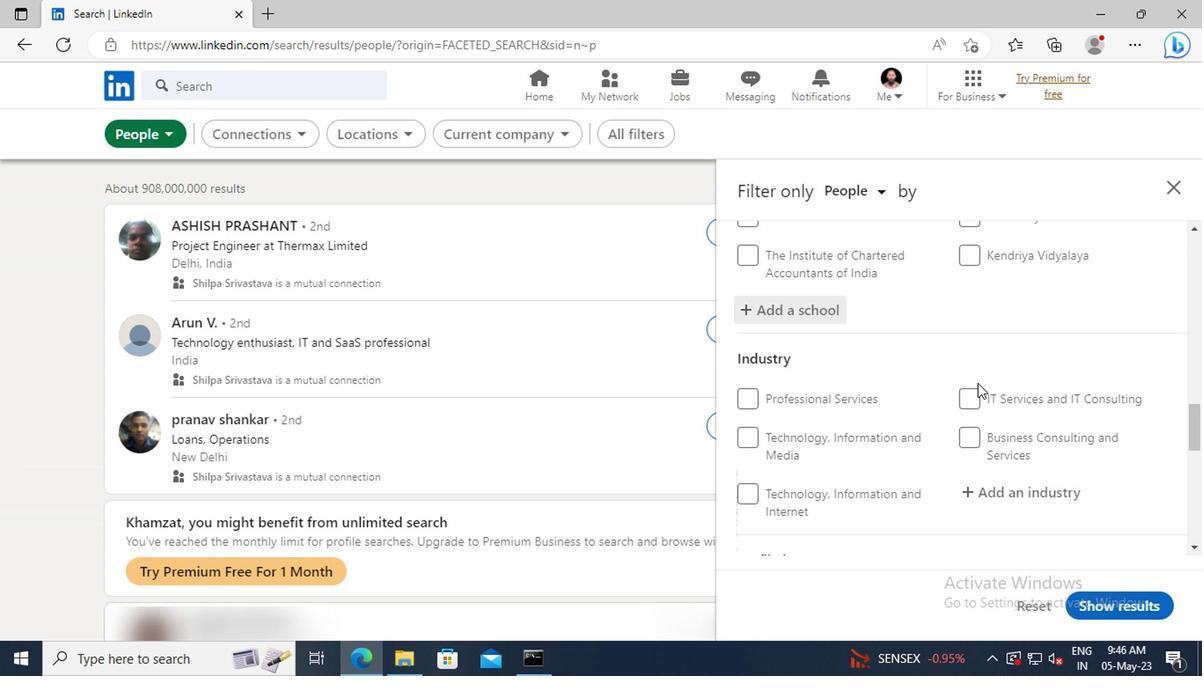 
Action: Mouse scrolled (976, 381) with delta (0, -1)
Screenshot: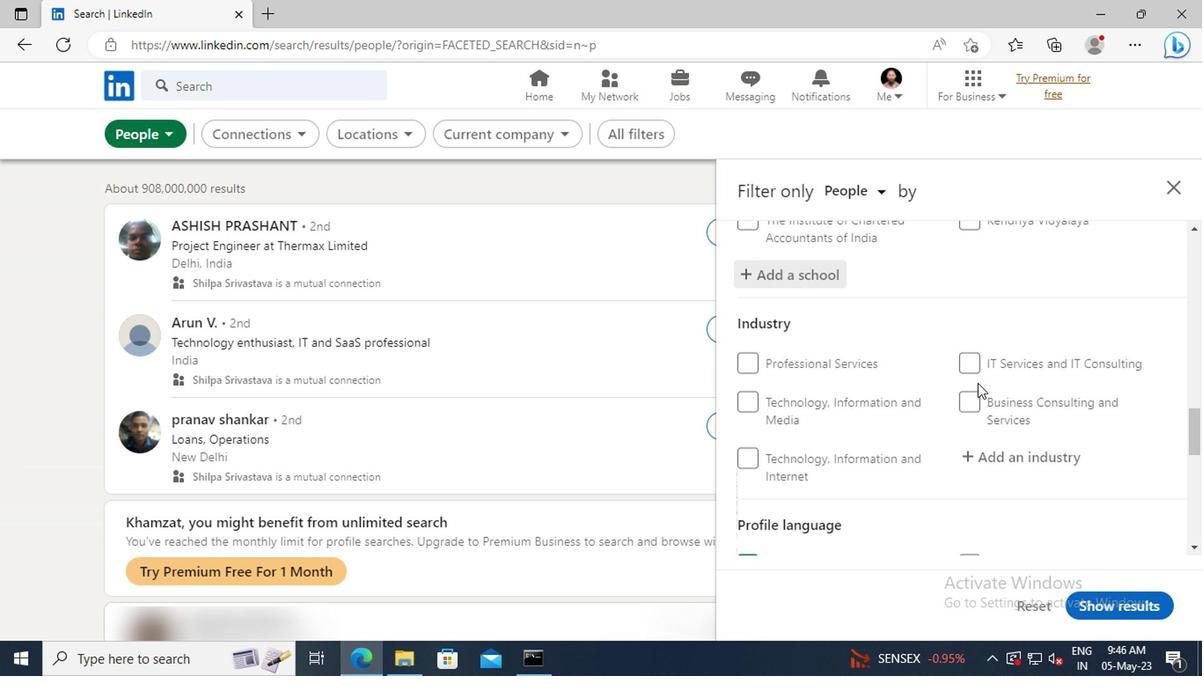 
Action: Mouse moved to (982, 392)
Screenshot: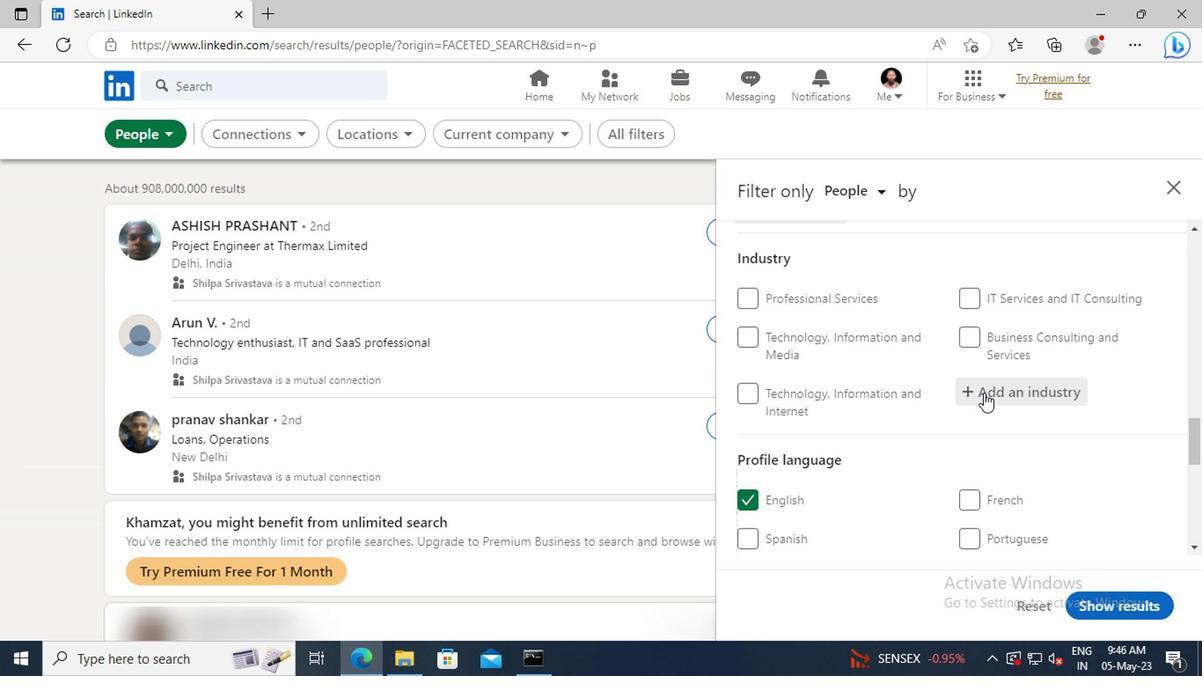 
Action: Mouse pressed left at (982, 392)
Screenshot: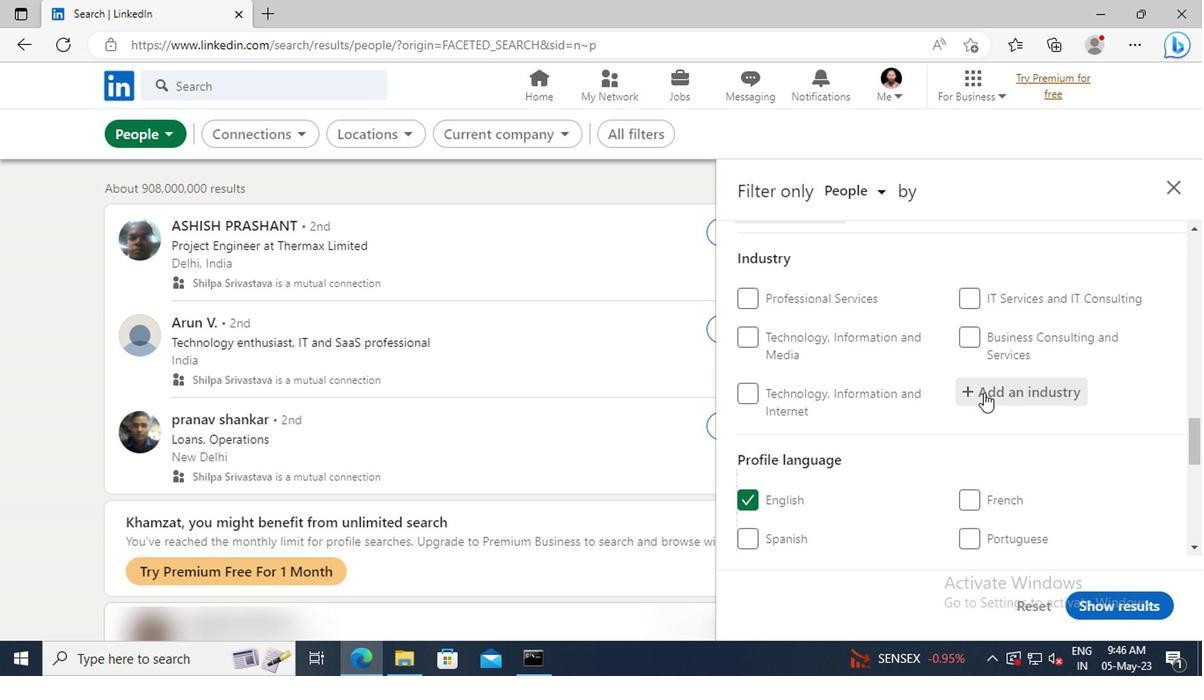 
Action: Key pressed <Key.shift><Key.shift><Key.shift><Key.shift><Key.shift><Key.shift>WHOLESALE<Key.space><Key.shift>IMP
Screenshot: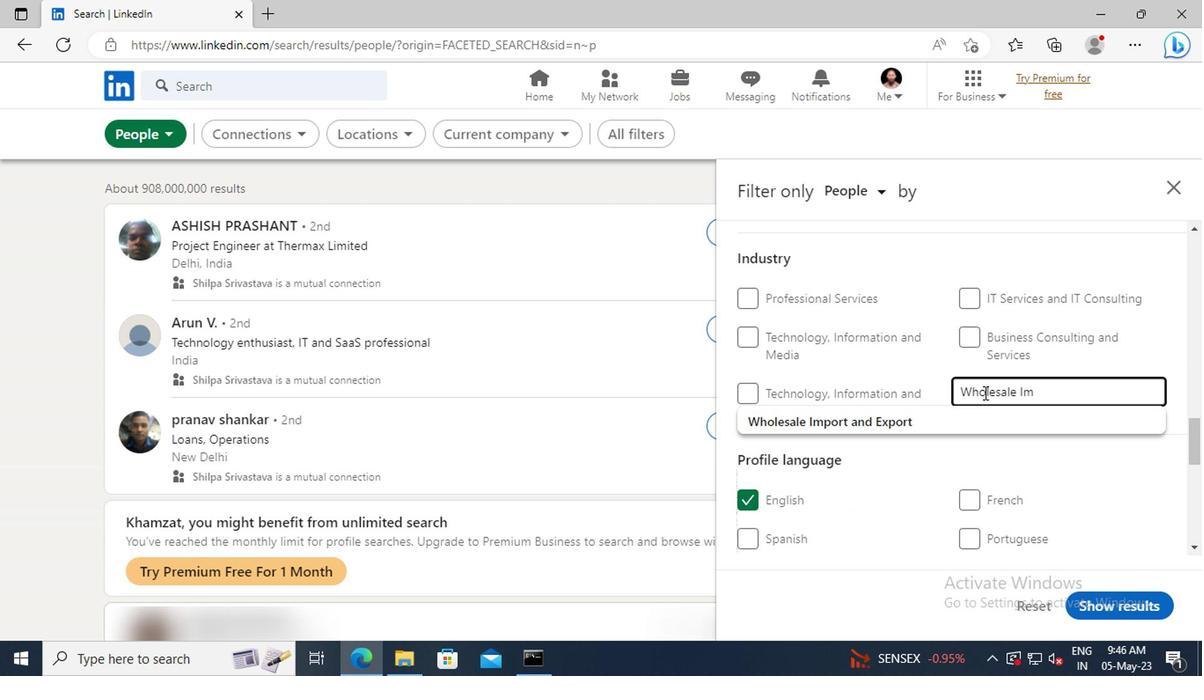 
Action: Mouse moved to (993, 427)
Screenshot: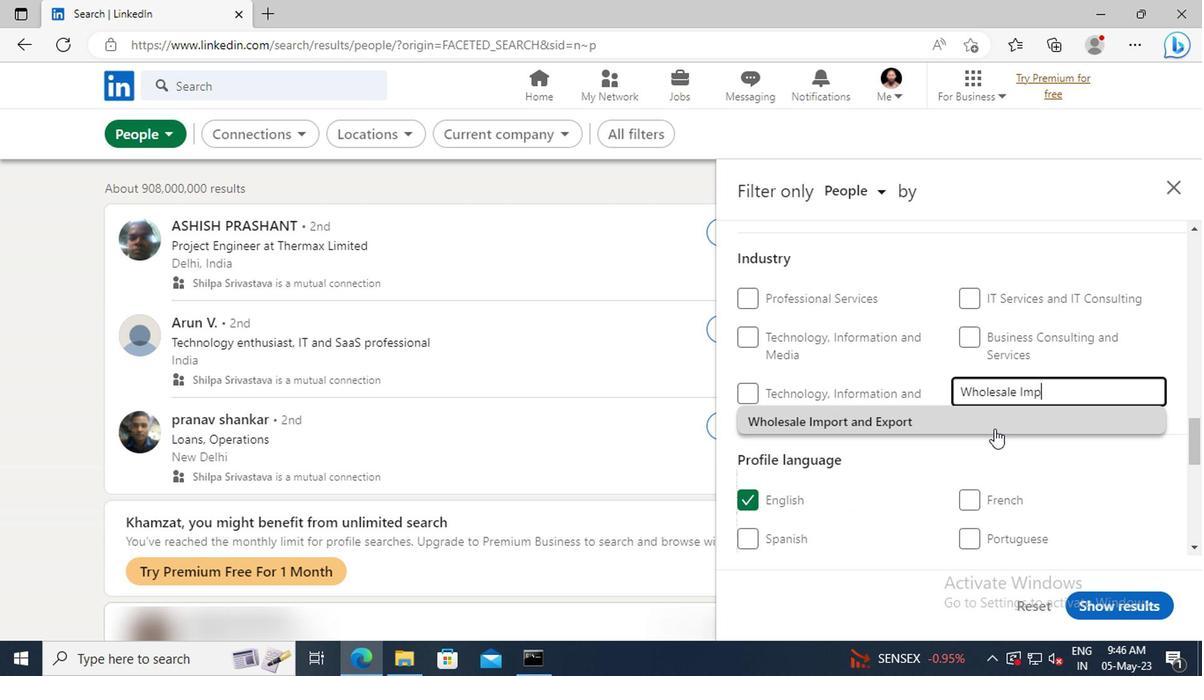 
Action: Mouse pressed left at (993, 427)
Screenshot: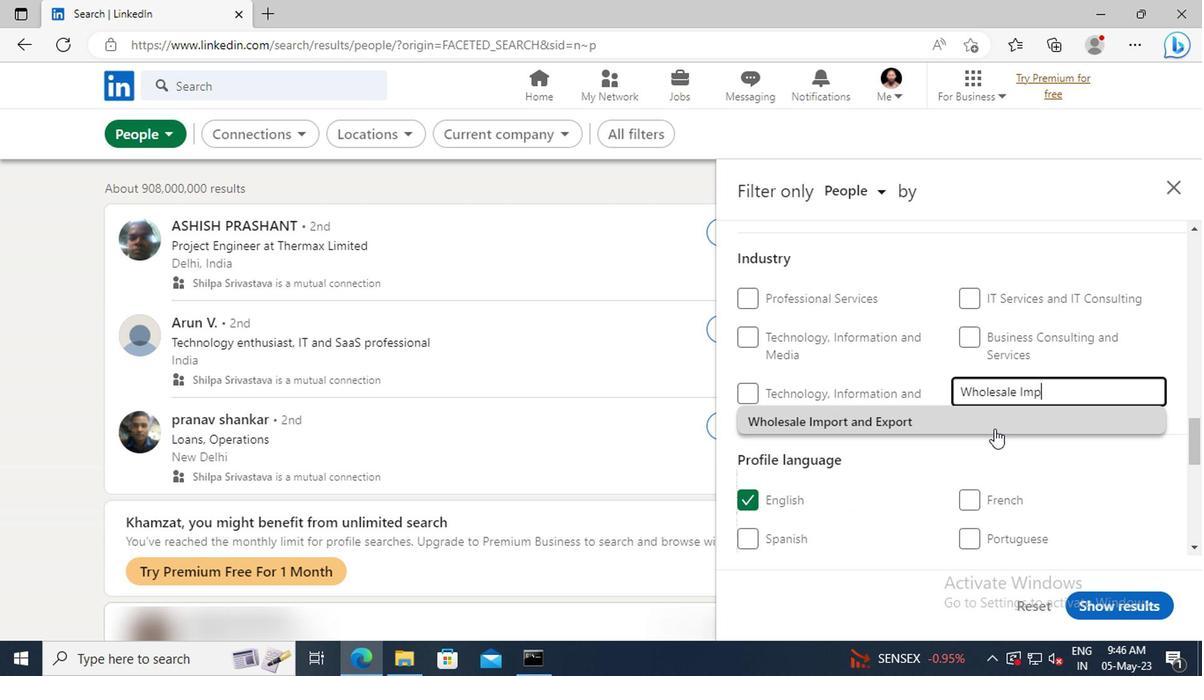 
Action: Mouse scrolled (993, 426) with delta (0, 0)
Screenshot: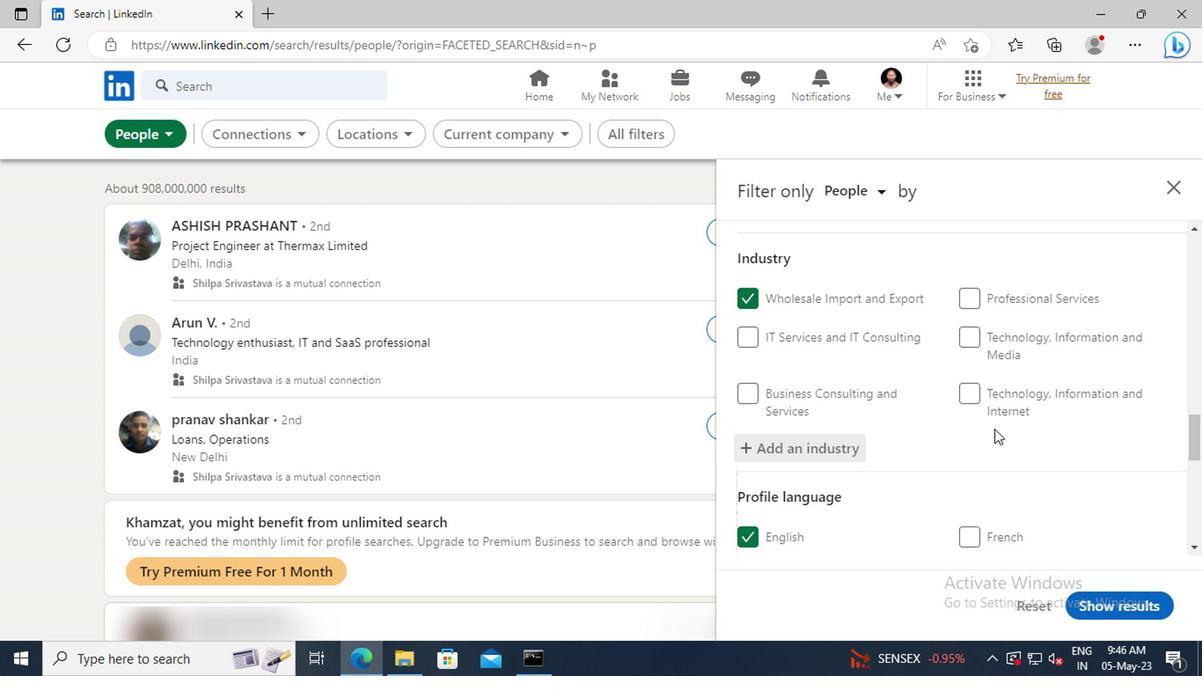 
Action: Mouse moved to (992, 419)
Screenshot: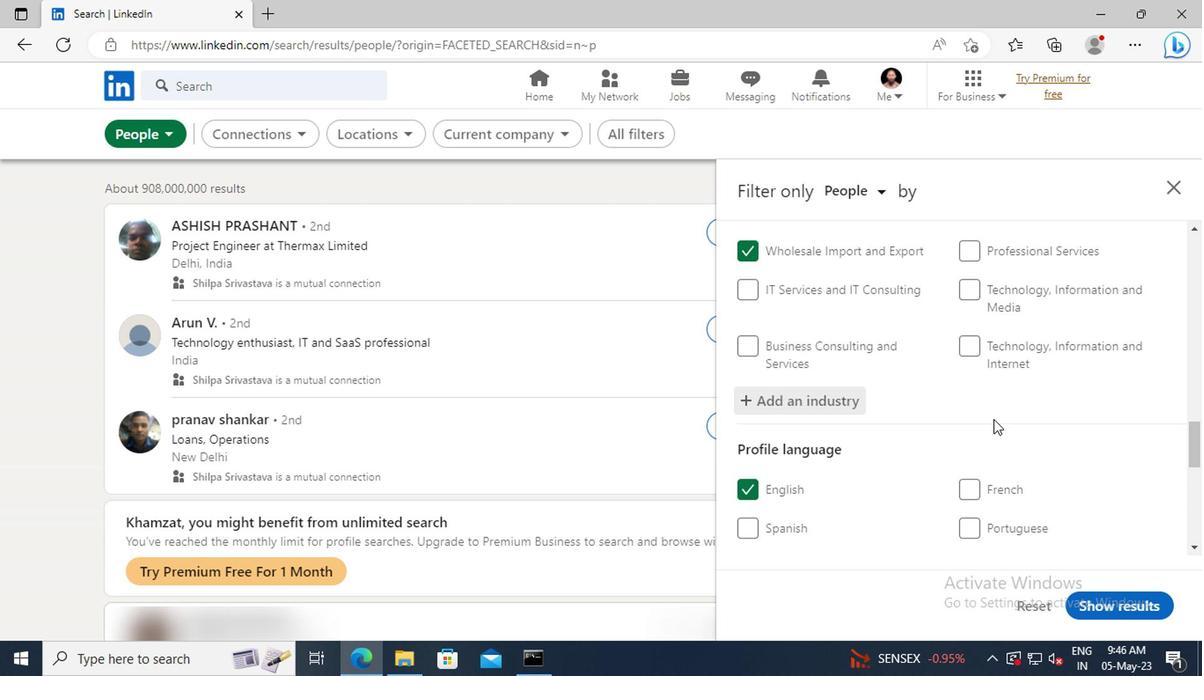 
Action: Mouse scrolled (992, 417) with delta (0, -1)
Screenshot: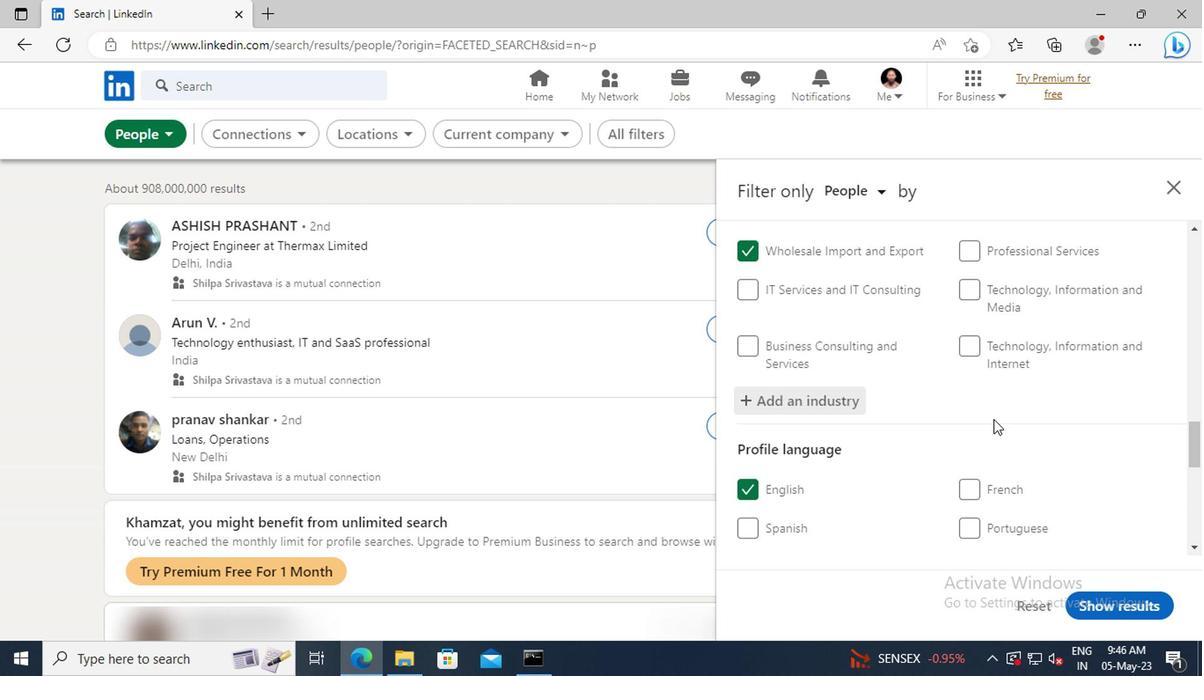 
Action: Mouse moved to (983, 380)
Screenshot: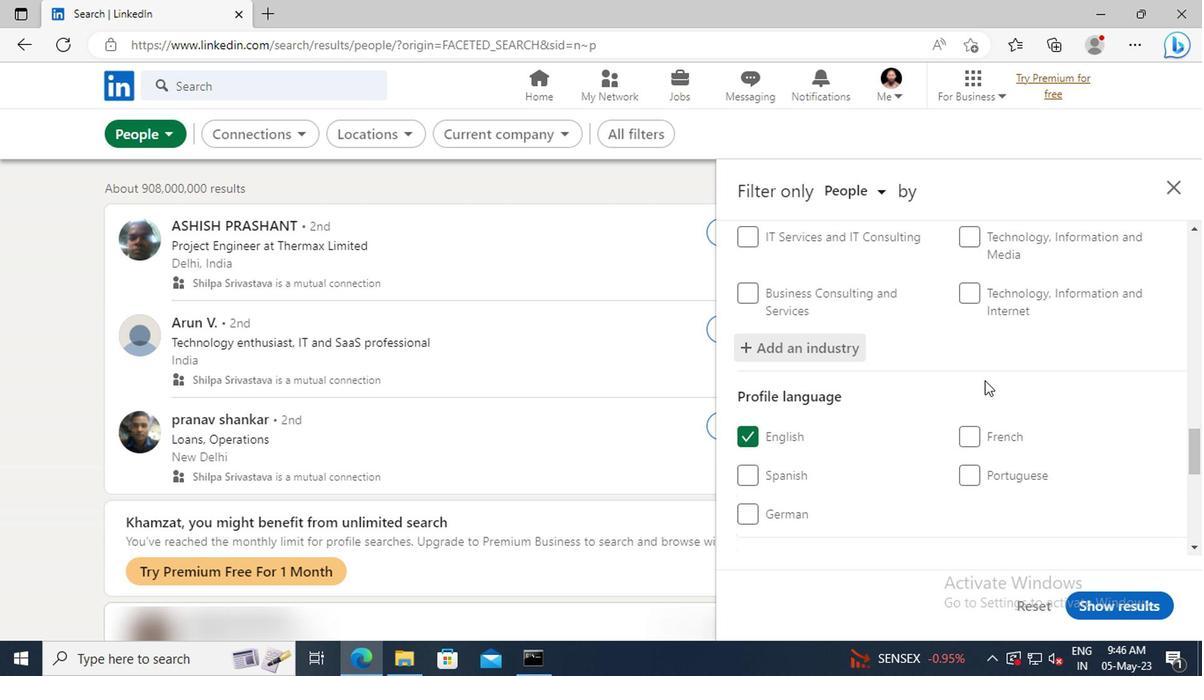
Action: Mouse scrolled (983, 378) with delta (0, -1)
Screenshot: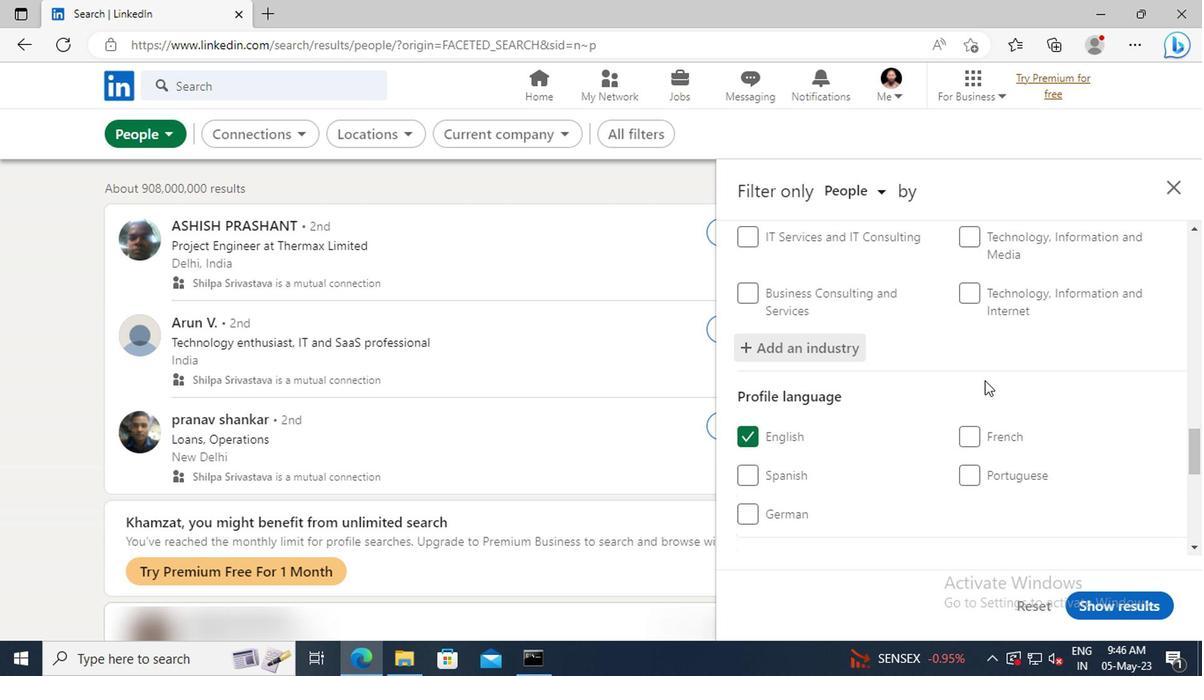 
Action: Mouse moved to (978, 353)
Screenshot: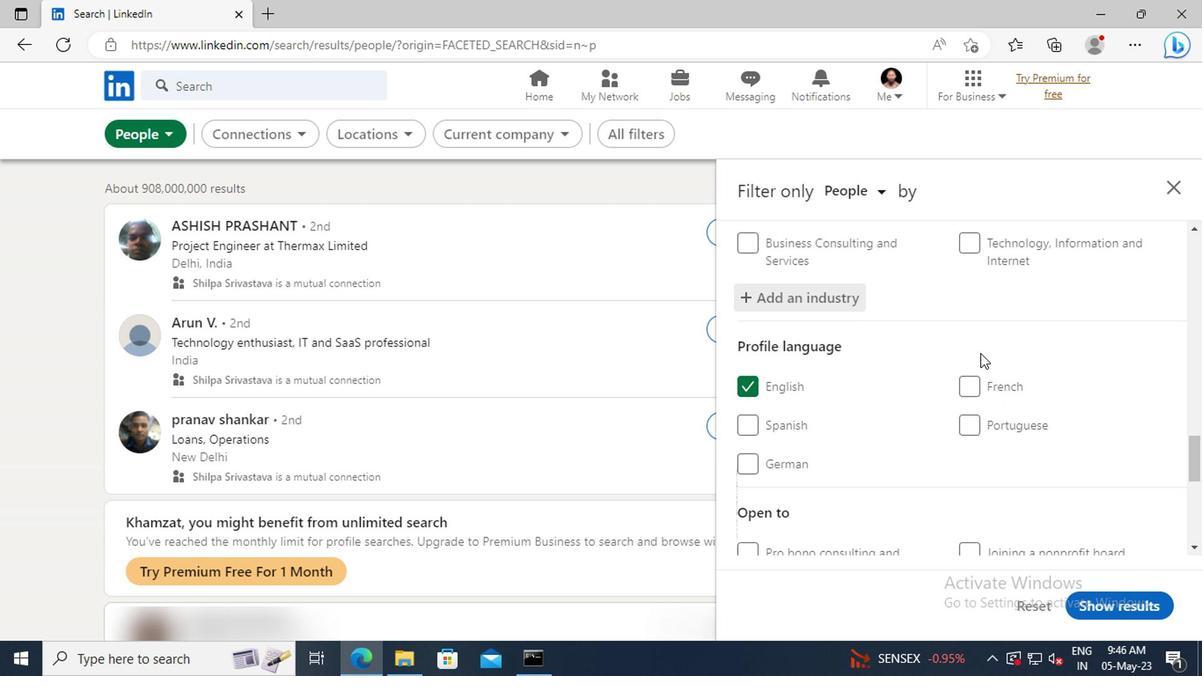 
Action: Mouse scrolled (978, 351) with delta (0, -1)
Screenshot: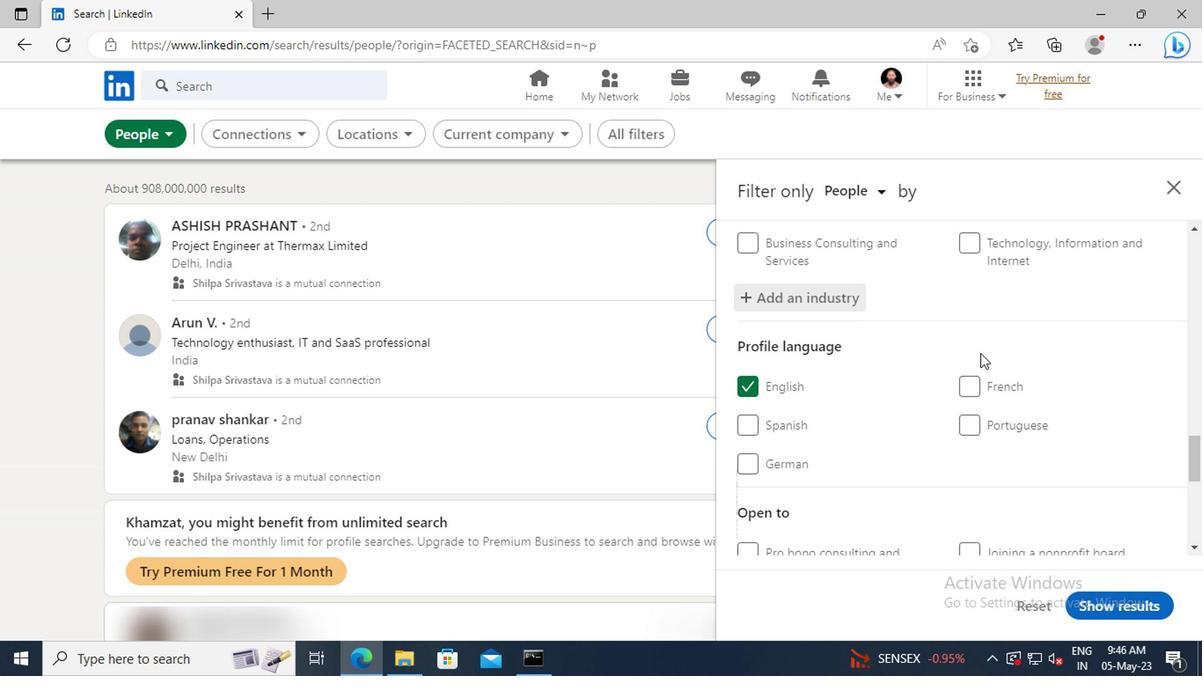 
Action: Mouse scrolled (978, 351) with delta (0, -1)
Screenshot: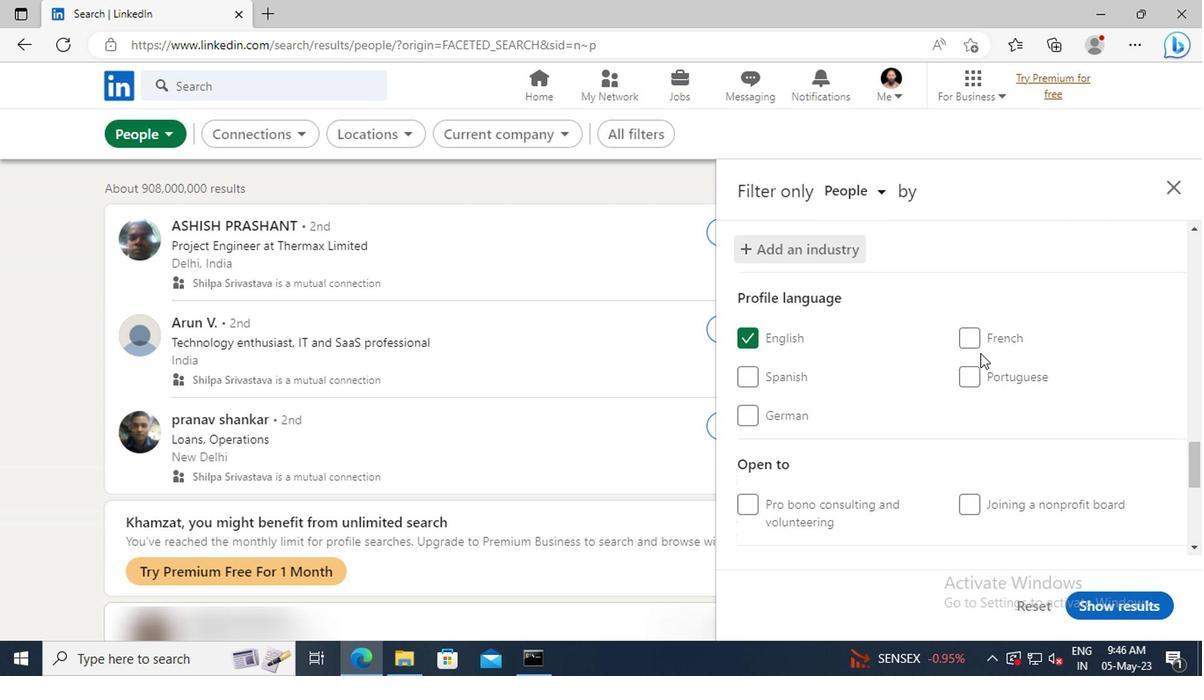 
Action: Mouse scrolled (978, 351) with delta (0, -1)
Screenshot: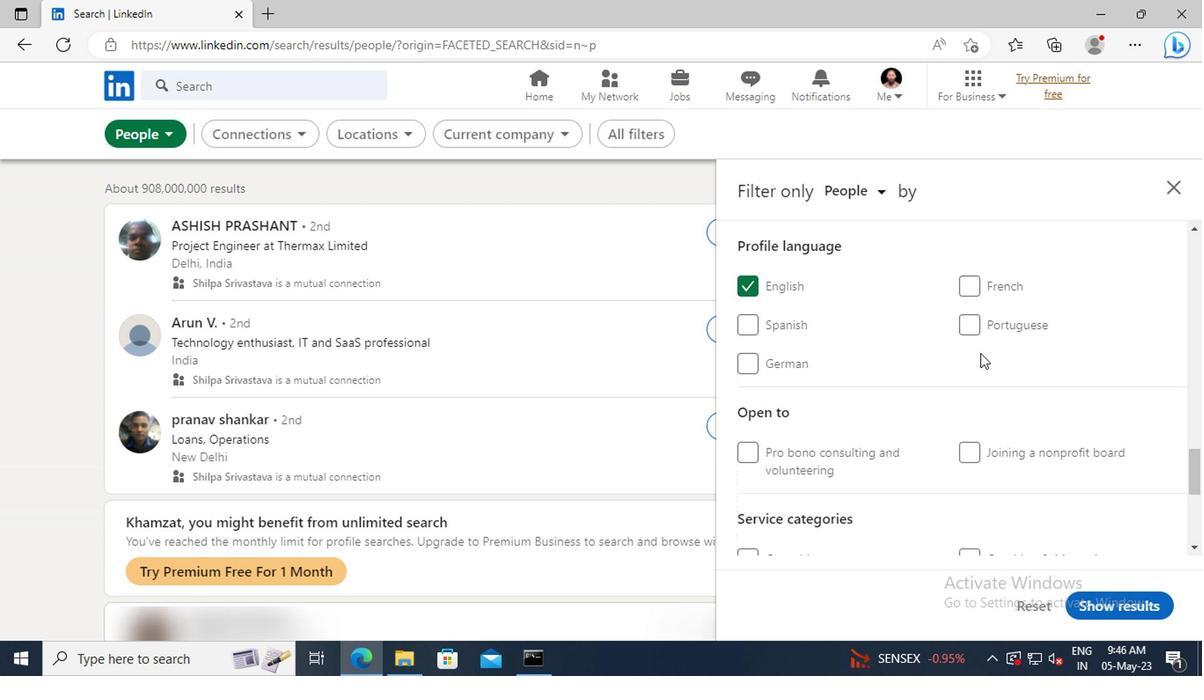 
Action: Mouse scrolled (978, 351) with delta (0, -1)
Screenshot: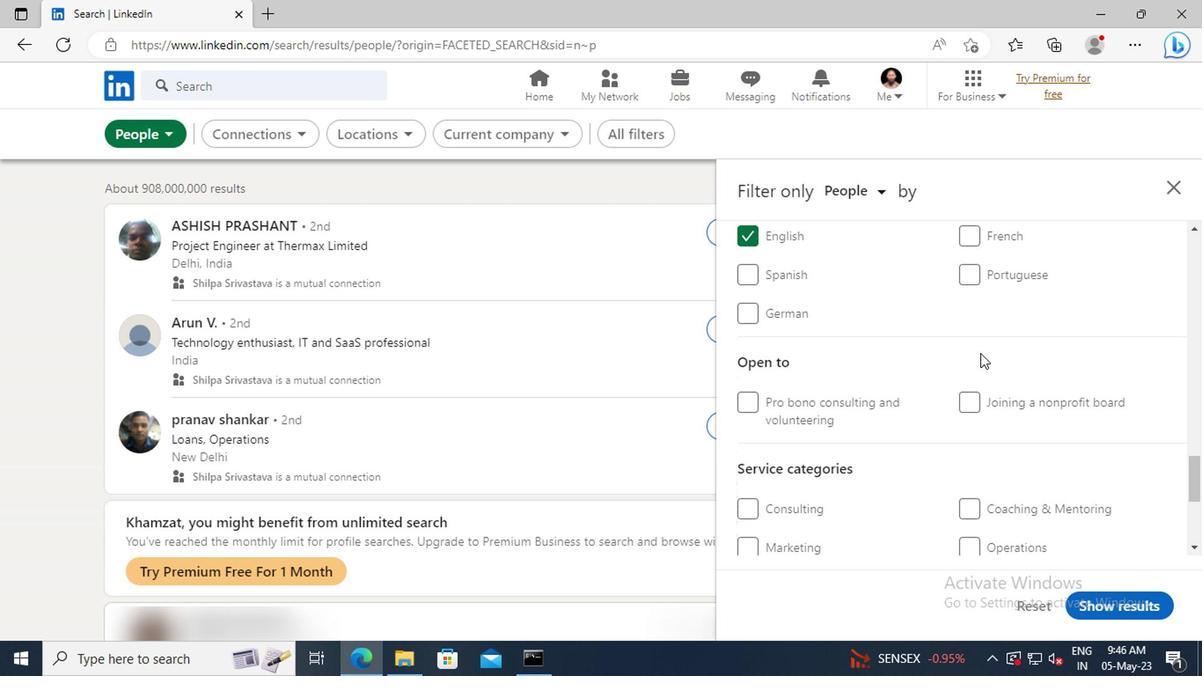 
Action: Mouse scrolled (978, 351) with delta (0, -1)
Screenshot: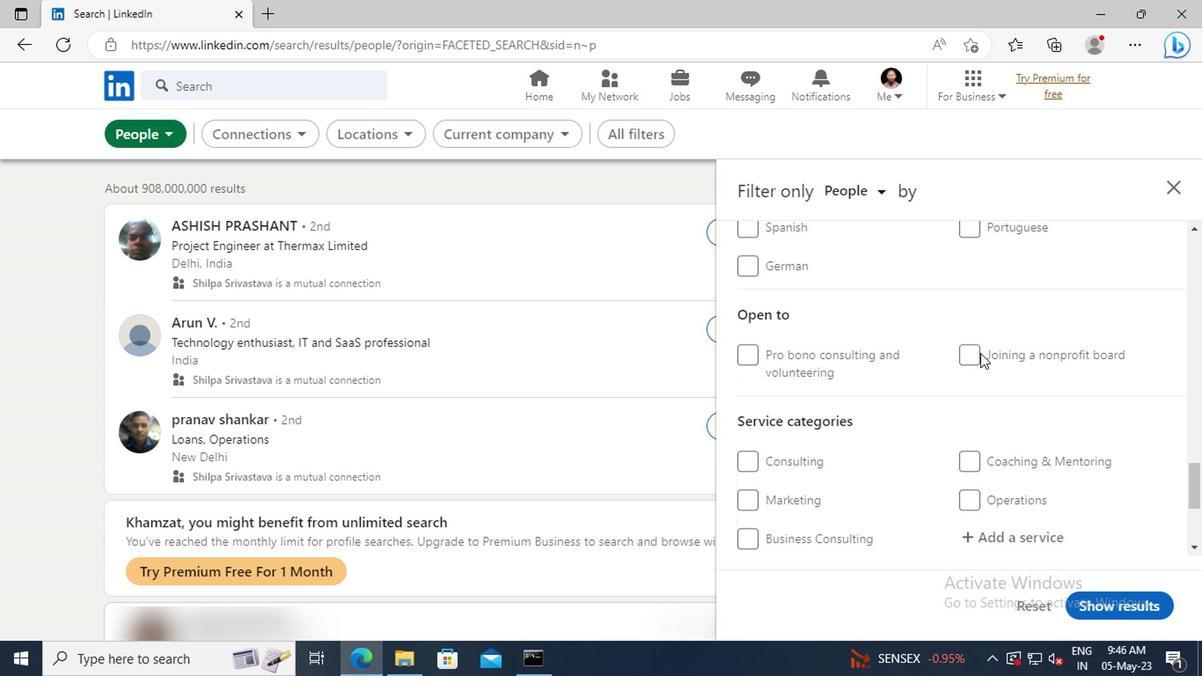 
Action: Mouse moved to (972, 408)
Screenshot: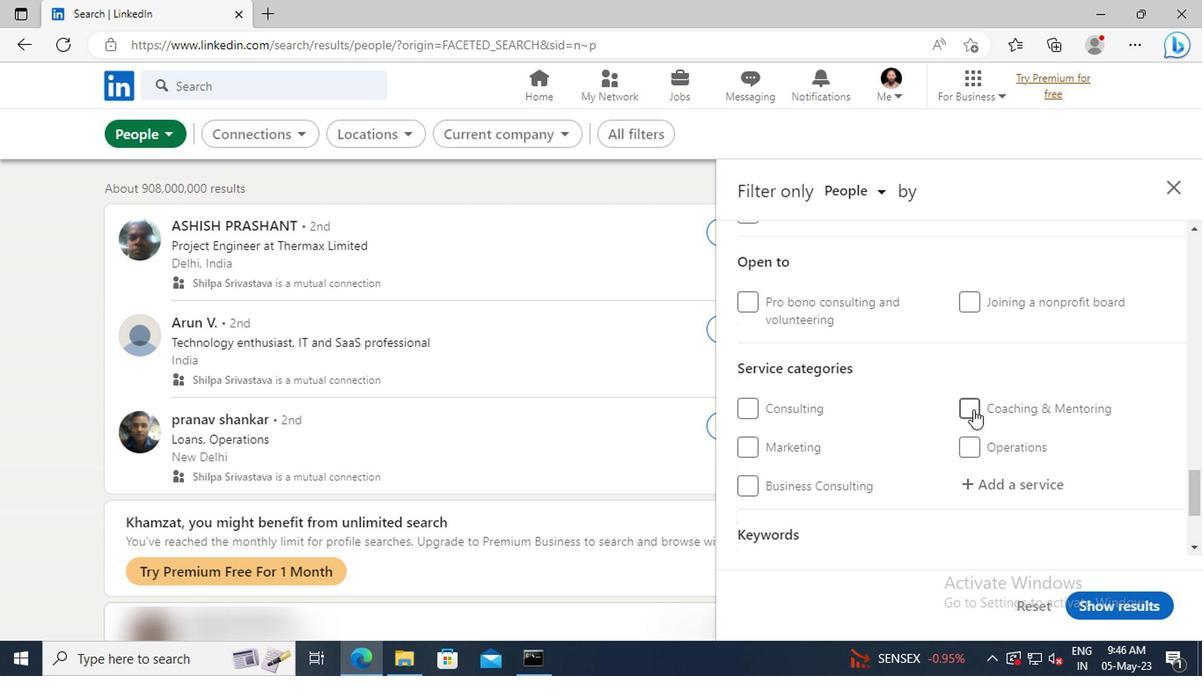 
Action: Mouse pressed left at (972, 408)
Screenshot: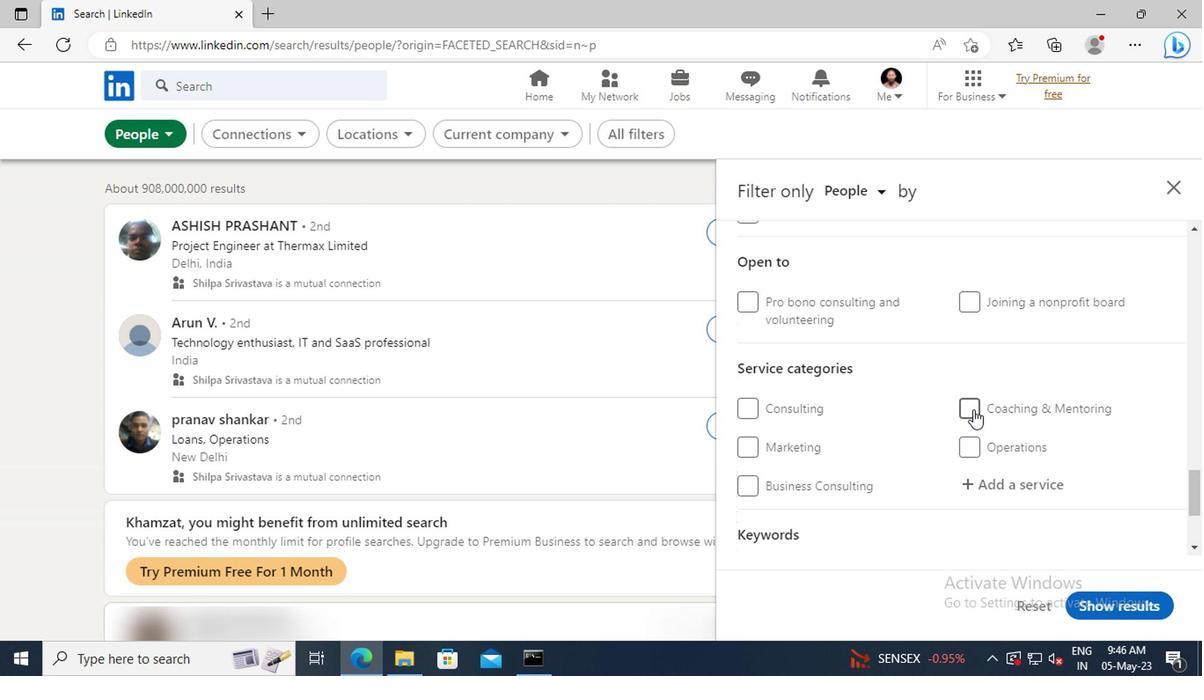 
Action: Mouse scrolled (972, 407) with delta (0, 0)
Screenshot: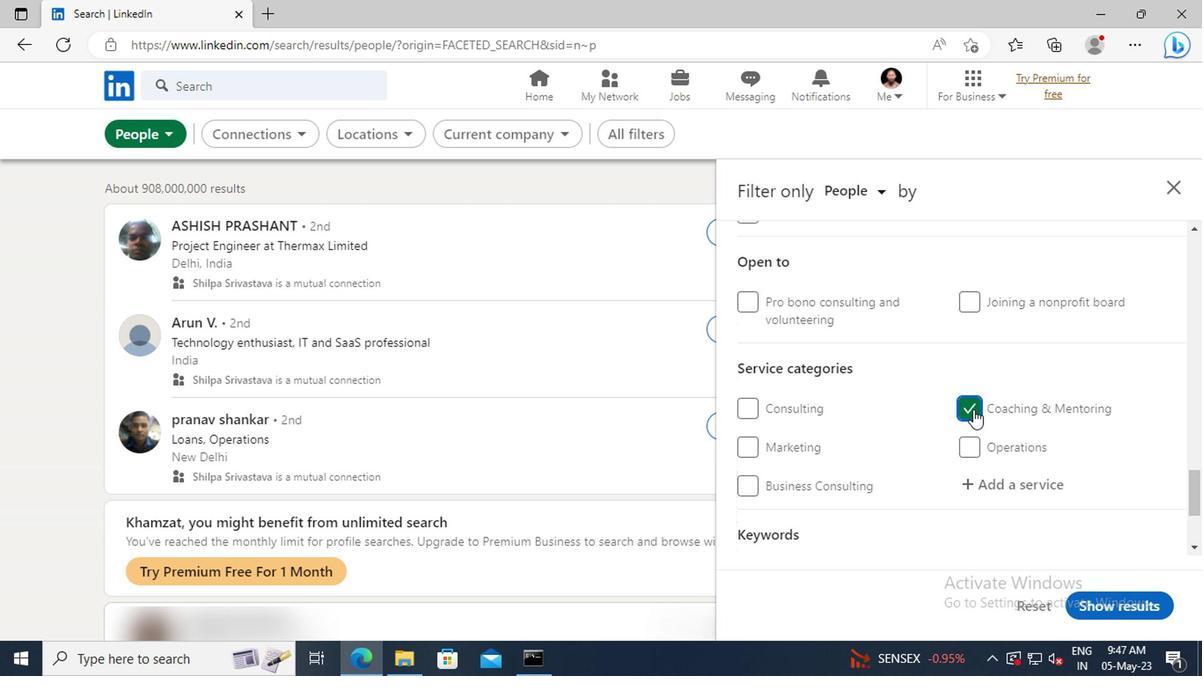 
Action: Mouse scrolled (972, 407) with delta (0, 0)
Screenshot: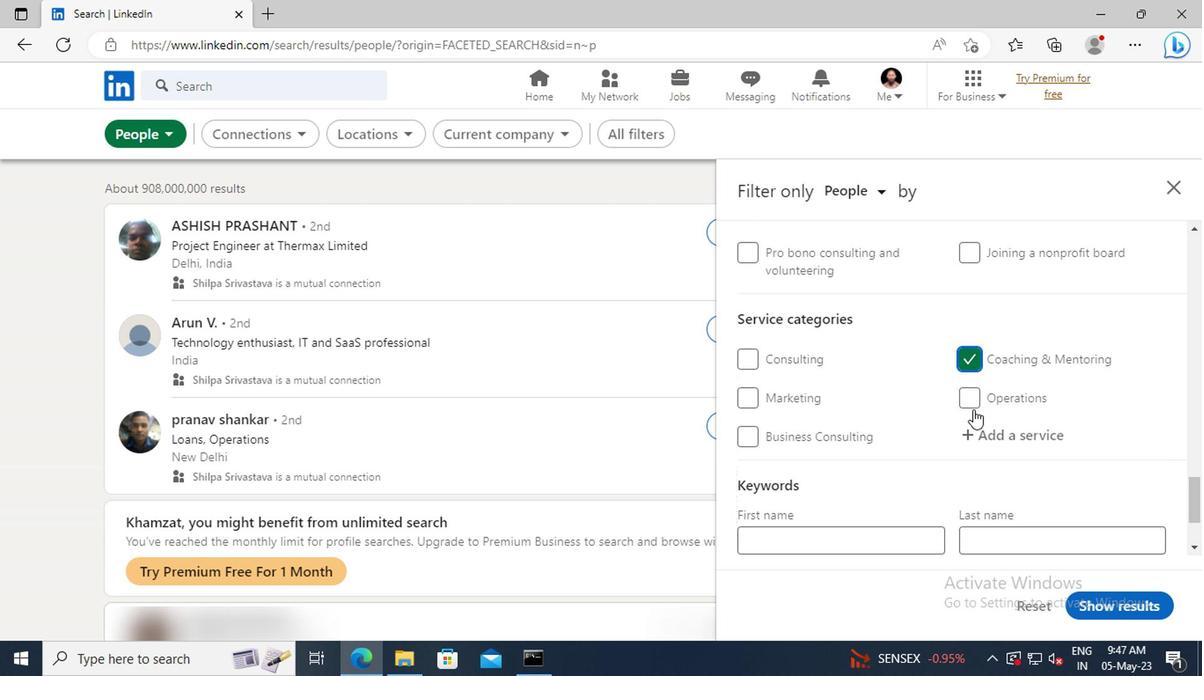 
Action: Mouse scrolled (972, 407) with delta (0, 0)
Screenshot: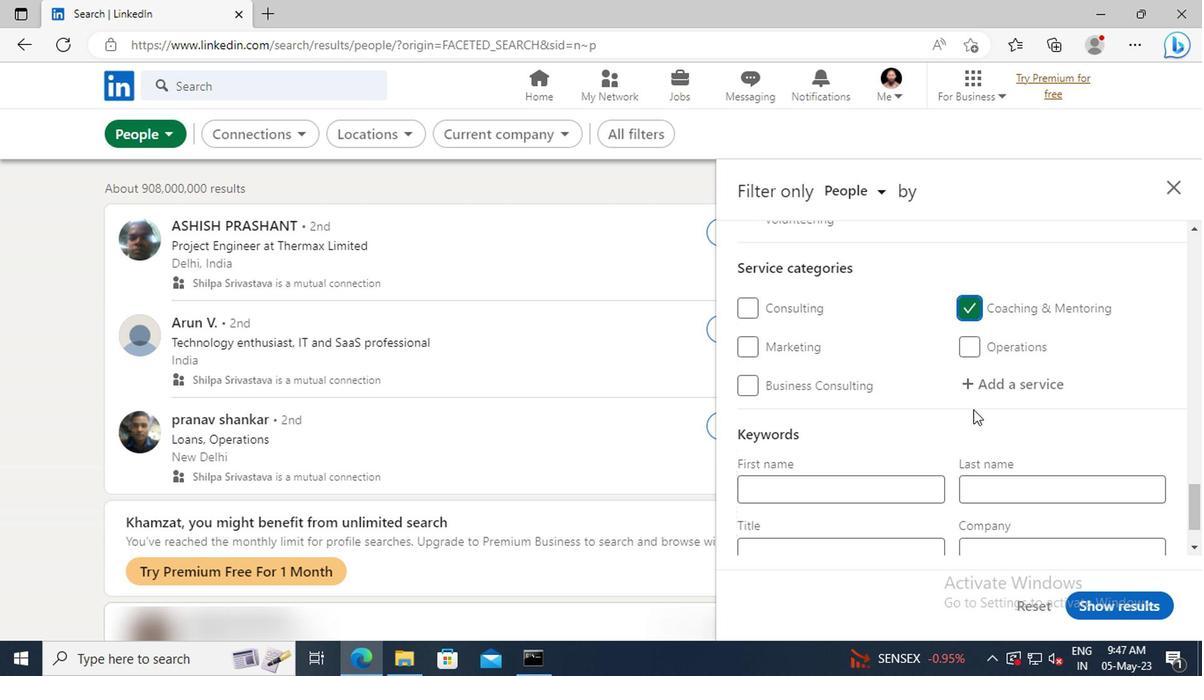 
Action: Mouse scrolled (972, 407) with delta (0, 0)
Screenshot: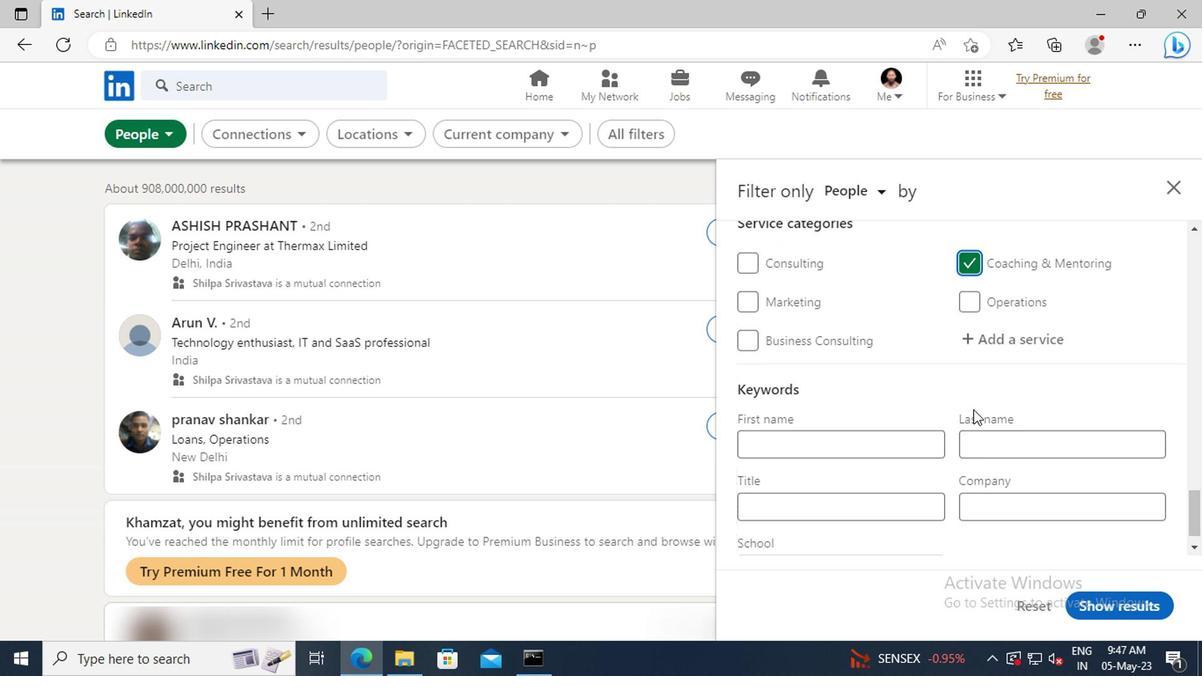 
Action: Mouse moved to (868, 476)
Screenshot: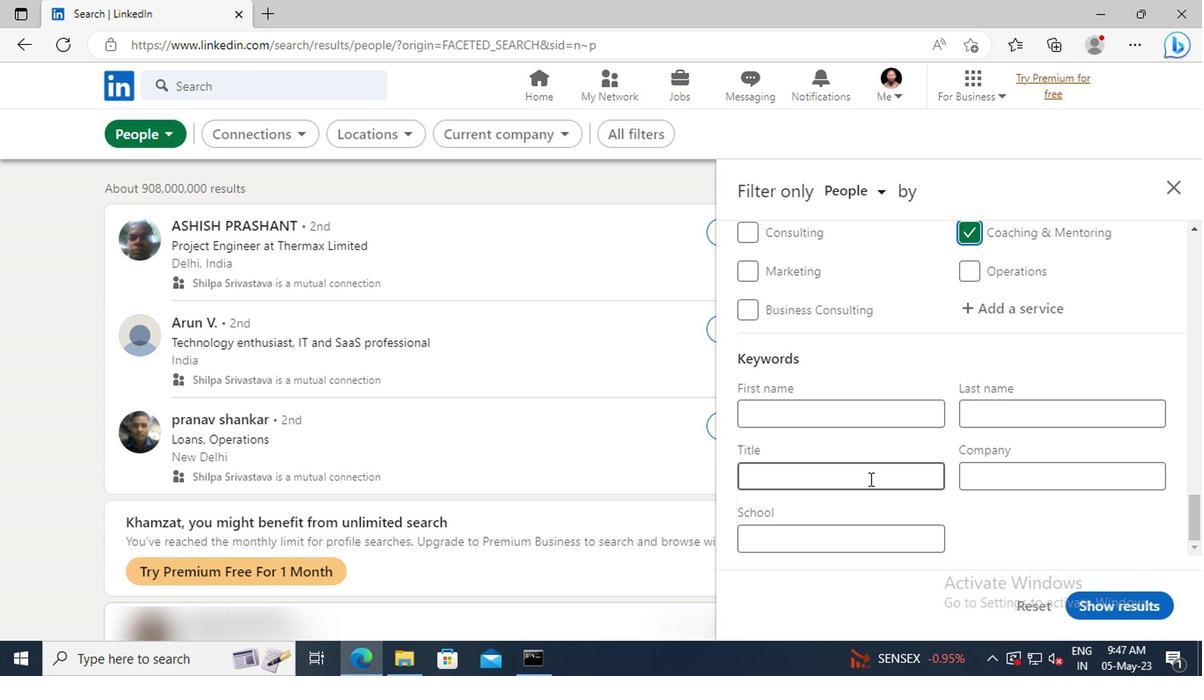 
Action: Mouse pressed left at (868, 476)
Screenshot: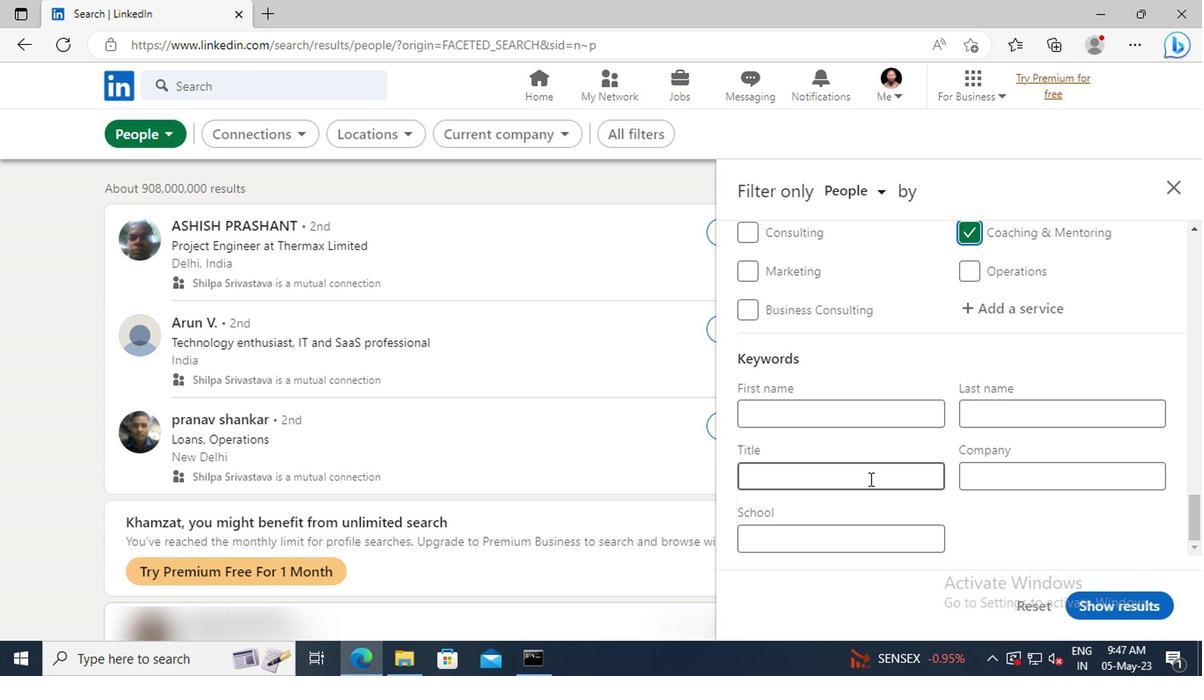
Action: Key pressed <Key.shift>PRESIDENT<Key.enter>
Screenshot: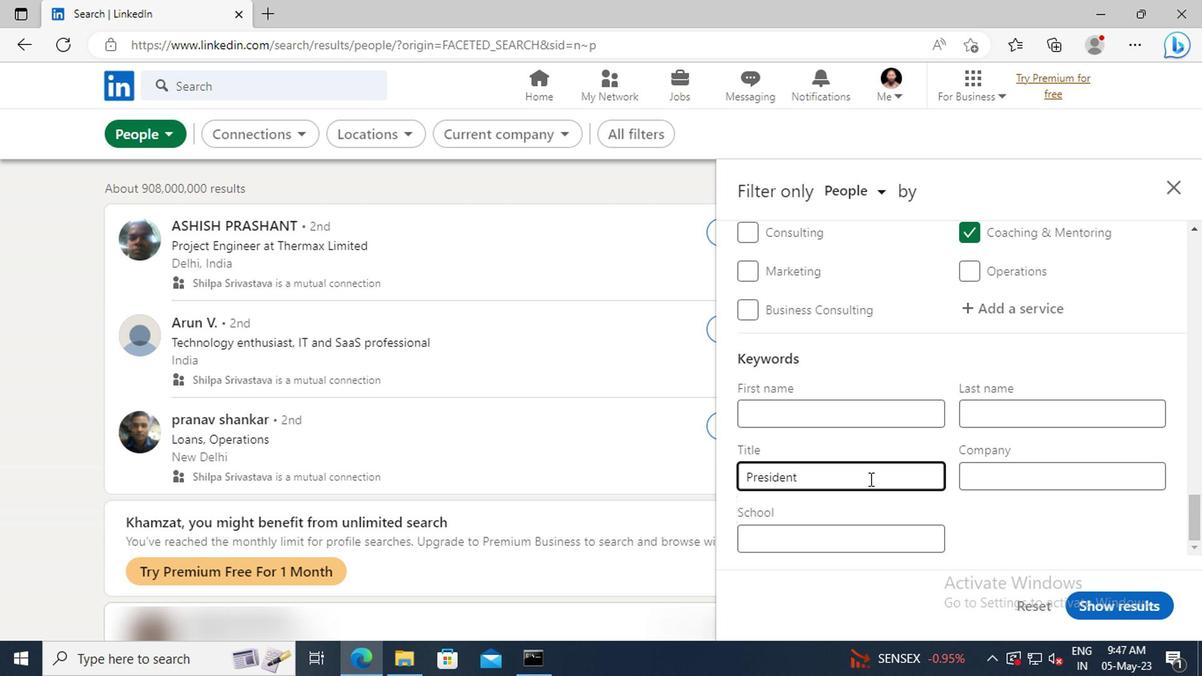 
Action: Mouse moved to (1084, 594)
Screenshot: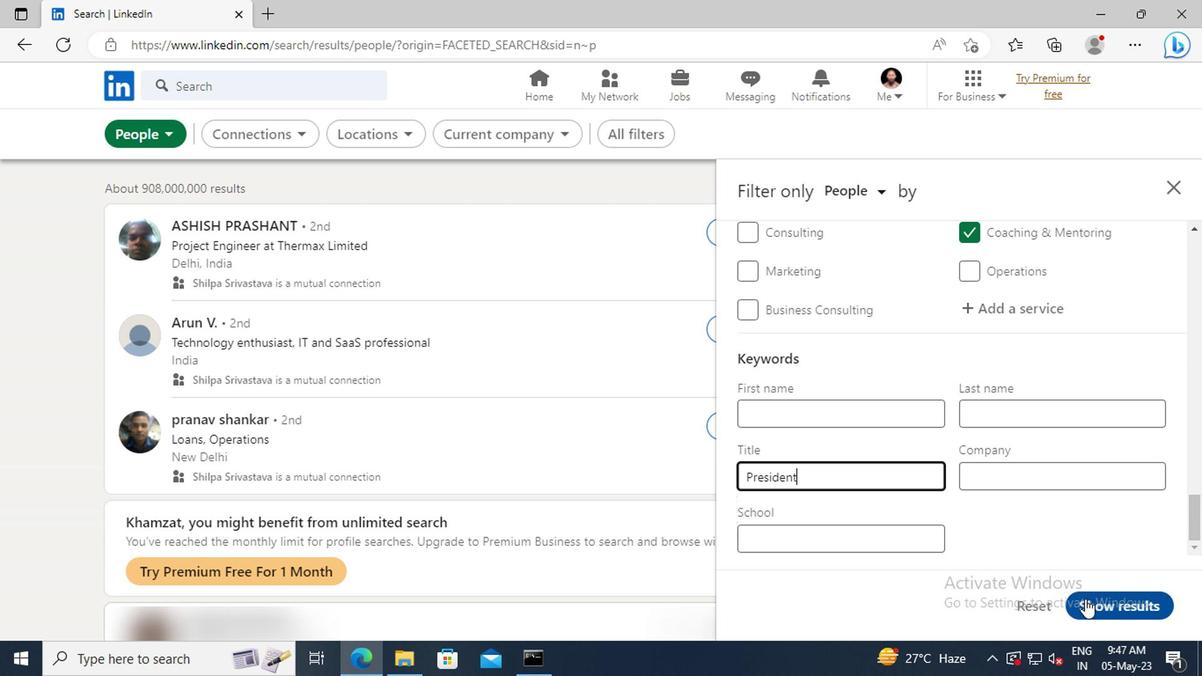 
Action: Mouse pressed left at (1084, 594)
Screenshot: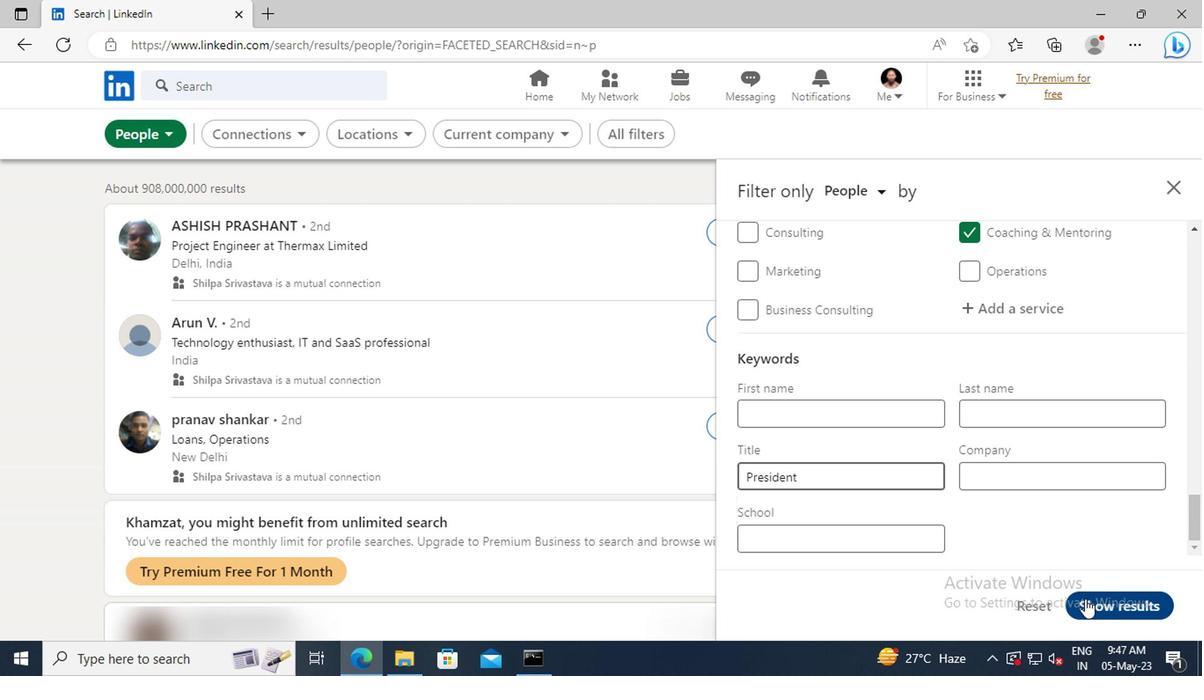 
